 Task: Search one way flight ticket for 5 adults, 2 children, 1 infant in seat and 1 infant on lap in economy from Asheville: Asheville Regional Airport to Rockford: Chicago Rockford International Airport(was Northwest Chicagoland Regional Airport At Rockford) on 5-1-2023. Choice of flights is American. Number of bags: 2 checked bags. Price is upto 73000. Outbound departure time preference is 12:45.
Action: Mouse moved to (267, 410)
Screenshot: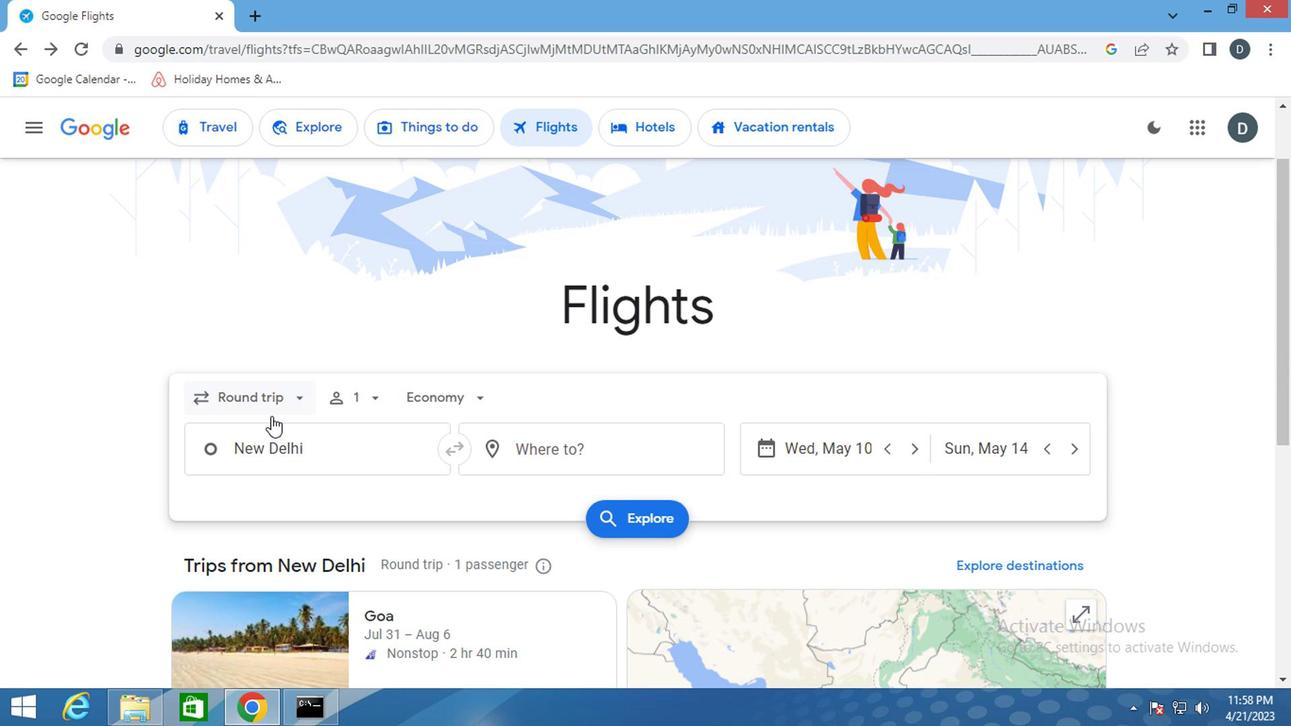 
Action: Mouse pressed left at (267, 410)
Screenshot: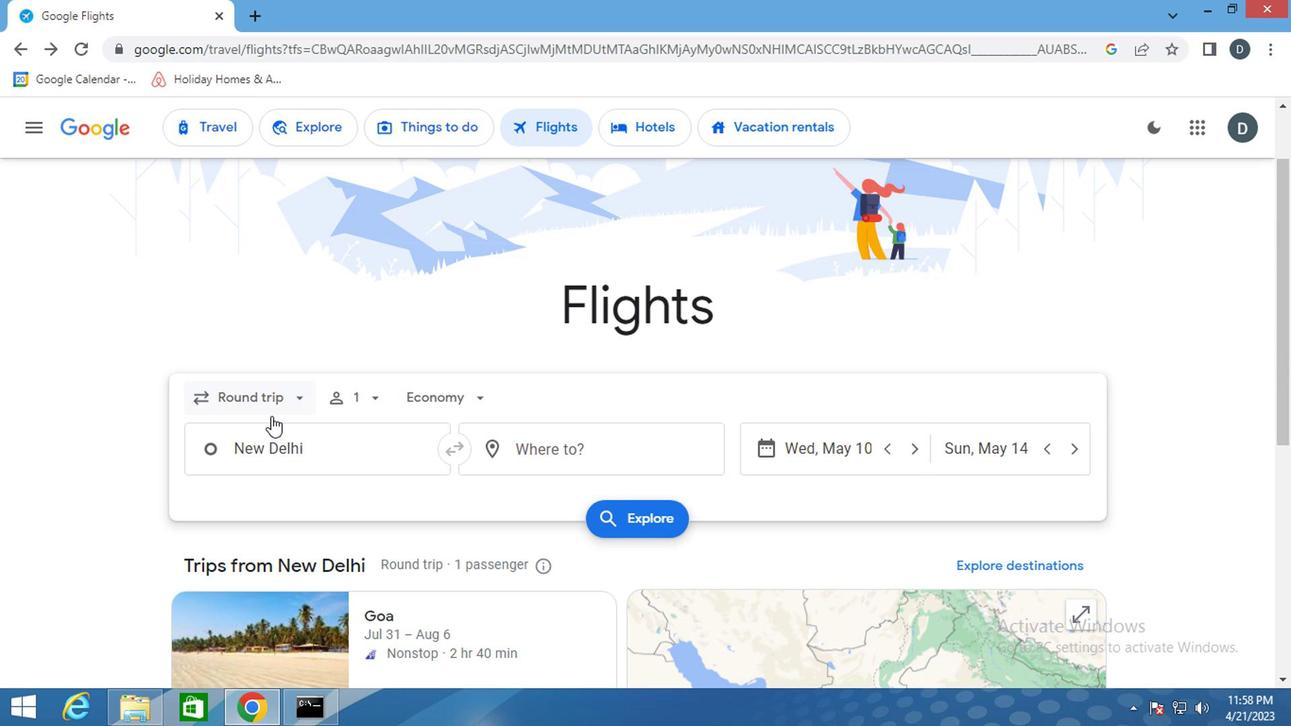 
Action: Mouse moved to (287, 481)
Screenshot: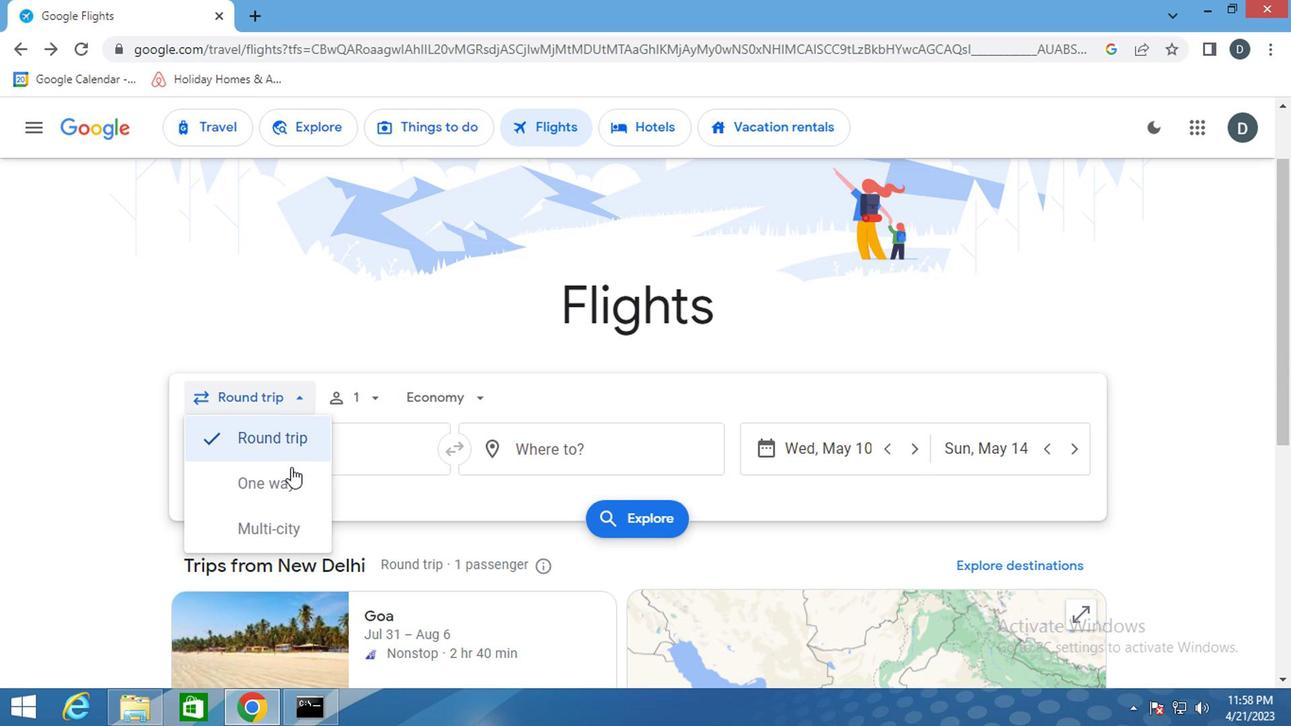
Action: Mouse pressed left at (287, 481)
Screenshot: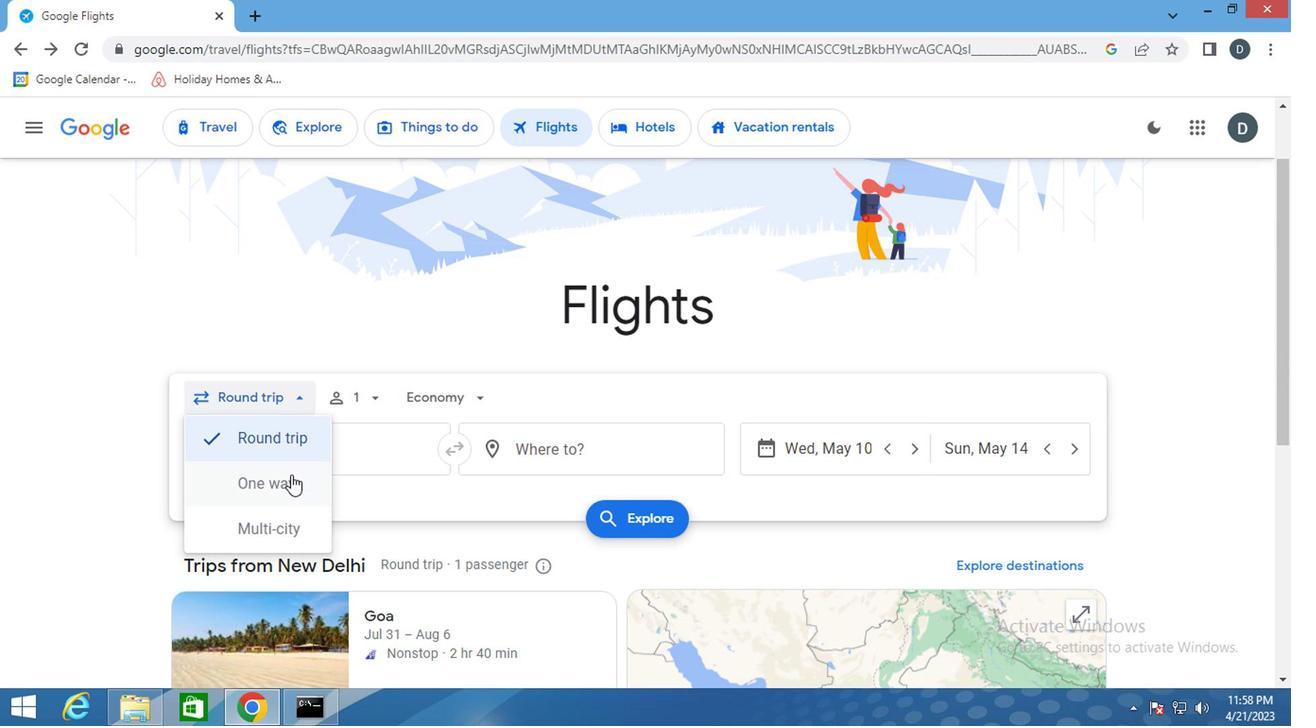 
Action: Mouse moved to (352, 388)
Screenshot: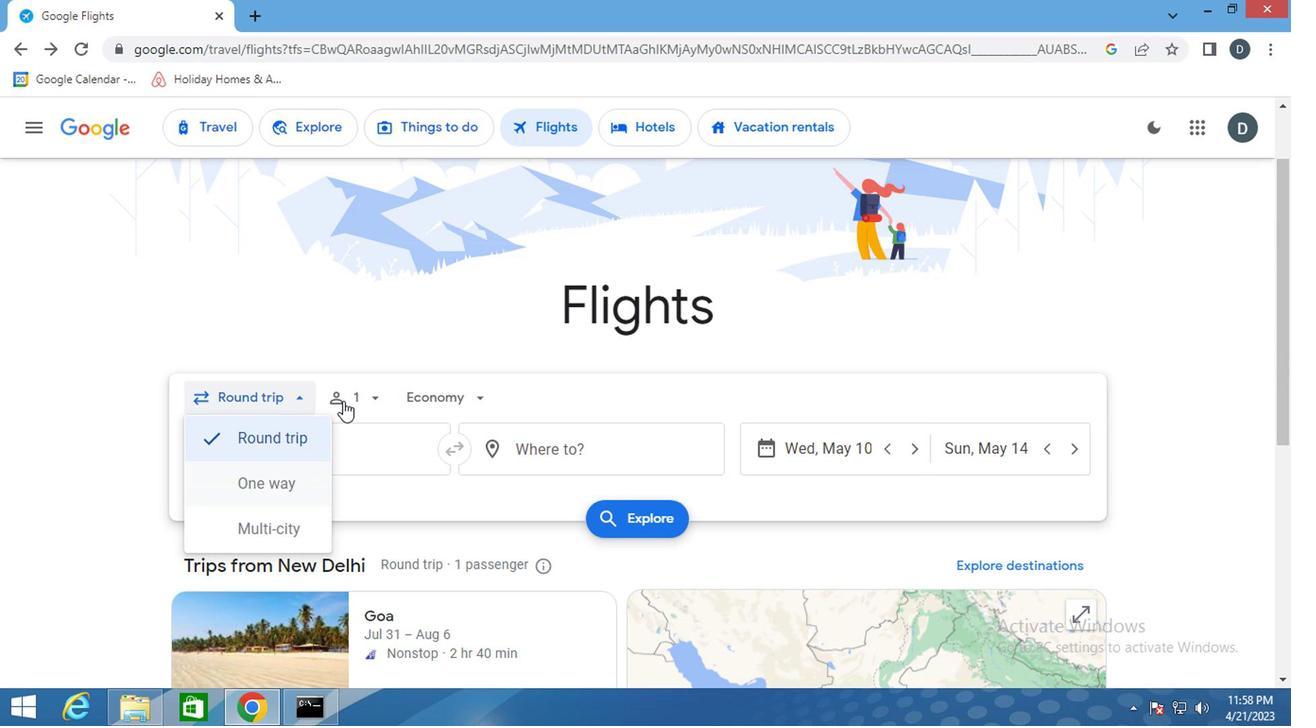 
Action: Mouse pressed left at (352, 388)
Screenshot: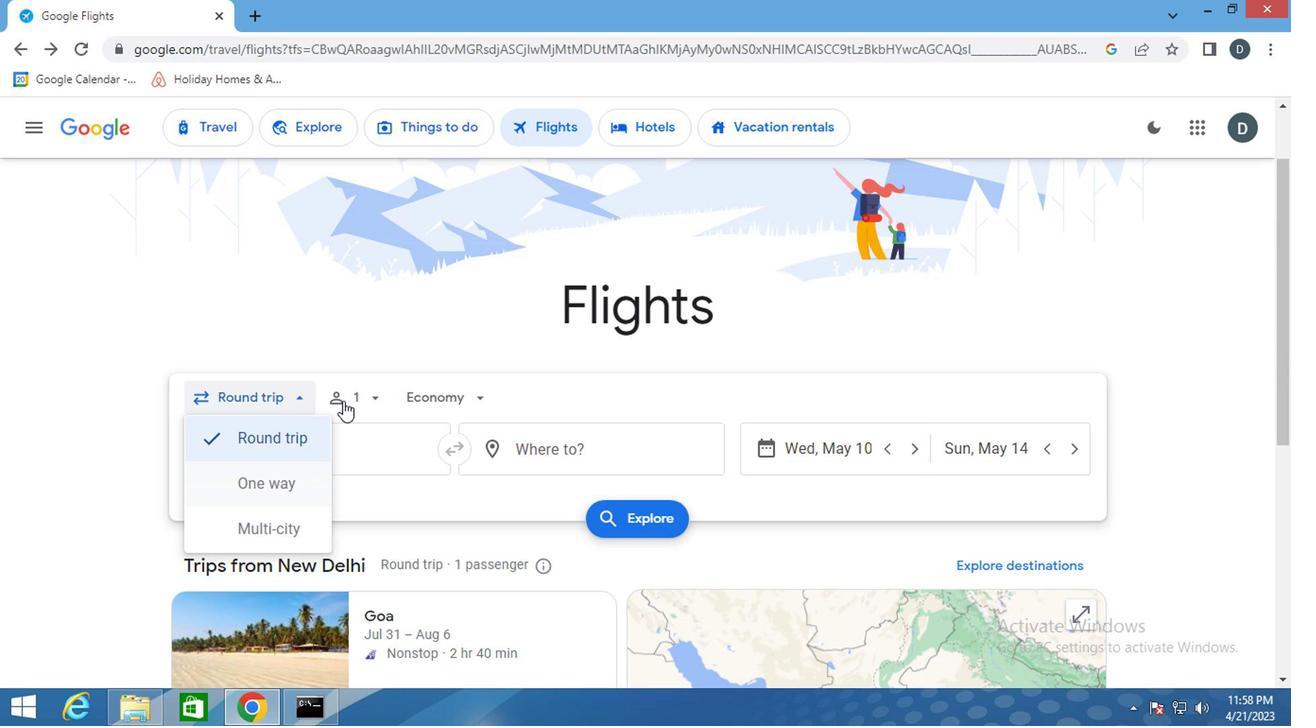 
Action: Mouse moved to (498, 450)
Screenshot: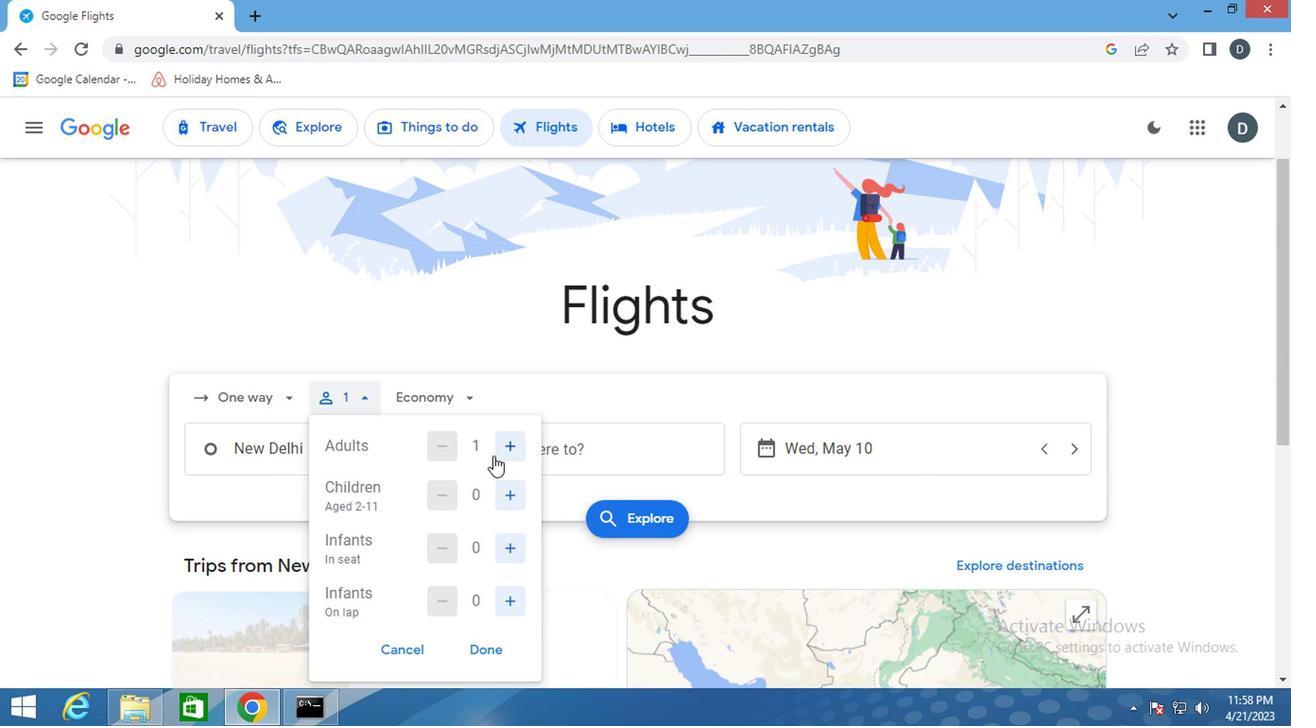 
Action: Mouse pressed left at (498, 450)
Screenshot: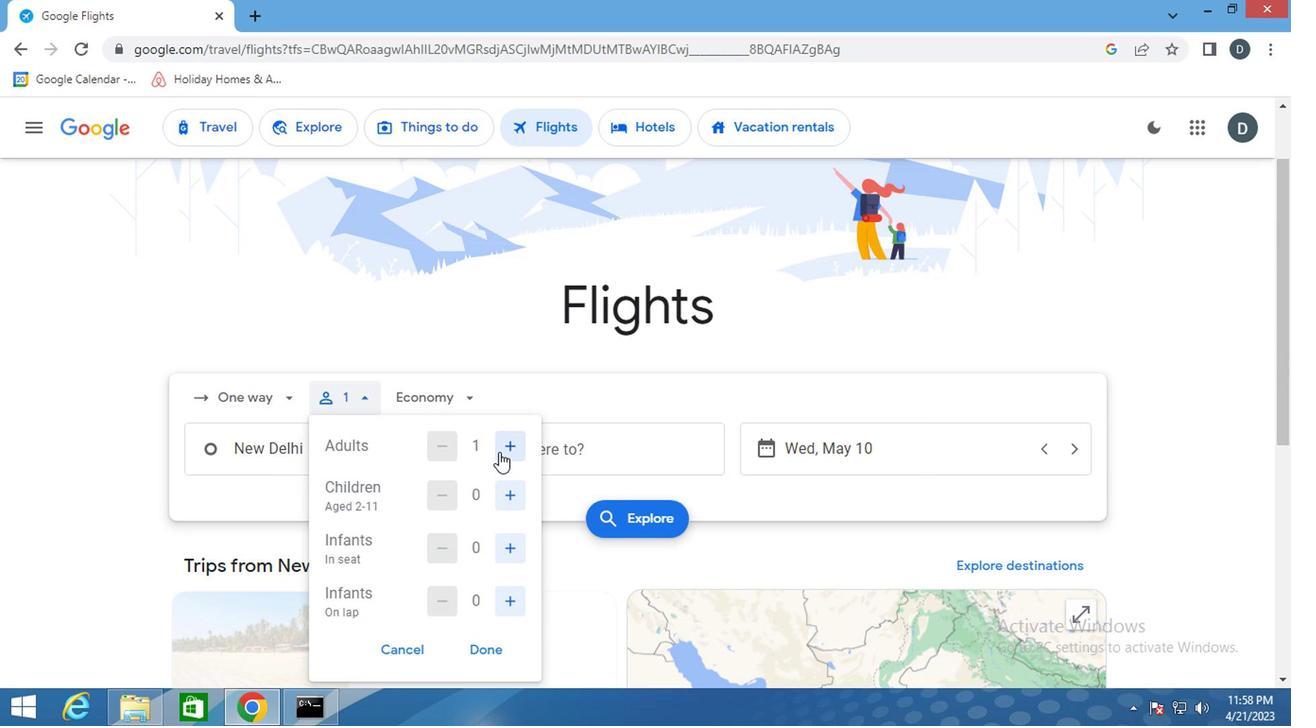 
Action: Mouse pressed left at (498, 450)
Screenshot: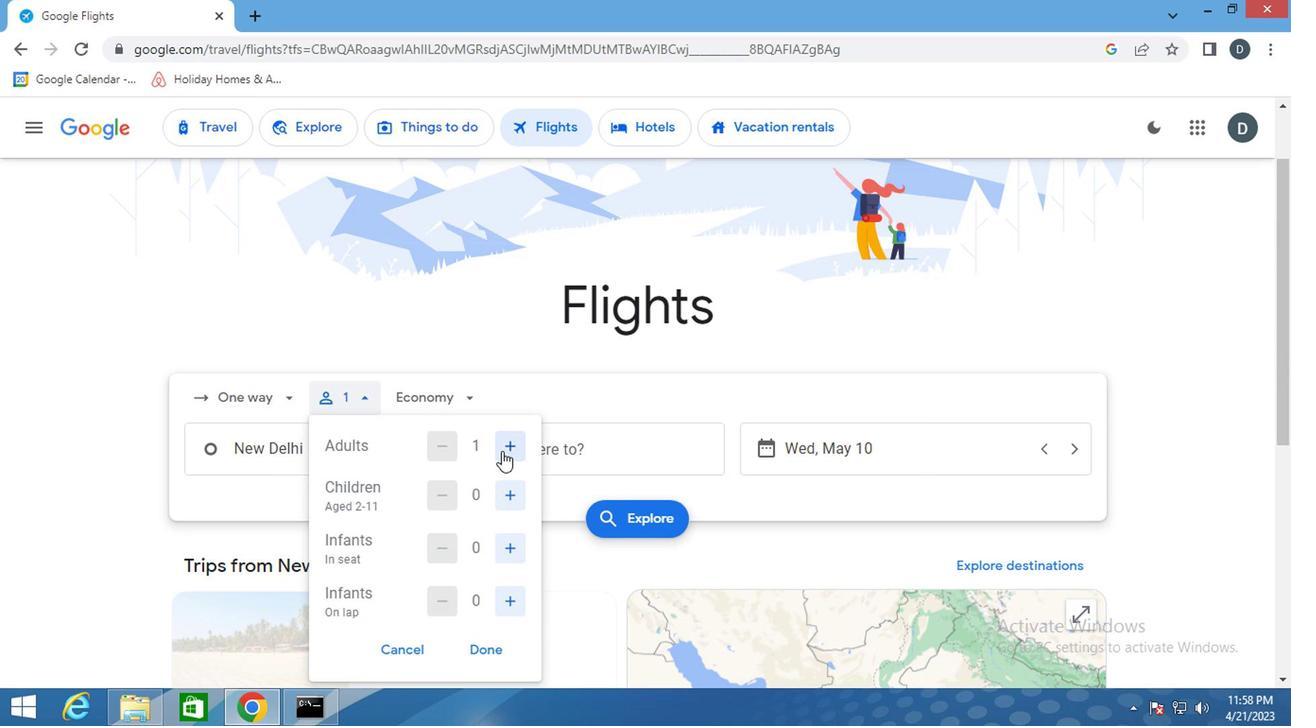 
Action: Mouse pressed left at (498, 450)
Screenshot: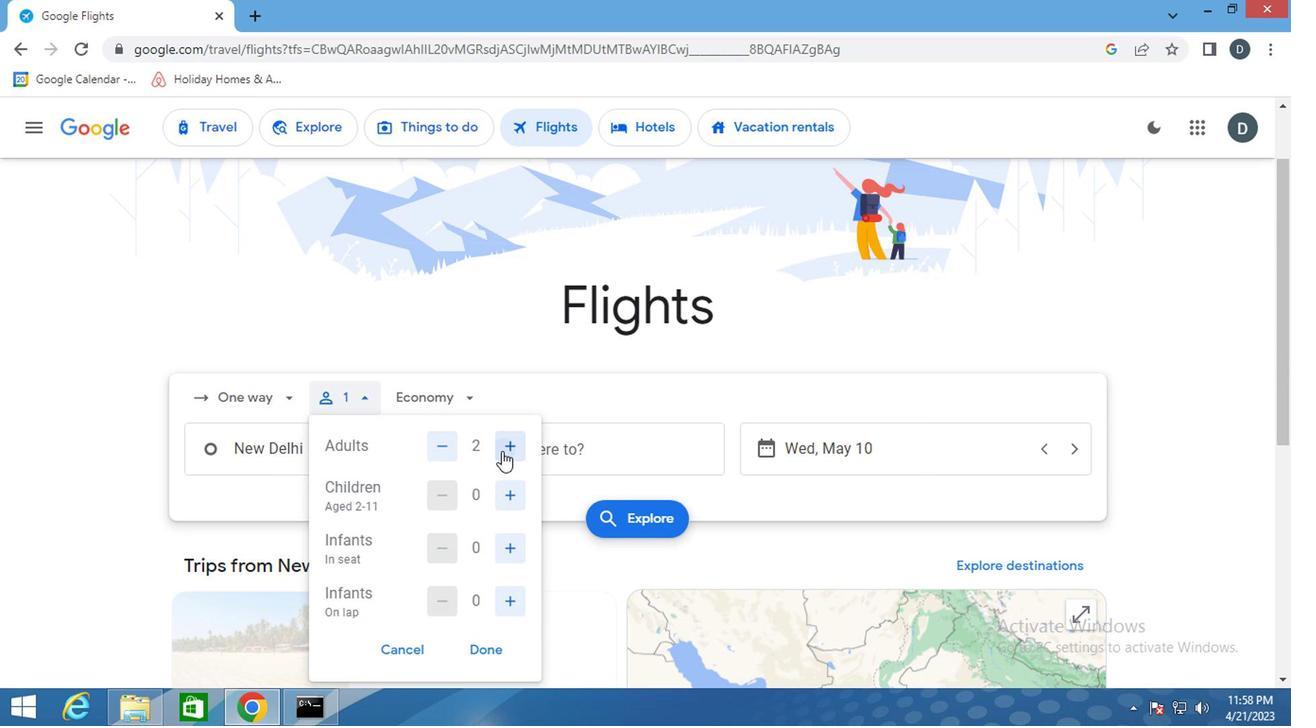 
Action: Mouse pressed left at (498, 450)
Screenshot: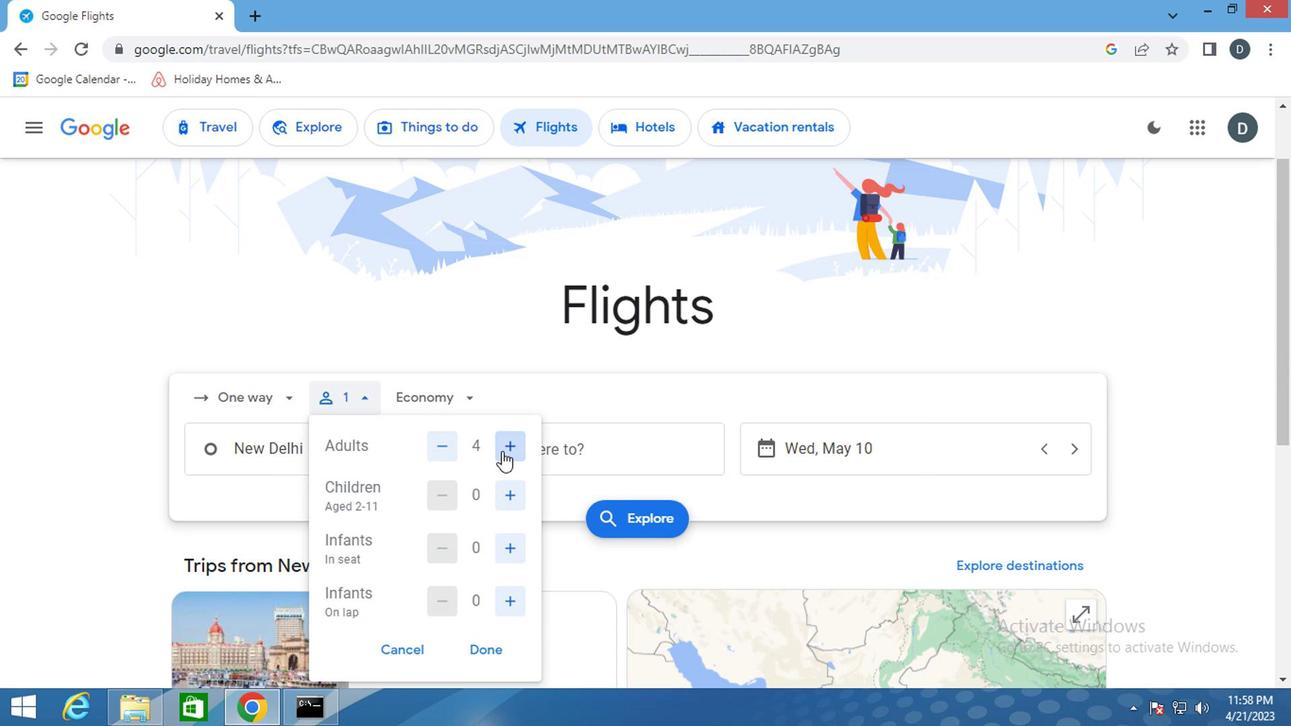
Action: Mouse moved to (515, 486)
Screenshot: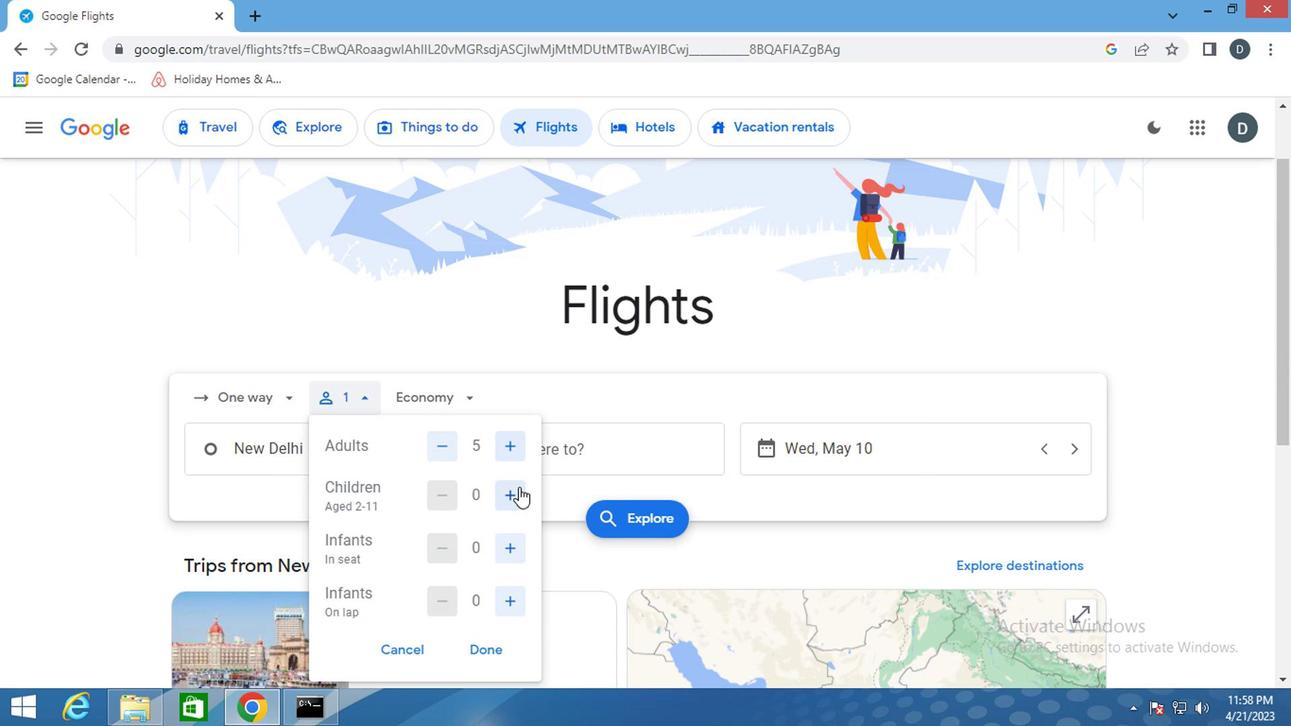 
Action: Mouse pressed left at (515, 486)
Screenshot: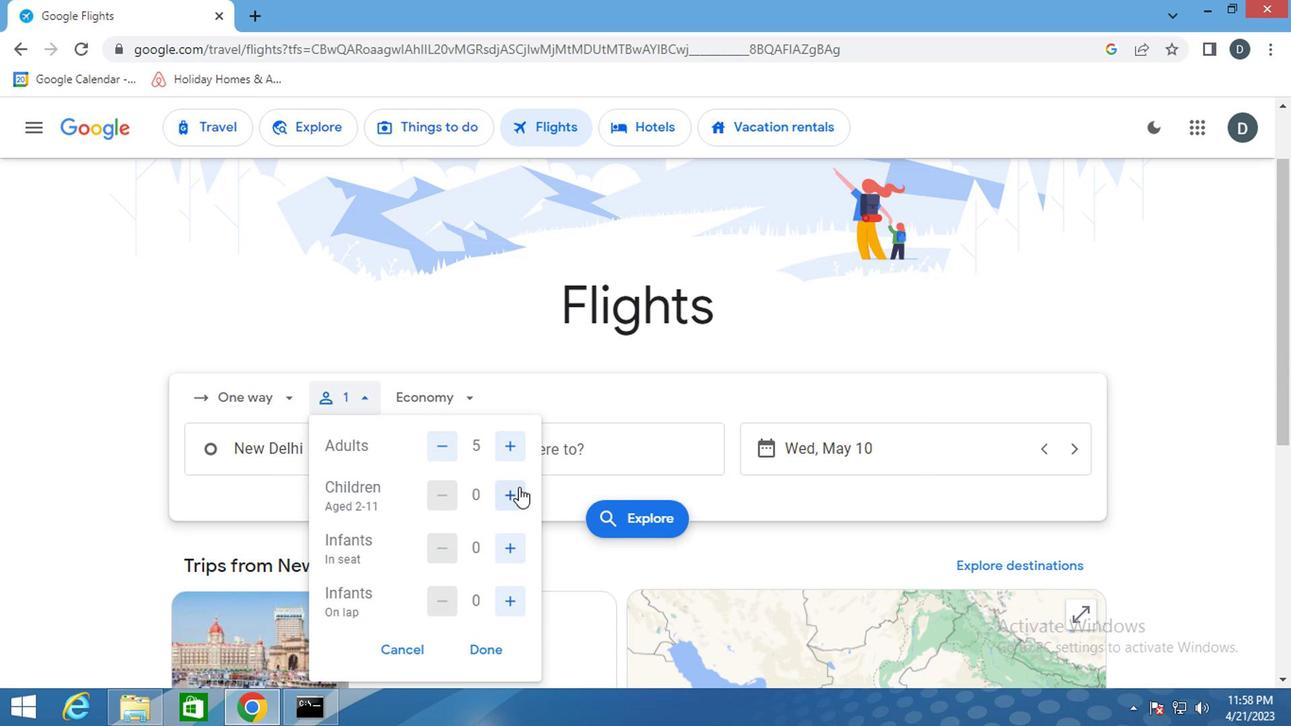 
Action: Mouse pressed left at (515, 486)
Screenshot: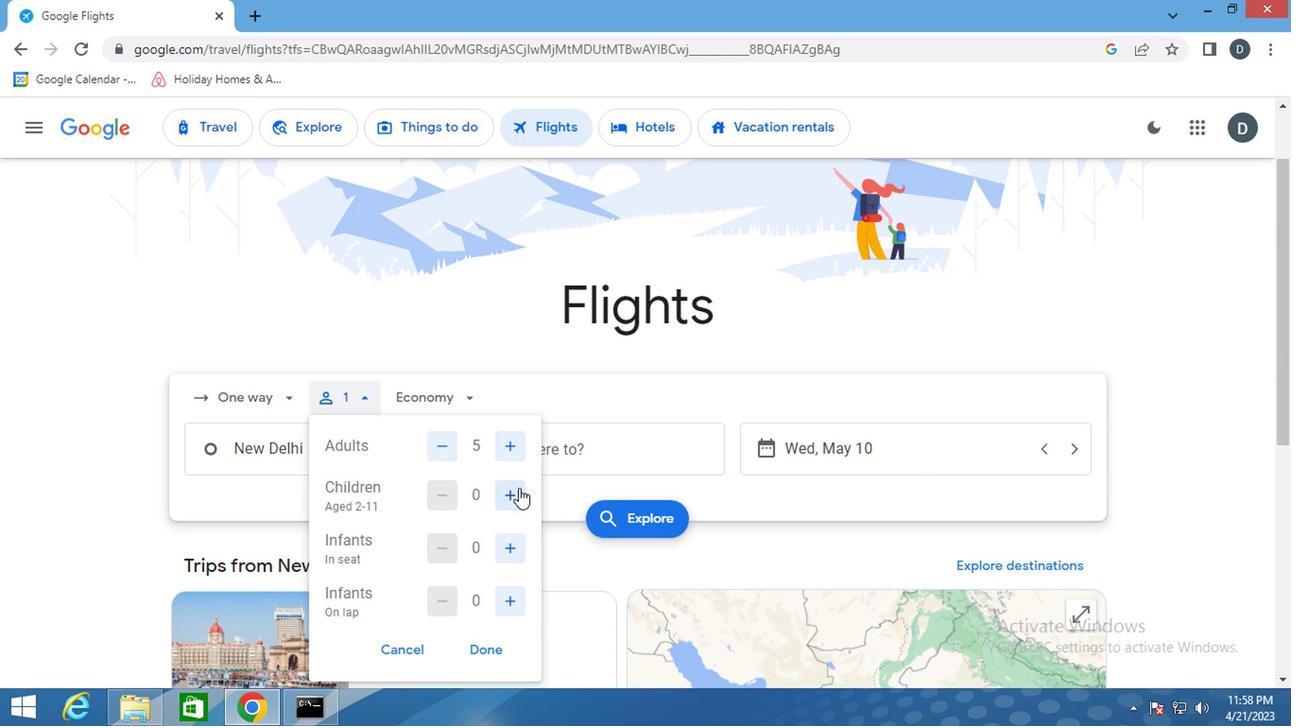 
Action: Mouse moved to (504, 540)
Screenshot: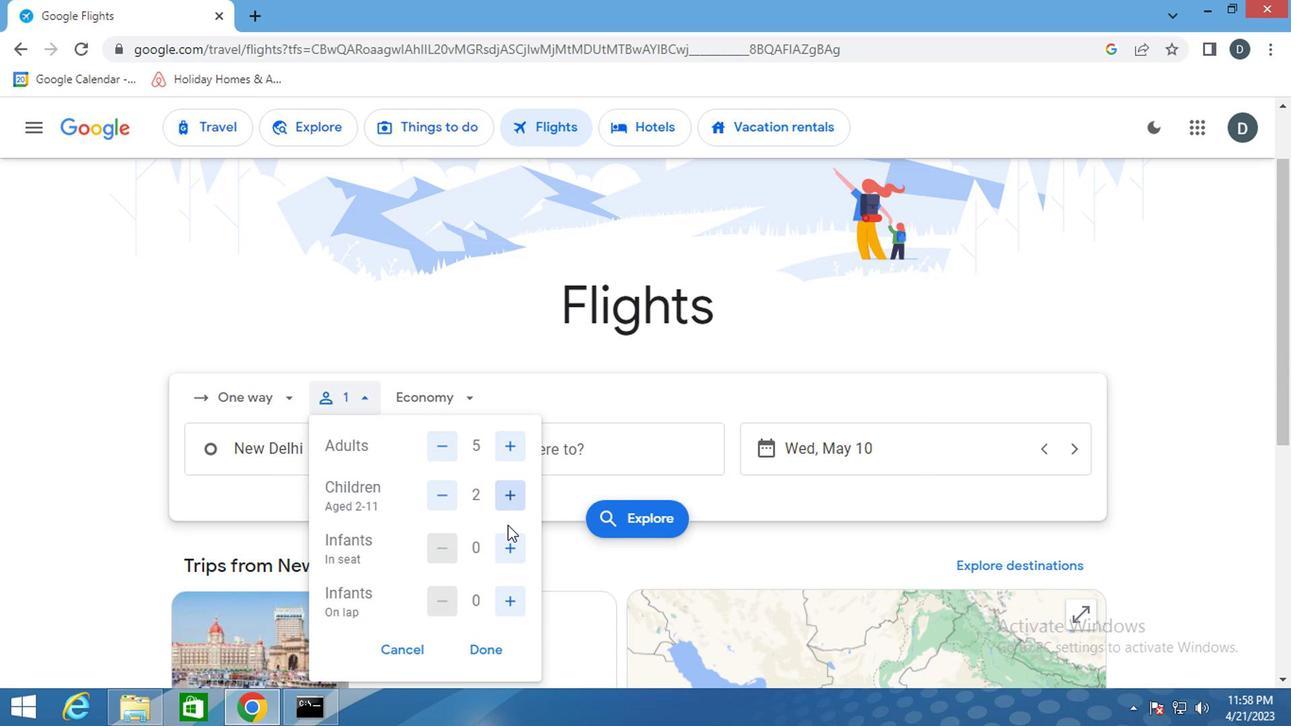 
Action: Mouse pressed left at (504, 540)
Screenshot: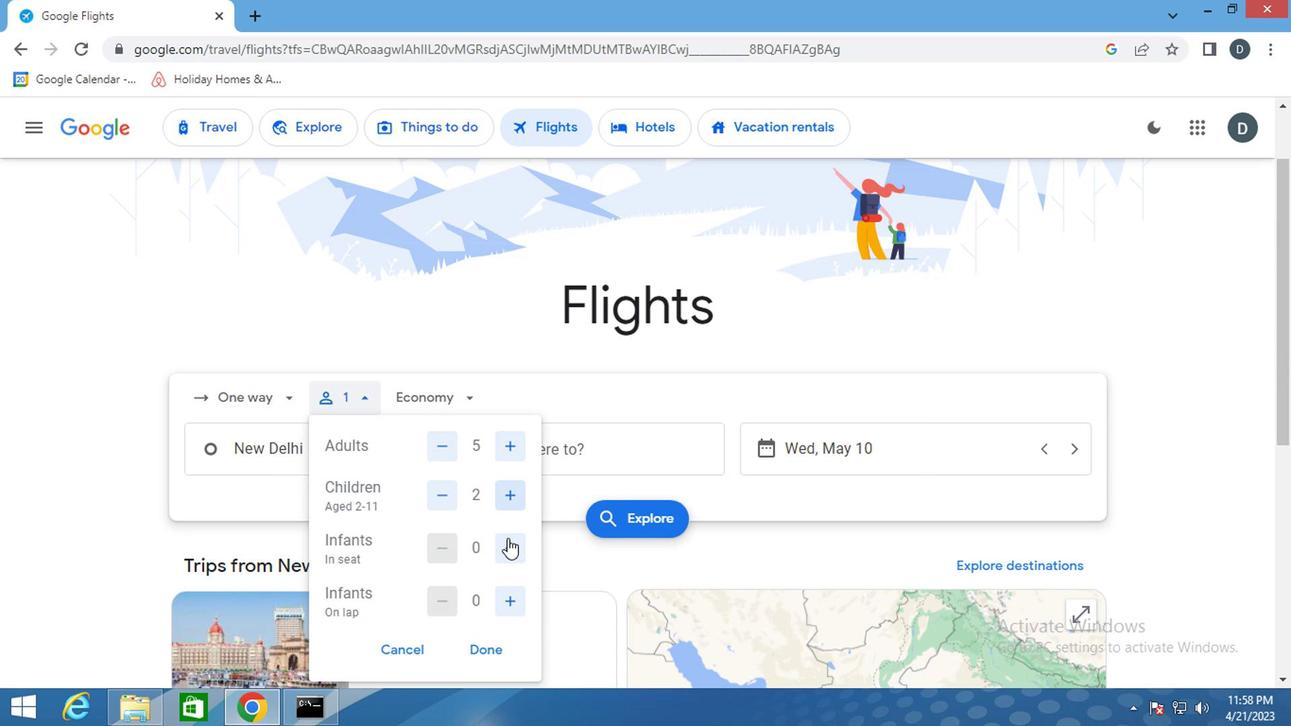 
Action: Mouse moved to (504, 594)
Screenshot: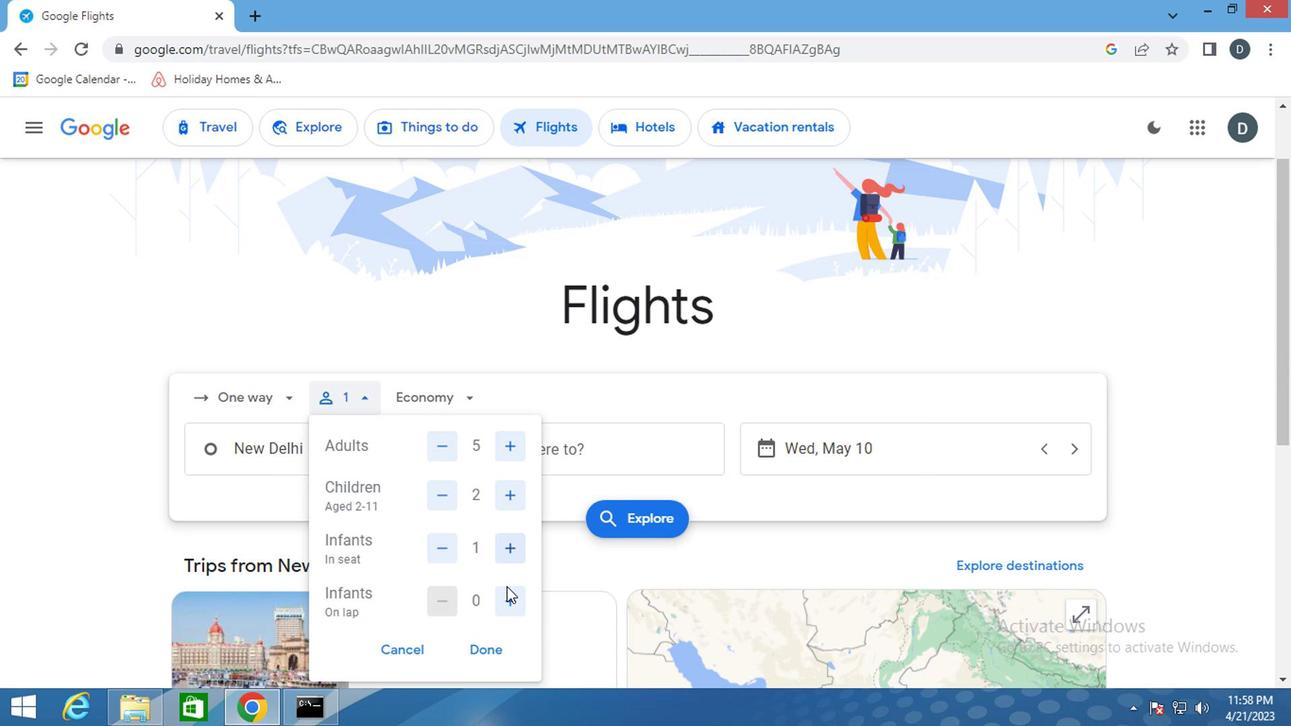 
Action: Mouse pressed left at (504, 594)
Screenshot: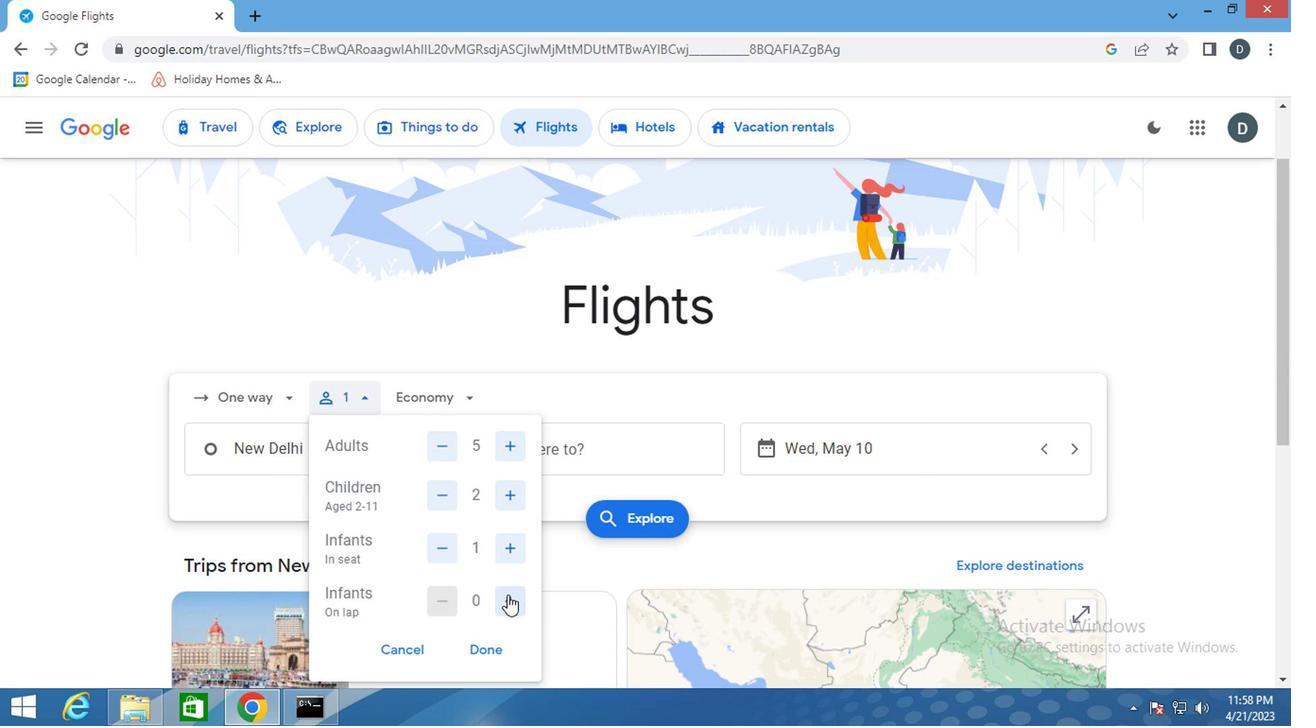
Action: Mouse moved to (487, 635)
Screenshot: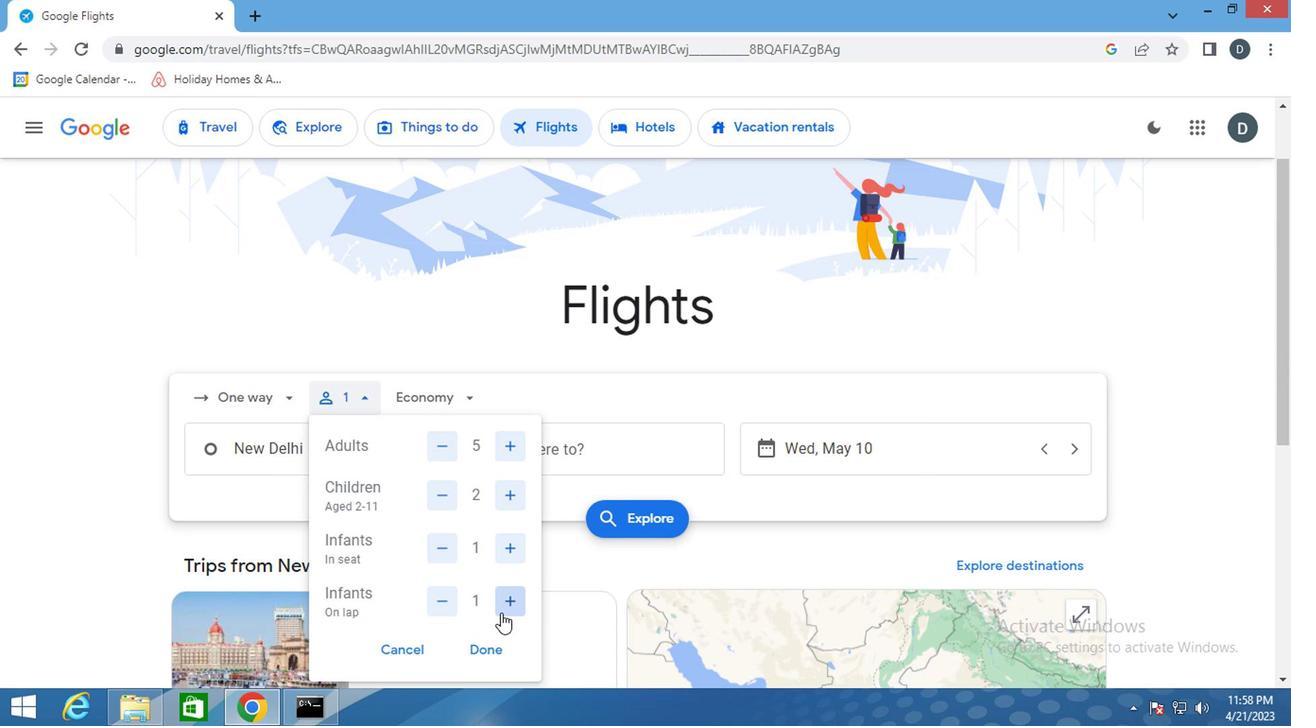 
Action: Mouse pressed left at (487, 635)
Screenshot: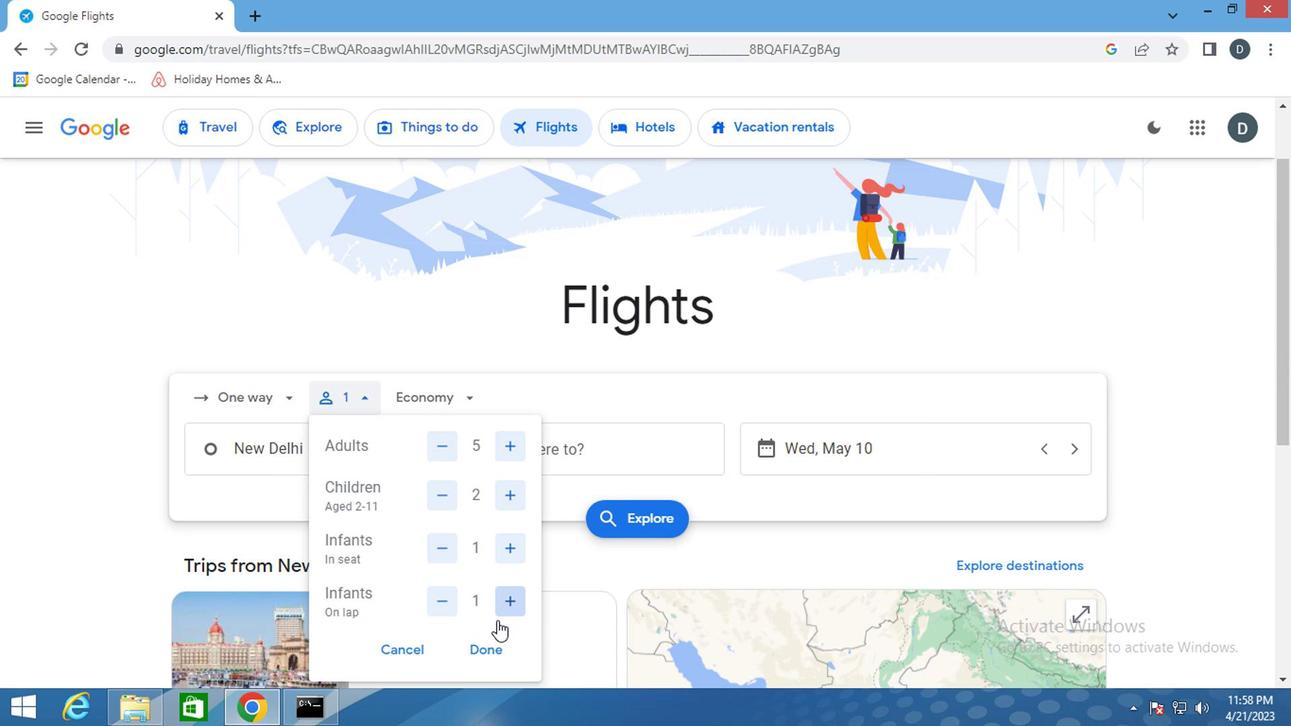 
Action: Mouse moved to (321, 460)
Screenshot: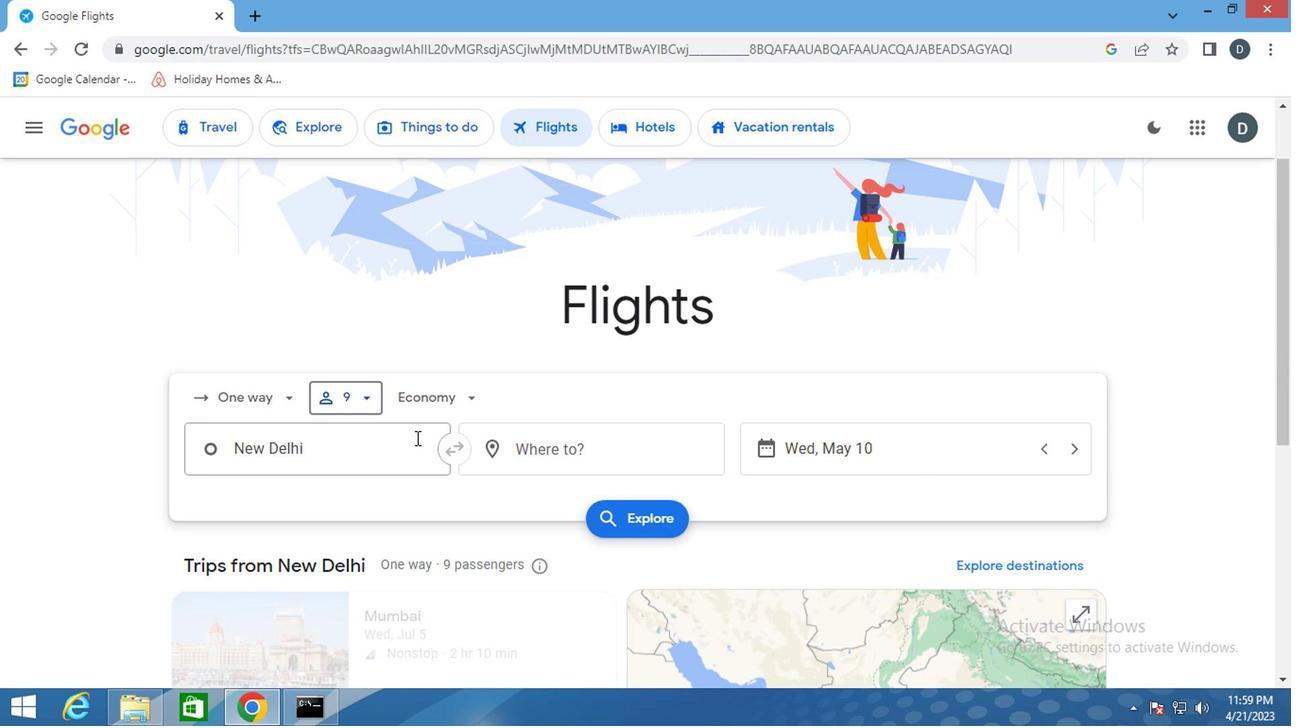 
Action: Mouse pressed left at (321, 460)
Screenshot: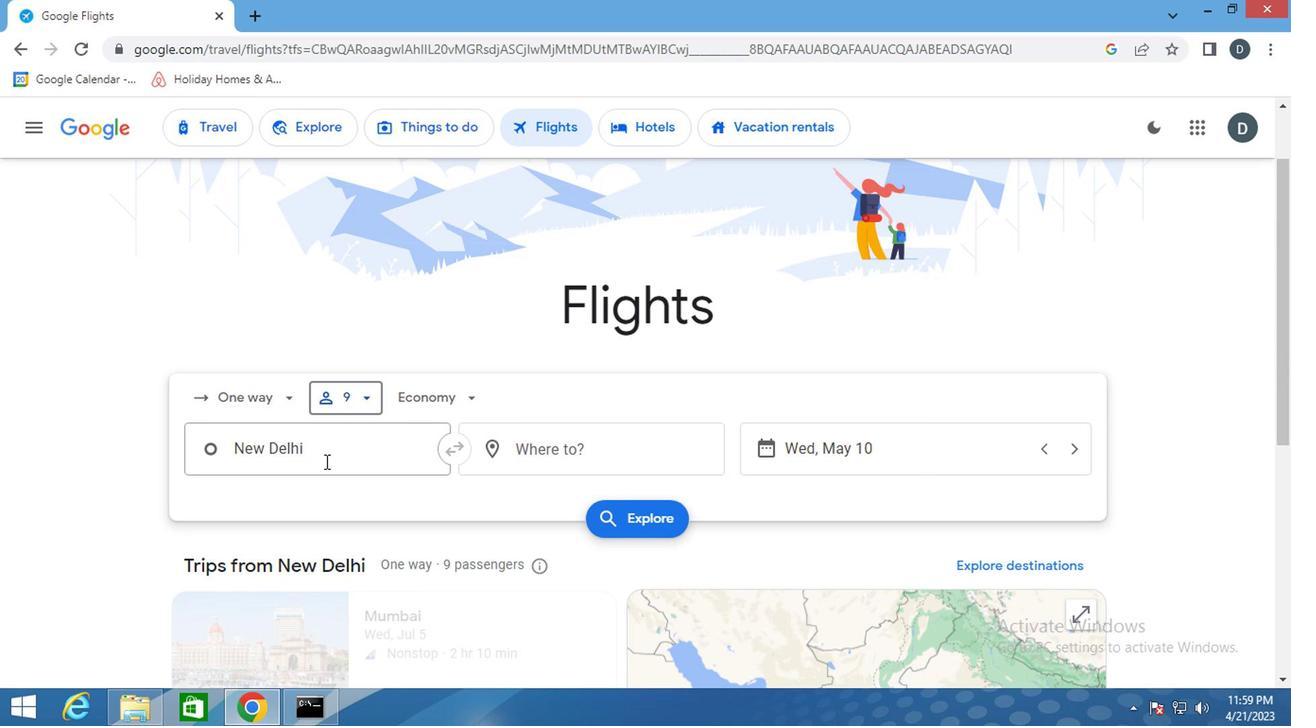 
Action: Key pressed <Key.shift>ASHEVILLE
Screenshot: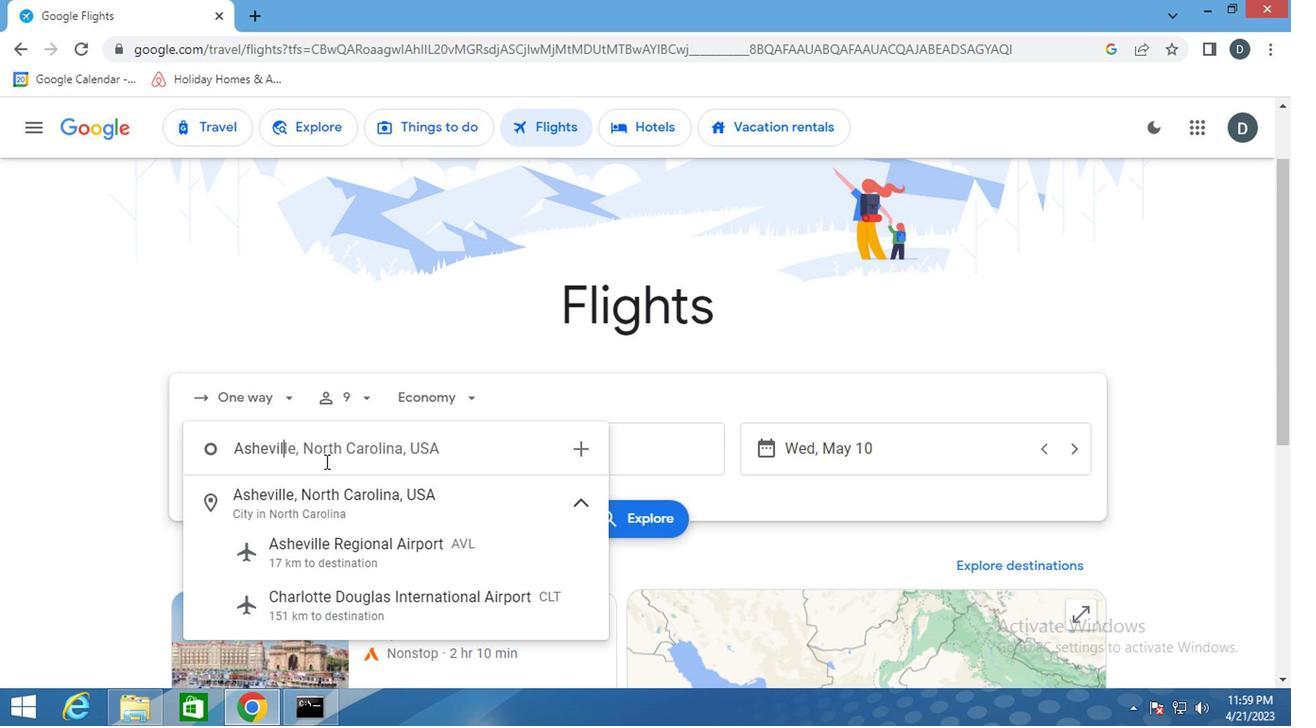 
Action: Mouse moved to (407, 559)
Screenshot: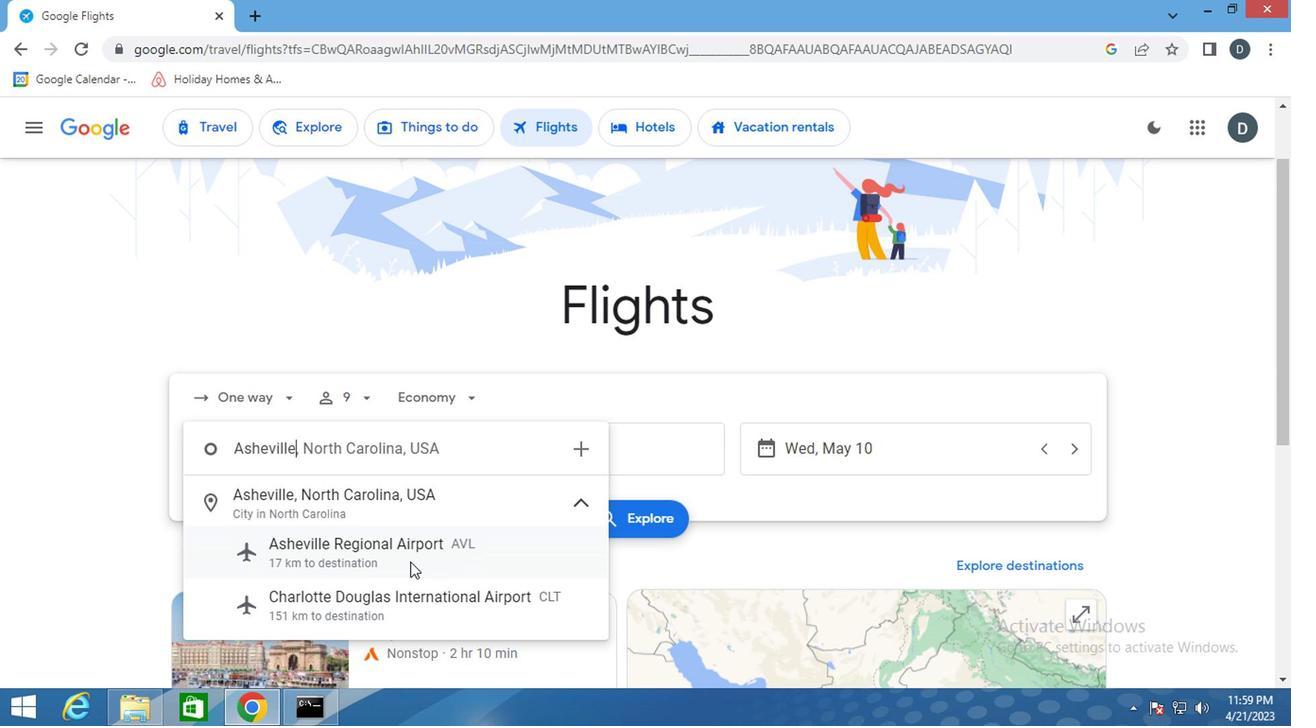 
Action: Mouse pressed left at (407, 559)
Screenshot: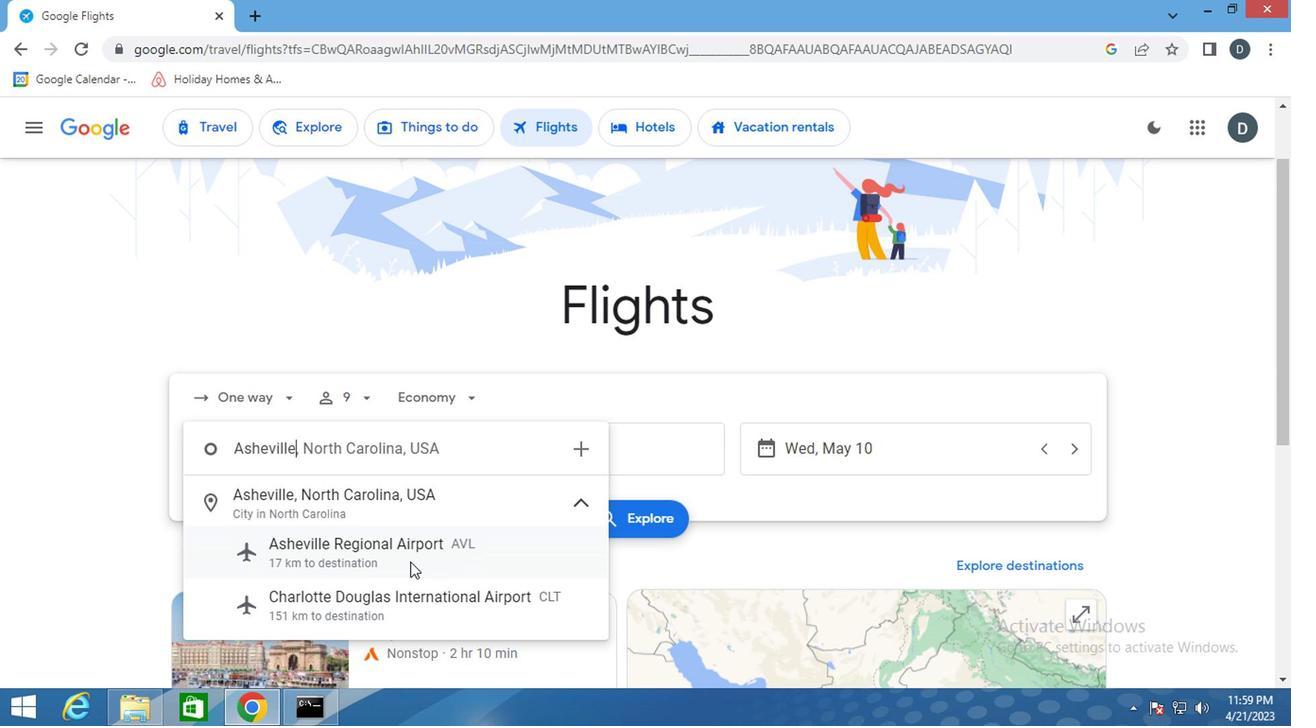 
Action: Mouse moved to (575, 454)
Screenshot: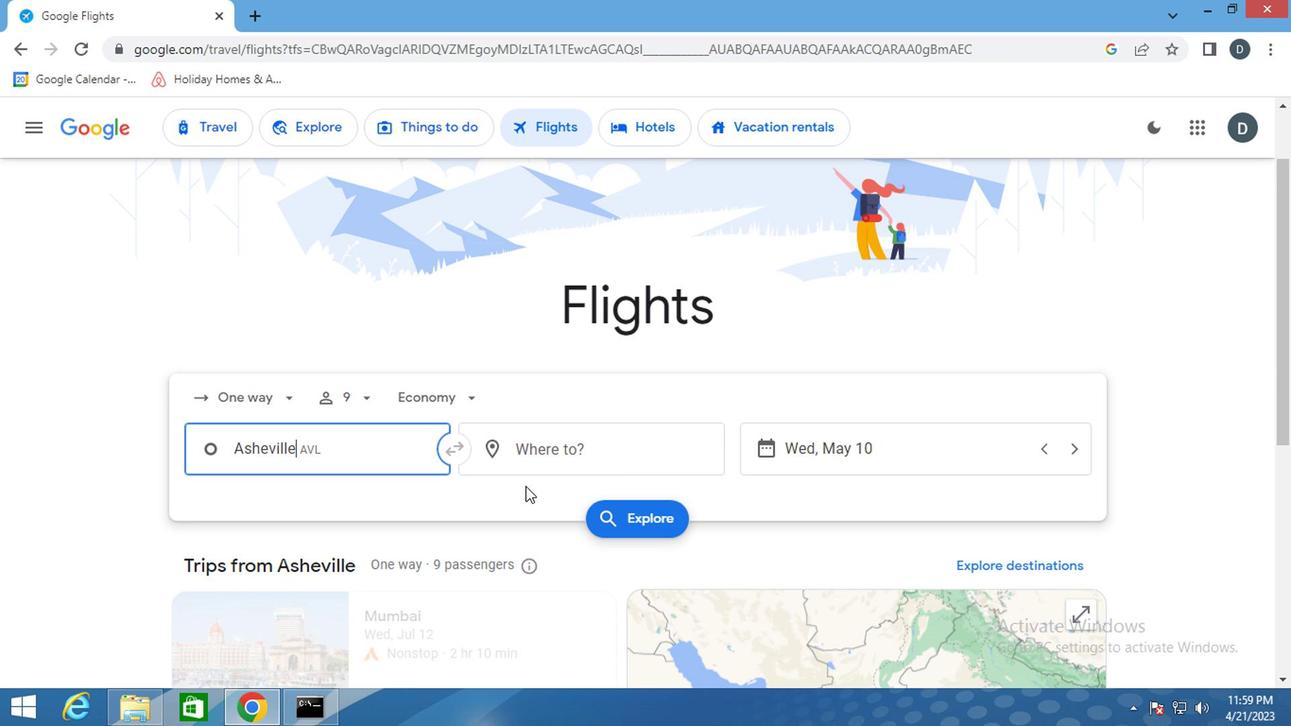 
Action: Mouse pressed left at (575, 454)
Screenshot: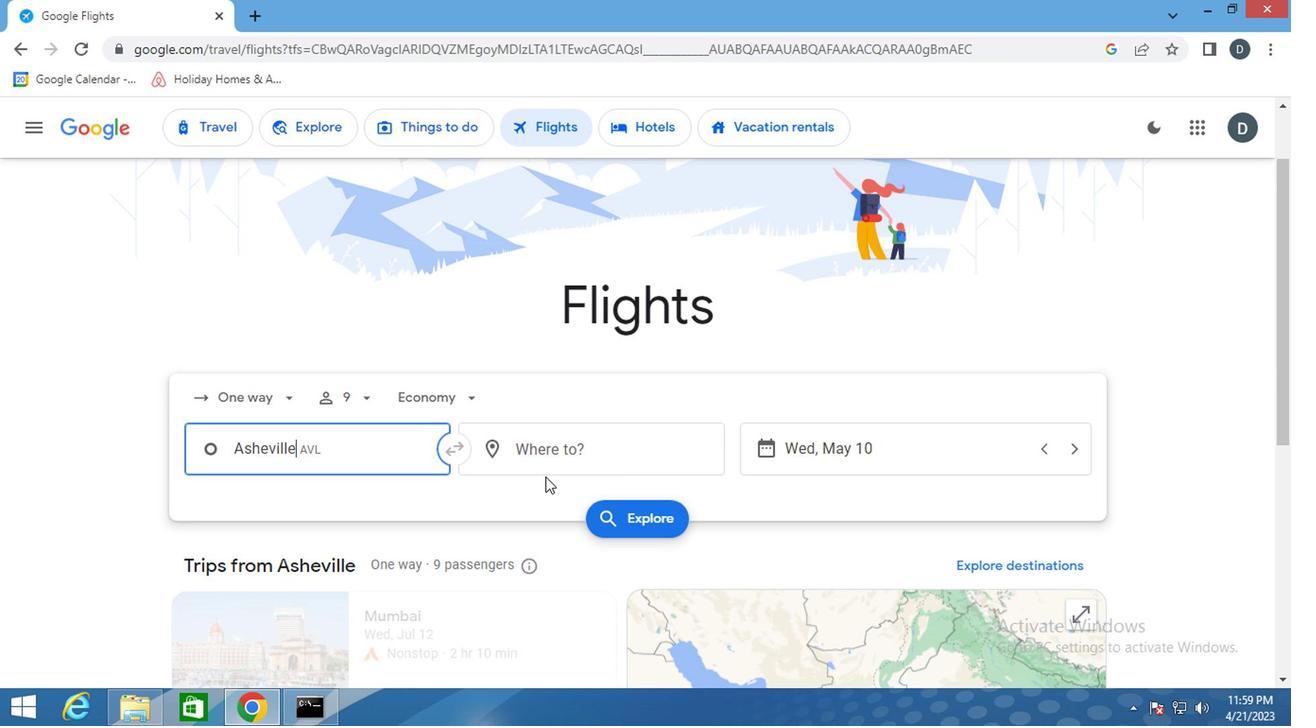 
Action: Mouse moved to (563, 452)
Screenshot: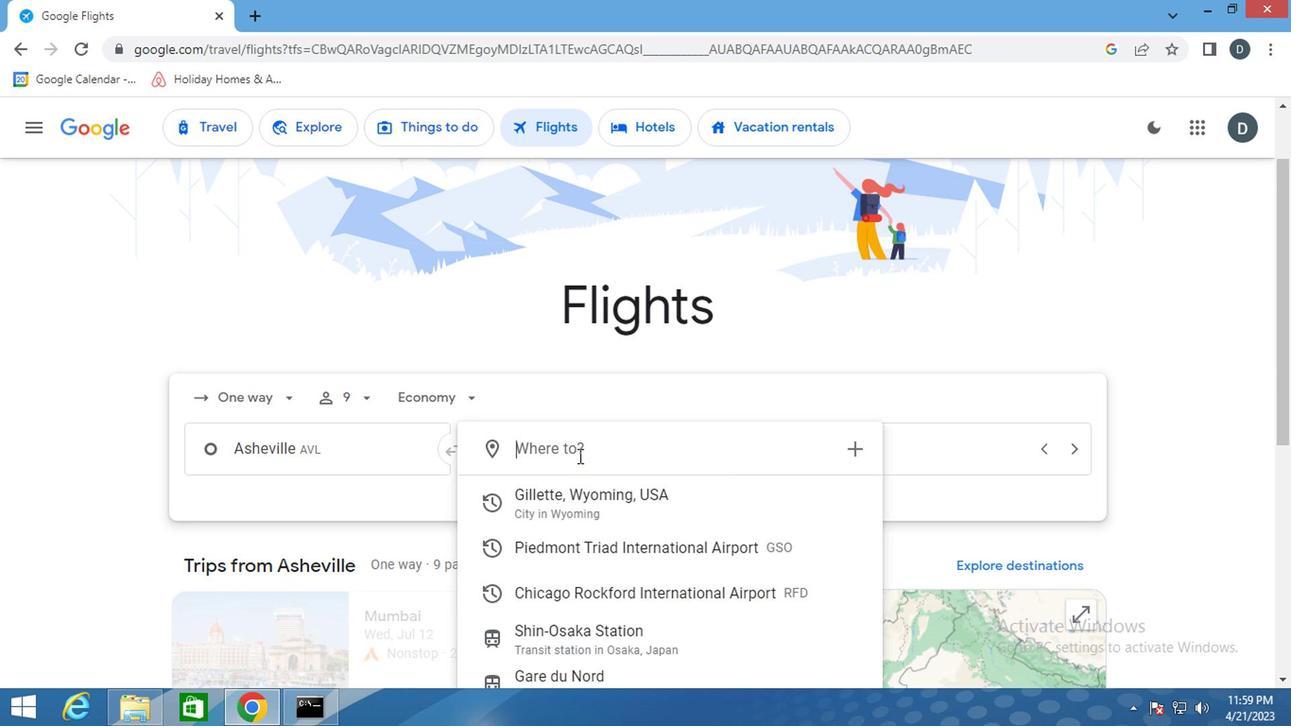
Action: Key pressed <Key.shift>ROCKFORD
Screenshot: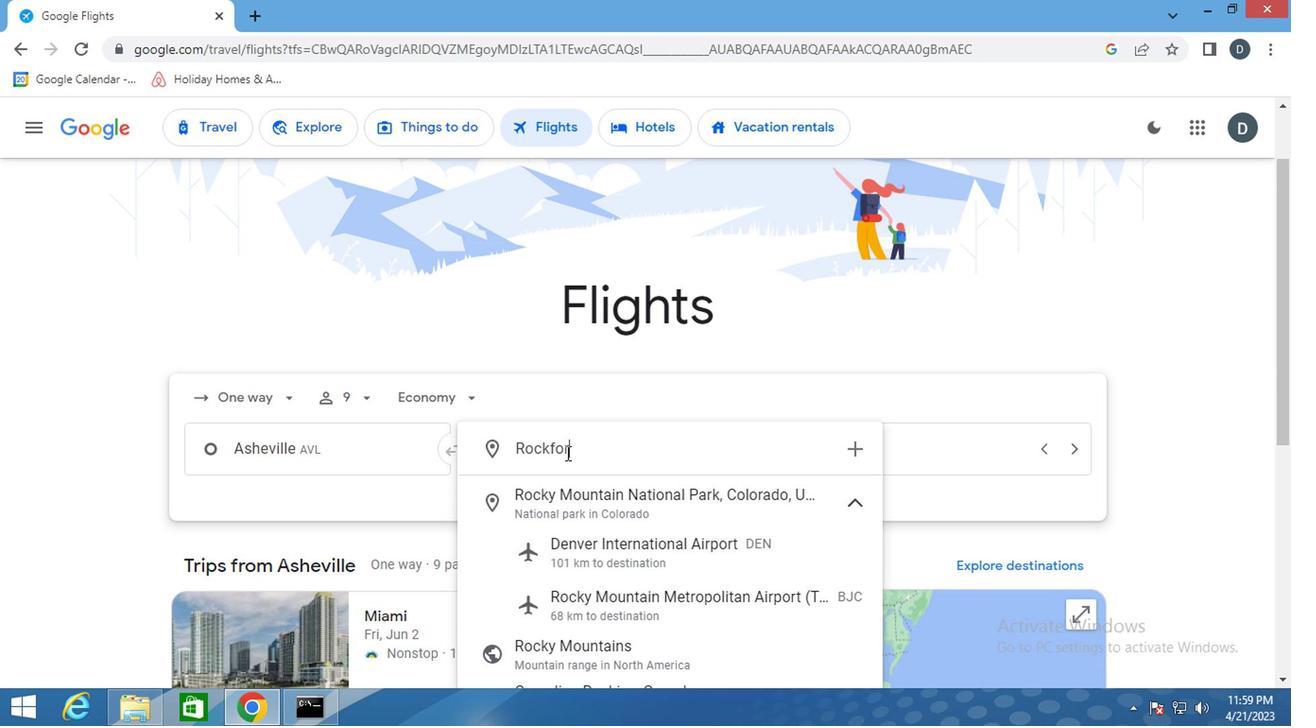 
Action: Mouse moved to (633, 596)
Screenshot: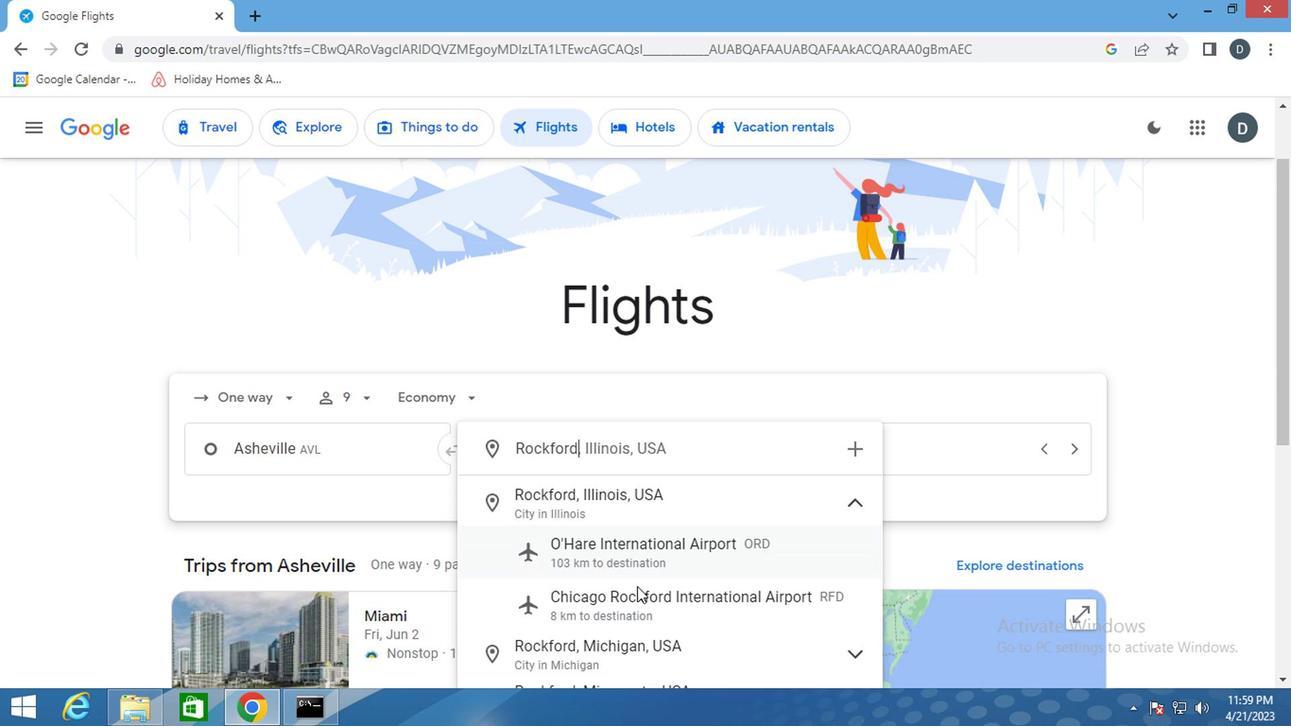 
Action: Mouse pressed left at (633, 596)
Screenshot: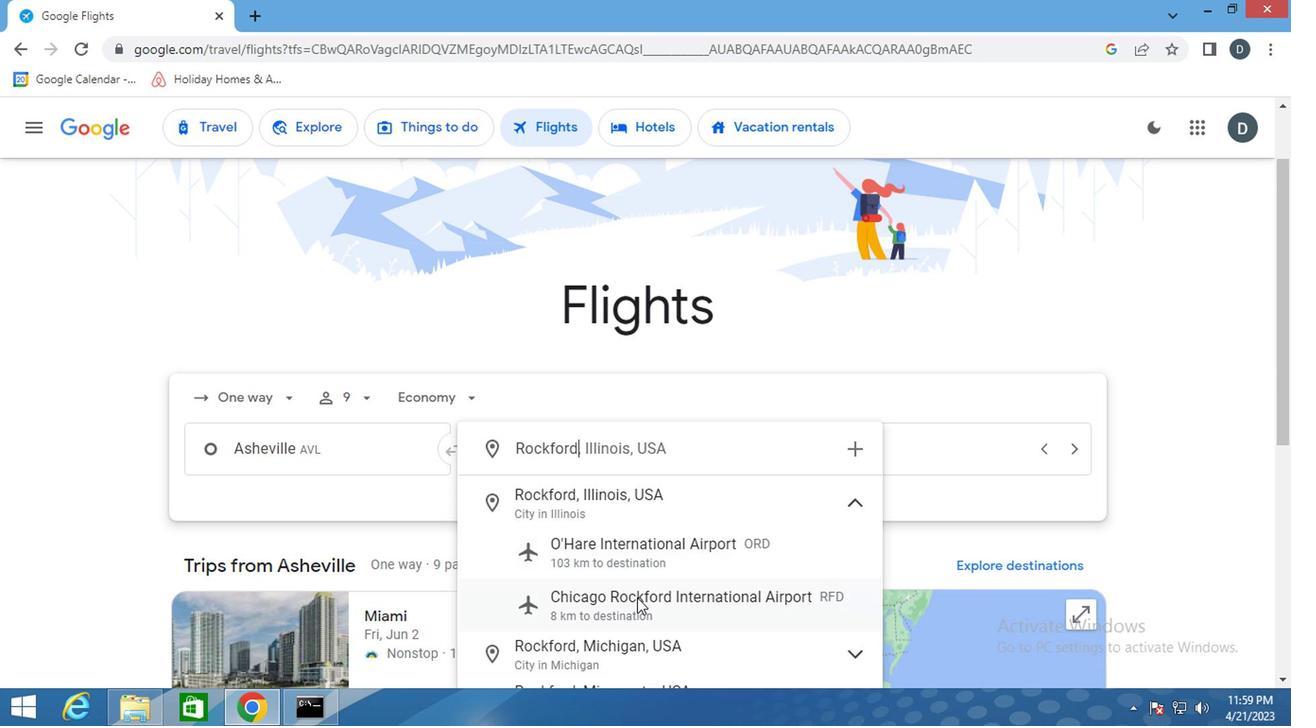 
Action: Mouse moved to (890, 452)
Screenshot: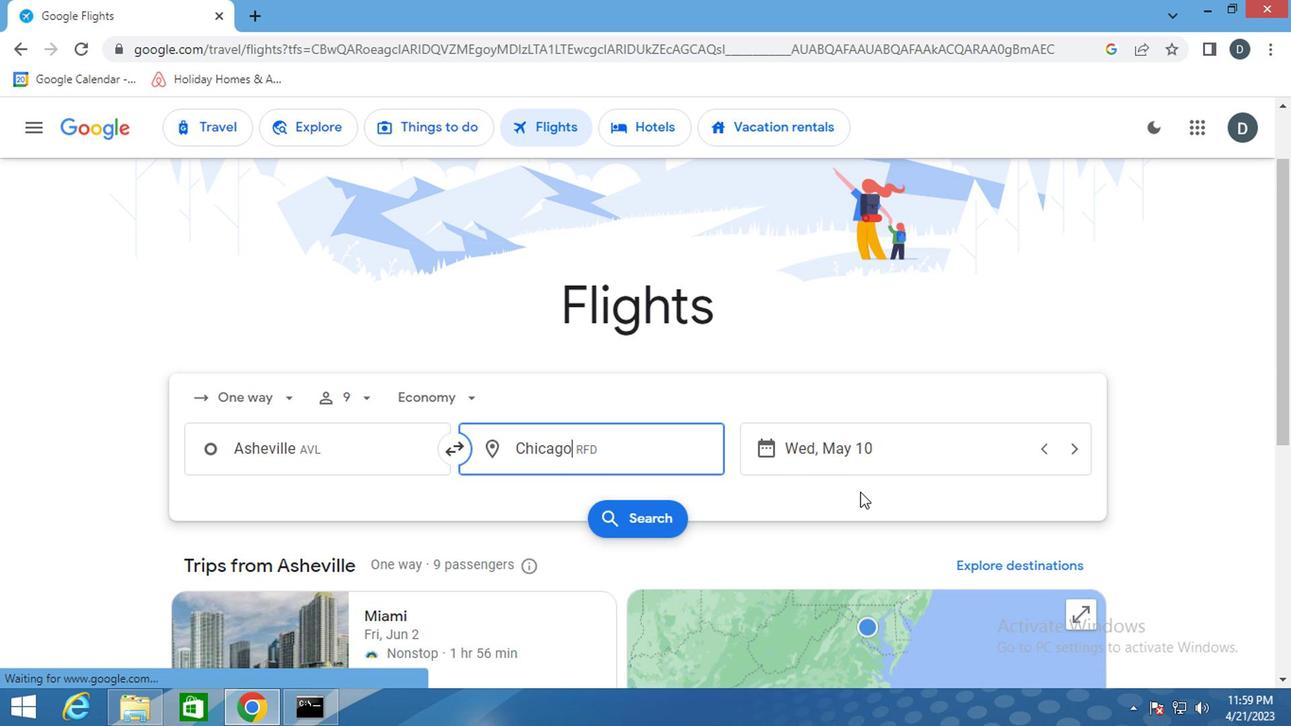 
Action: Mouse pressed left at (890, 452)
Screenshot: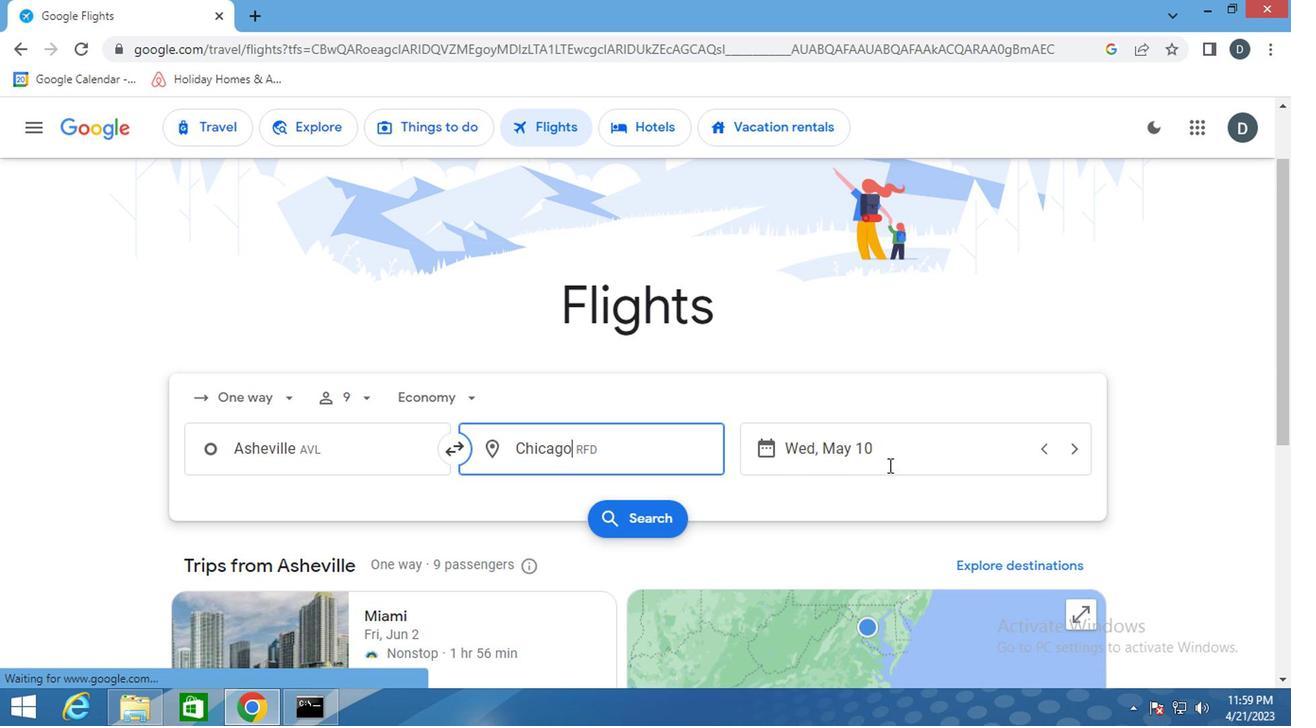 
Action: Mouse moved to (821, 353)
Screenshot: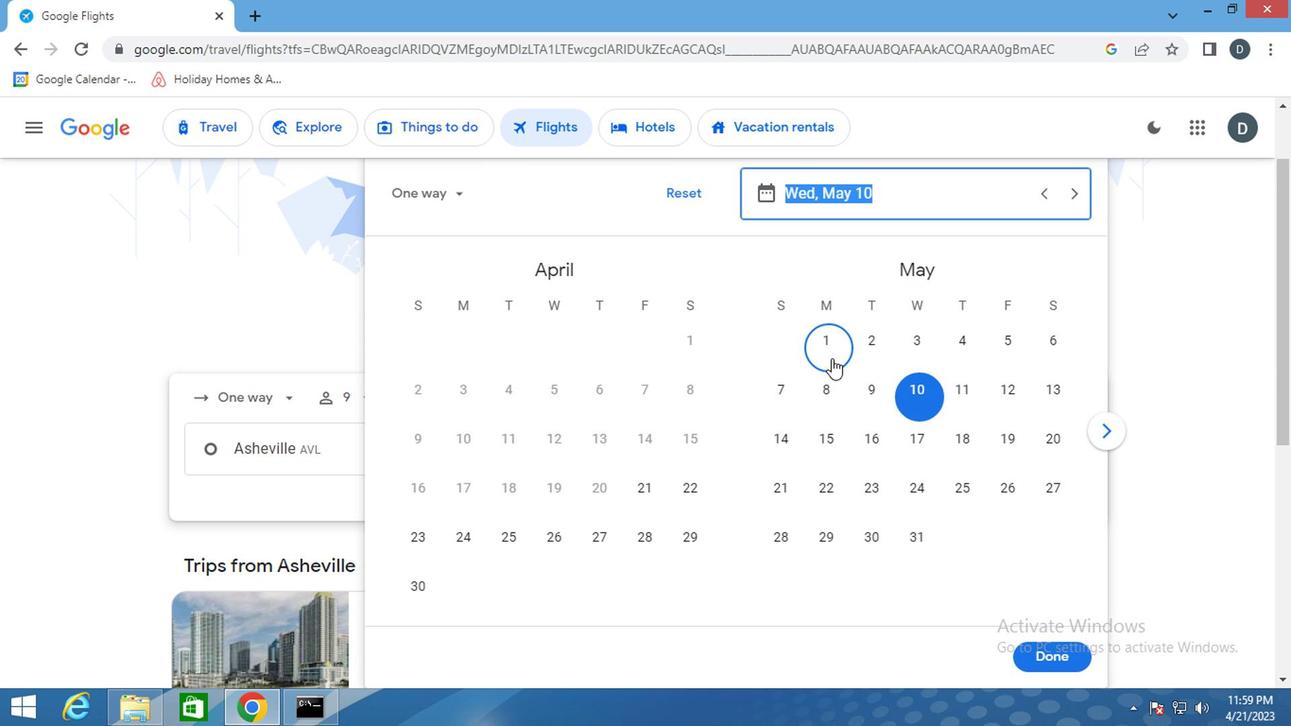 
Action: Mouse pressed left at (821, 353)
Screenshot: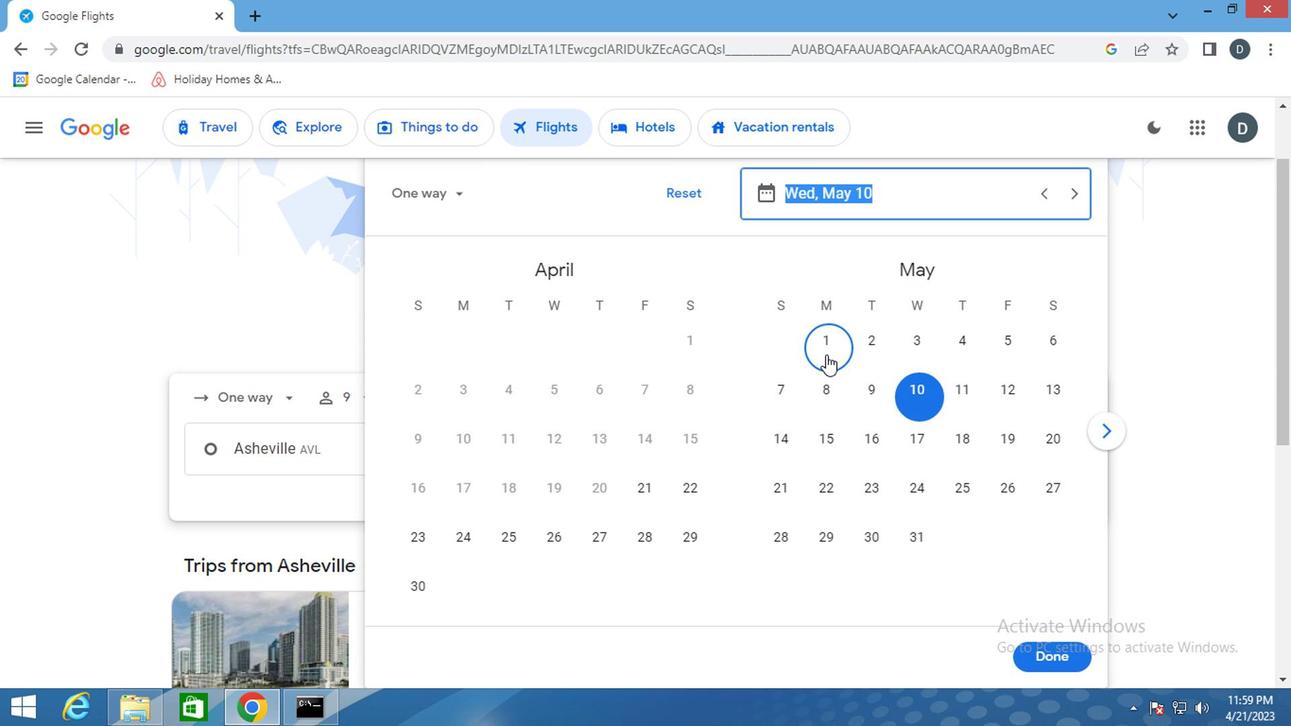 
Action: Mouse moved to (1057, 656)
Screenshot: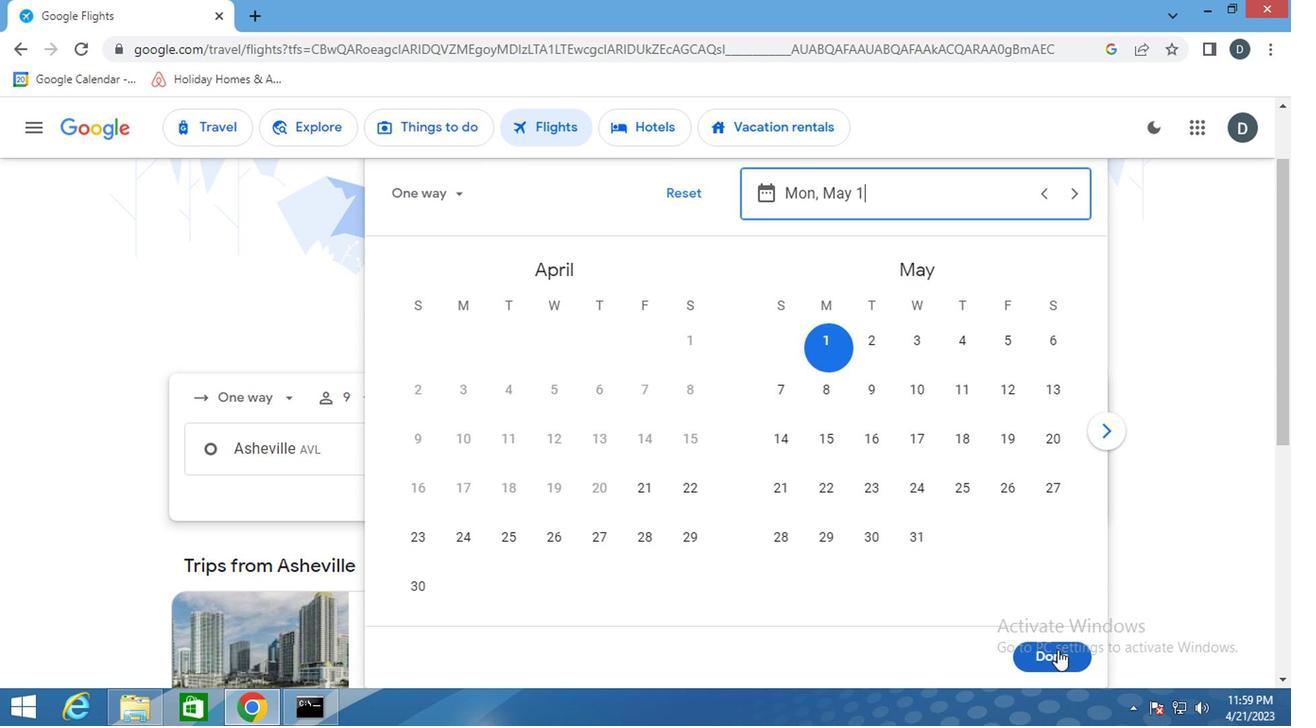 
Action: Mouse pressed left at (1057, 656)
Screenshot: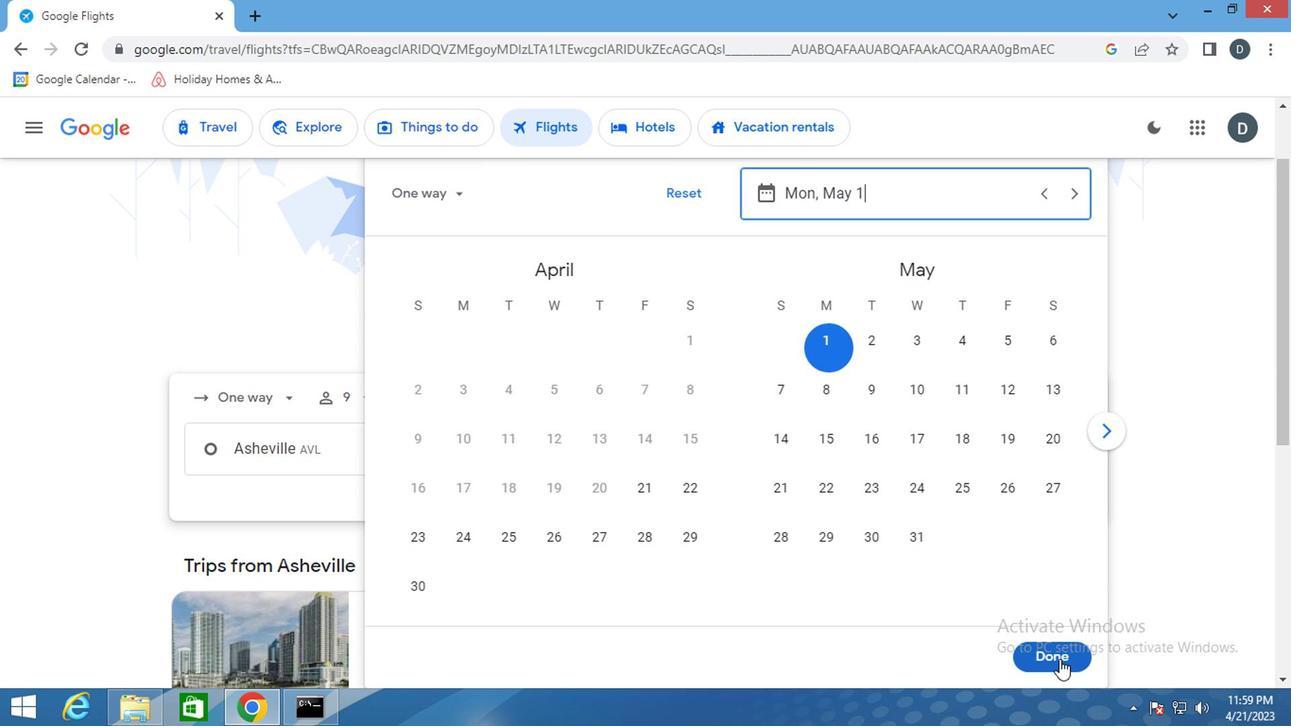 
Action: Mouse moved to (661, 510)
Screenshot: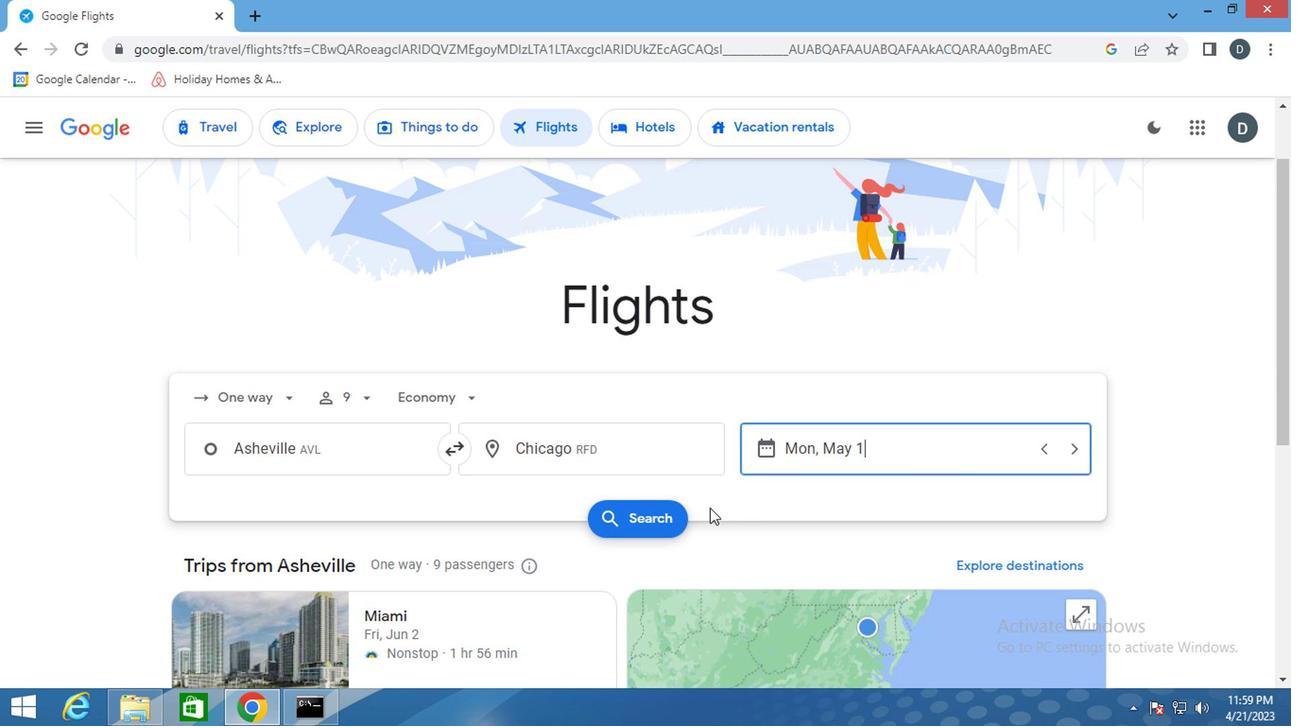 
Action: Mouse pressed left at (661, 510)
Screenshot: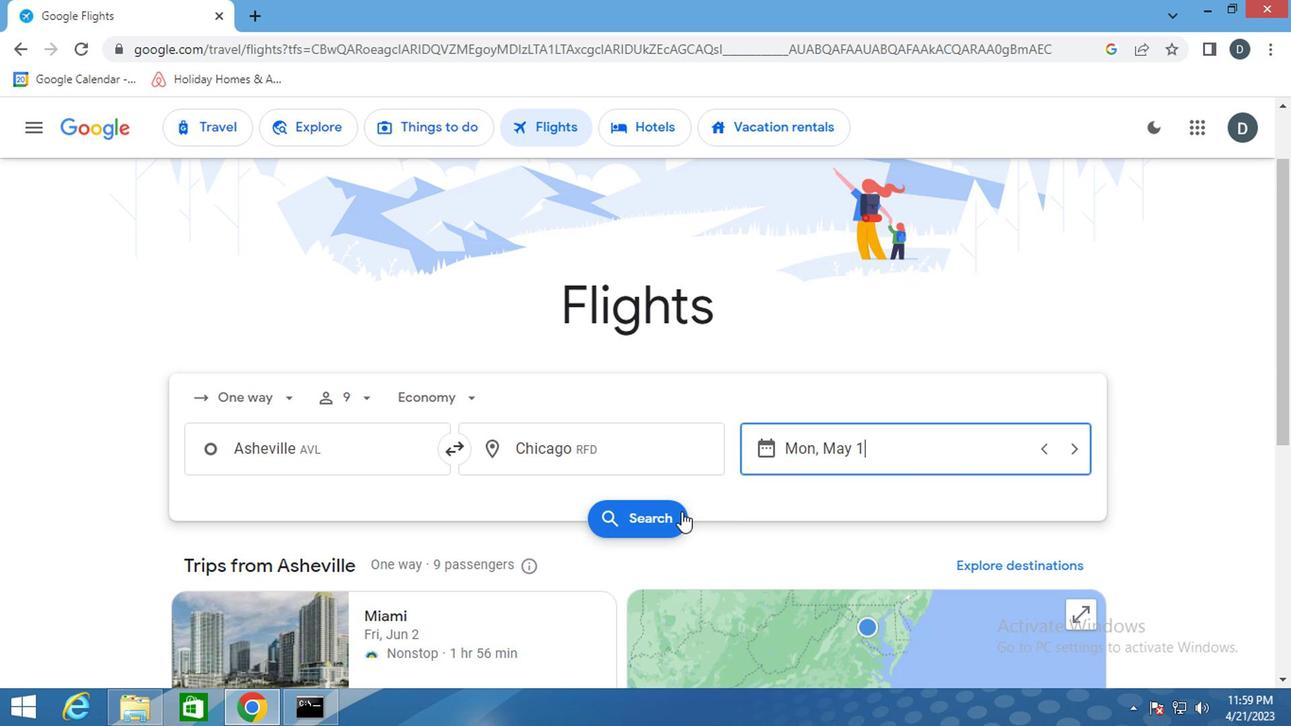 
Action: Mouse moved to (185, 305)
Screenshot: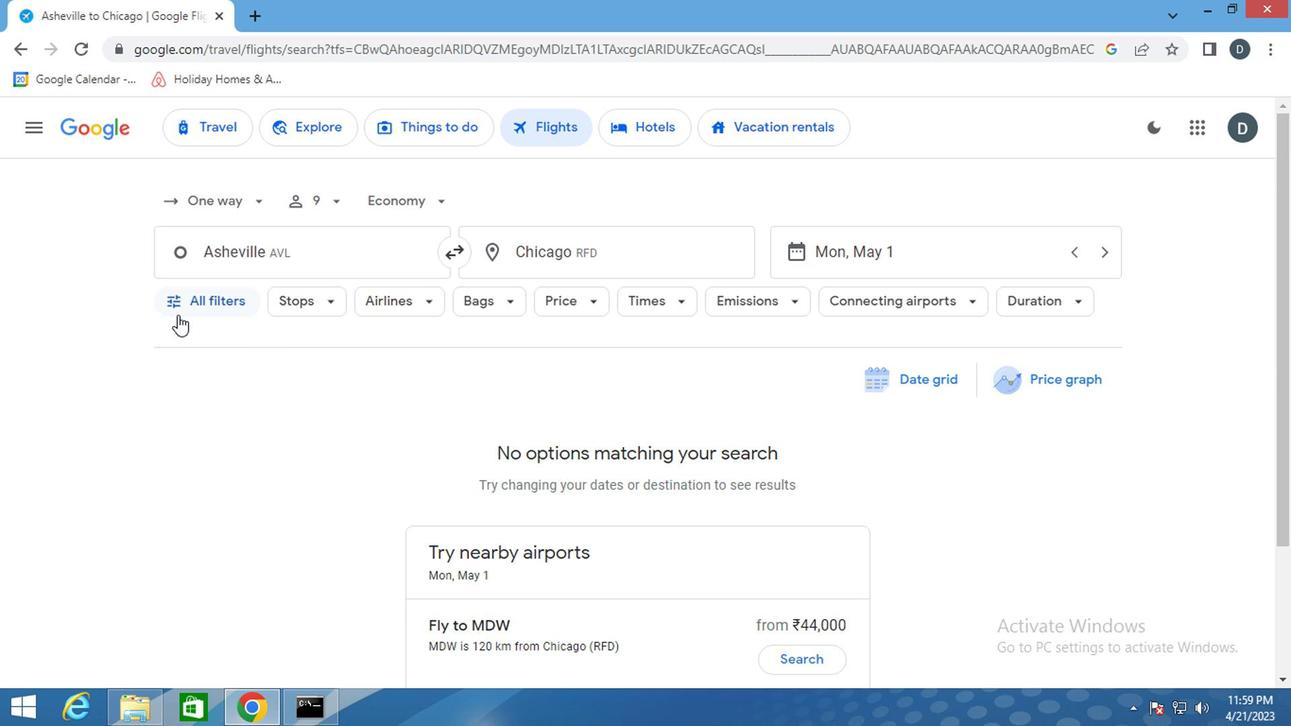 
Action: Mouse pressed left at (185, 305)
Screenshot: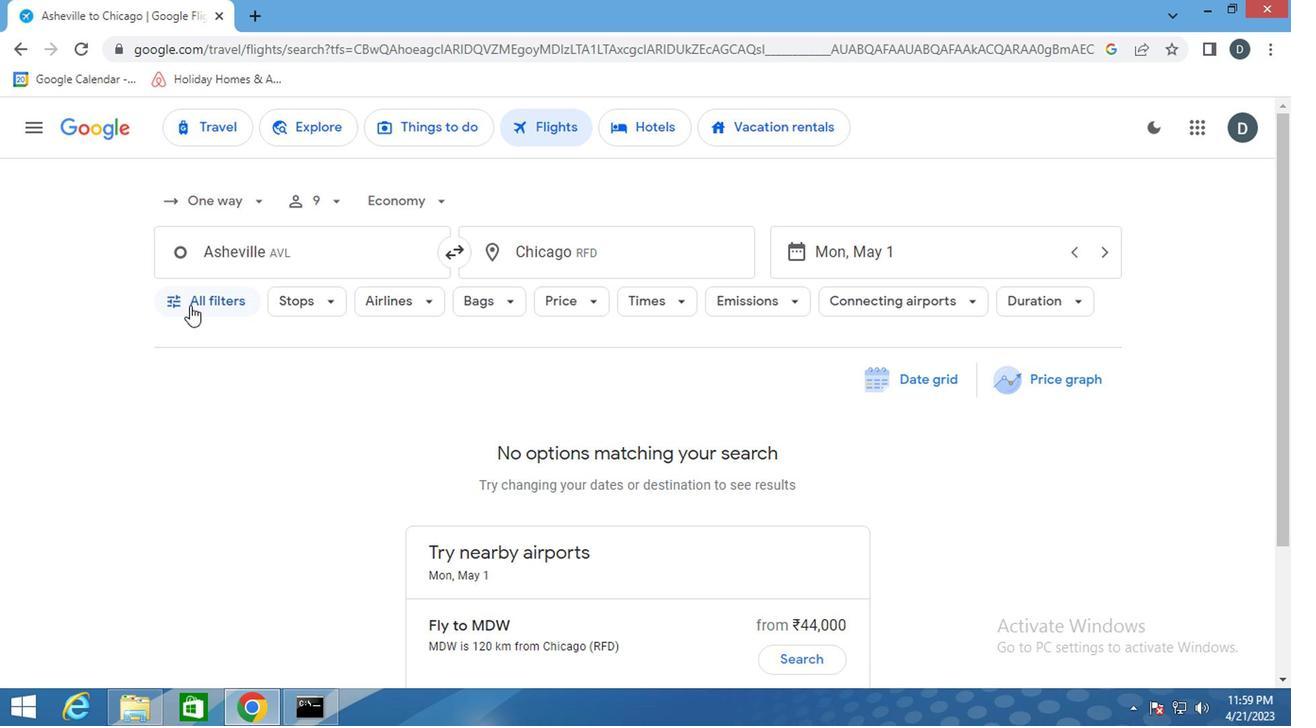 
Action: Mouse moved to (326, 486)
Screenshot: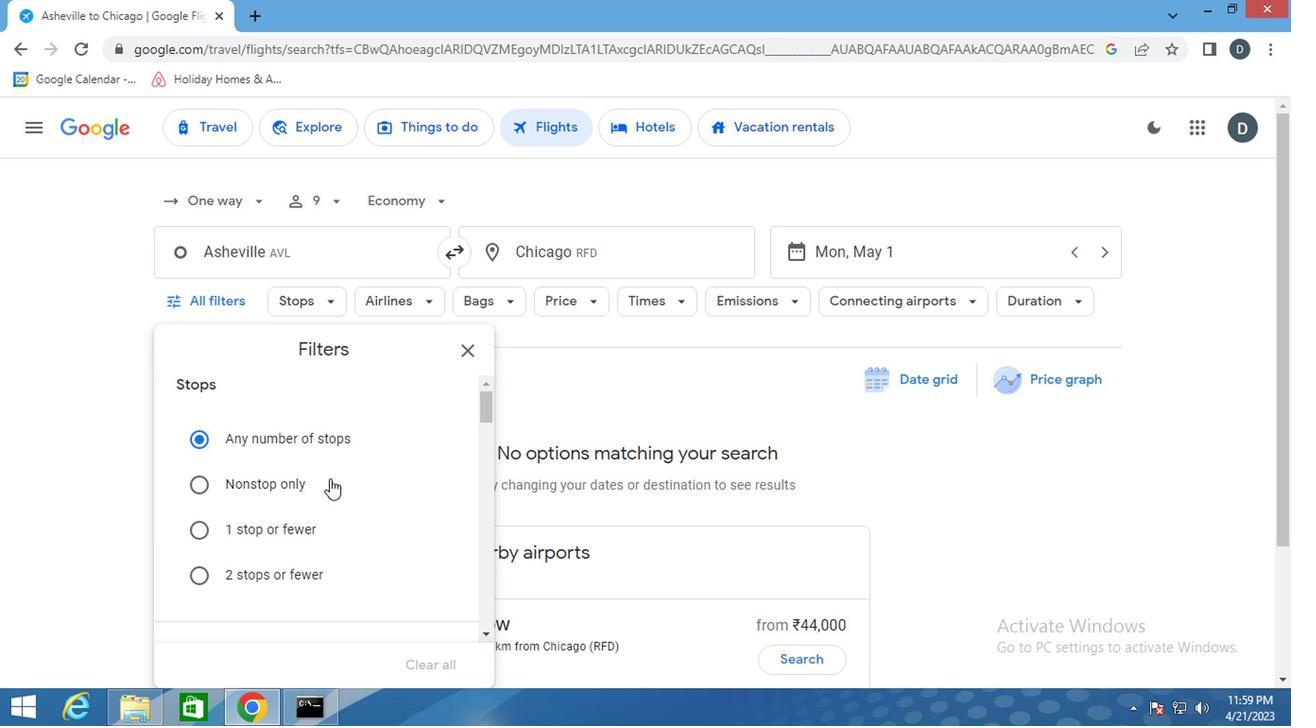 
Action: Mouse scrolled (326, 485) with delta (0, 0)
Screenshot: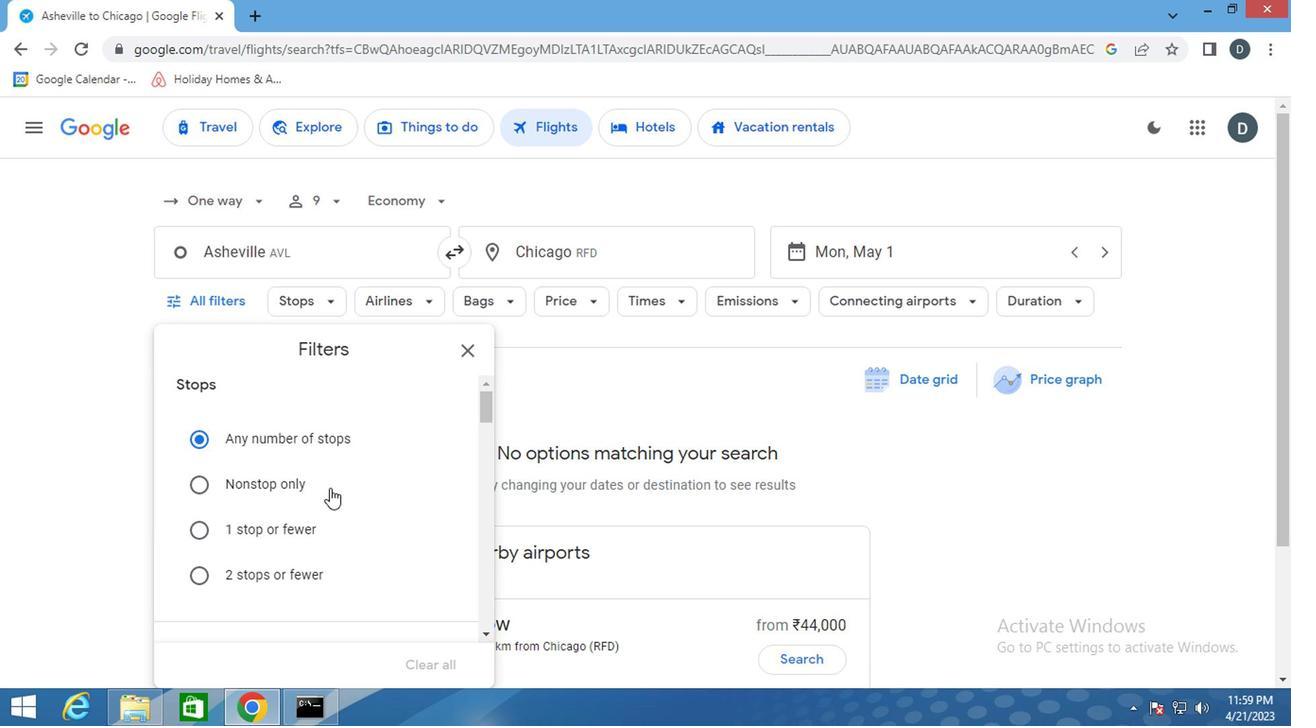 
Action: Mouse scrolled (326, 485) with delta (0, 0)
Screenshot: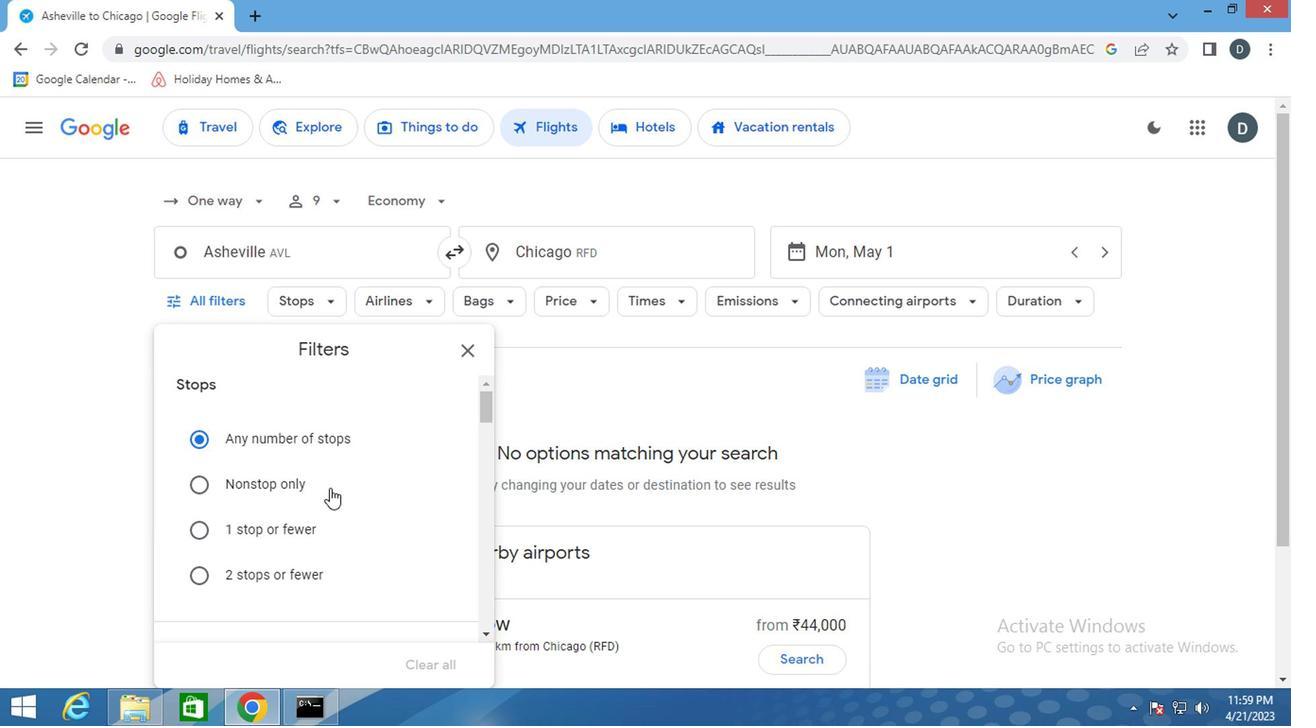
Action: Mouse scrolled (326, 485) with delta (0, 0)
Screenshot: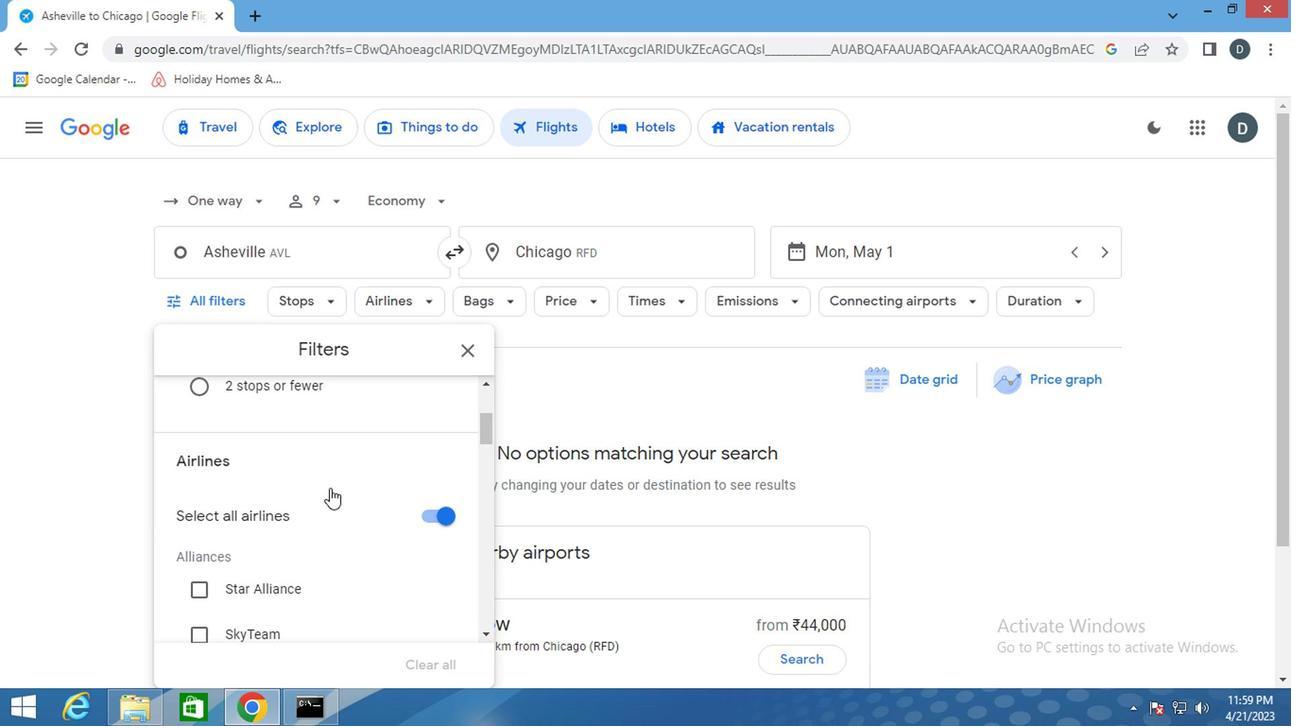 
Action: Mouse scrolled (326, 485) with delta (0, 0)
Screenshot: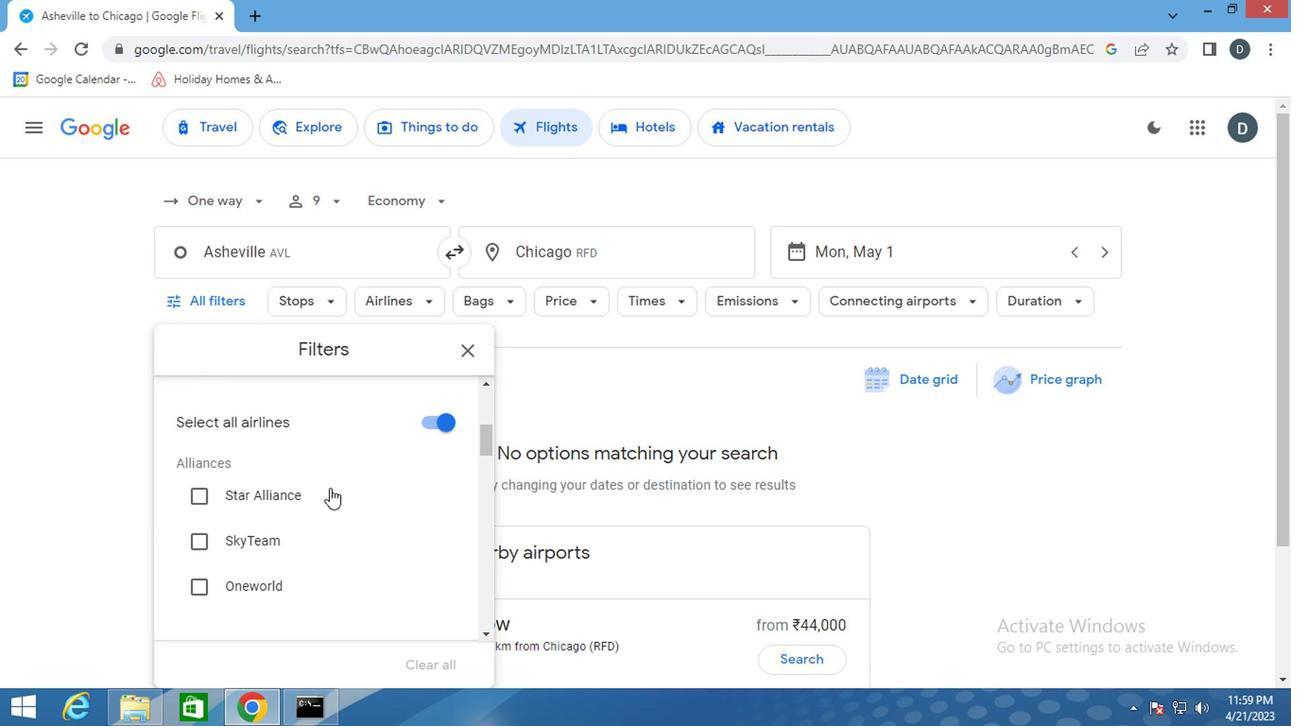 
Action: Mouse scrolled (326, 485) with delta (0, 0)
Screenshot: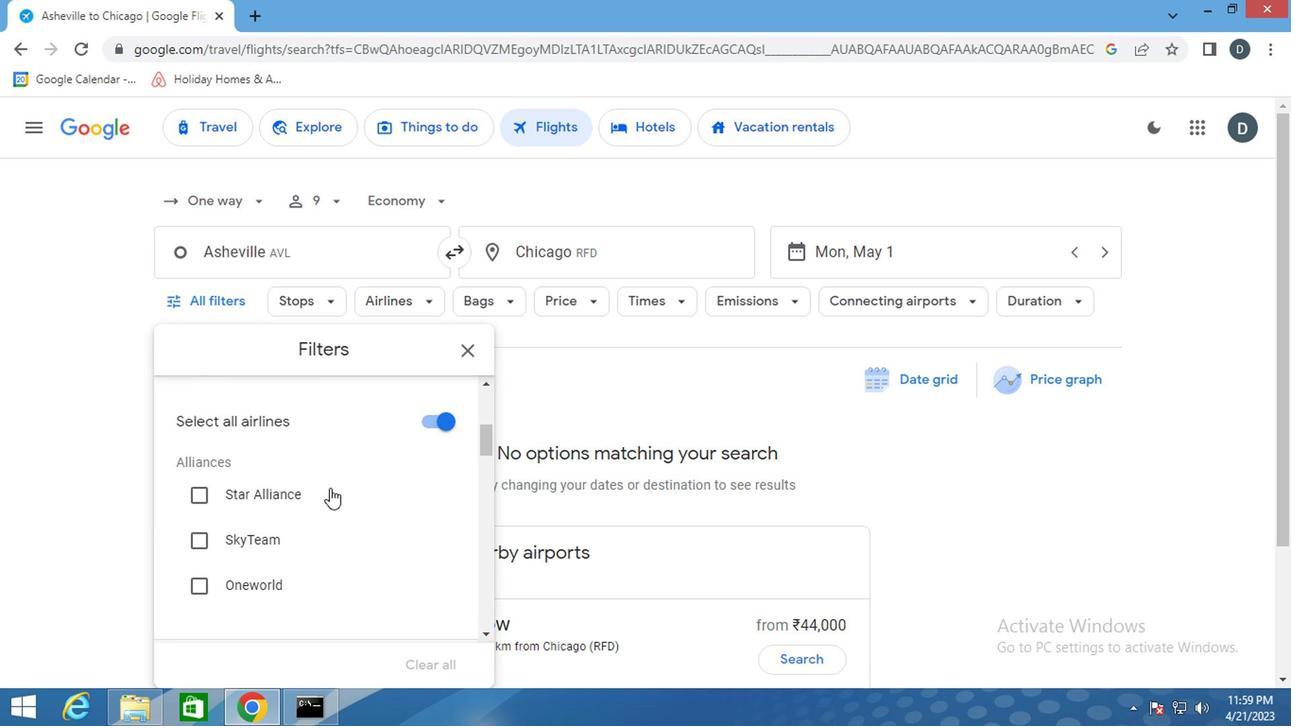 
Action: Mouse scrolled (326, 485) with delta (0, 0)
Screenshot: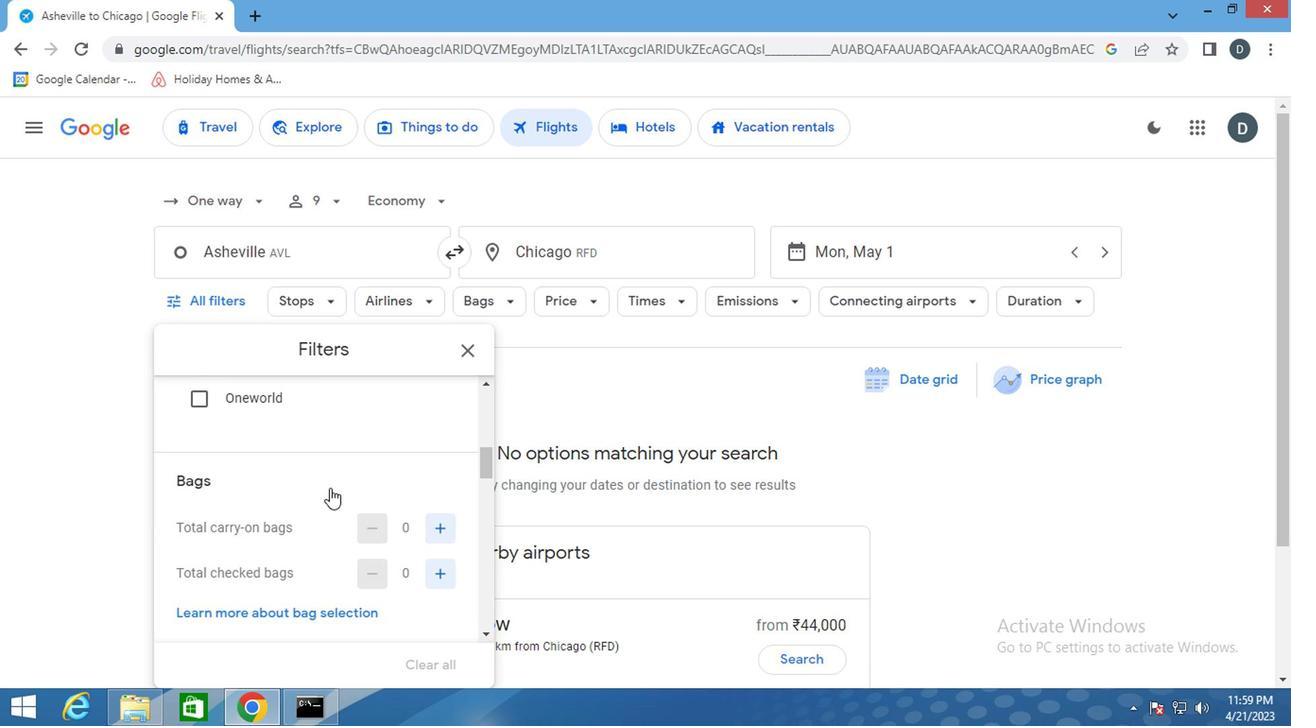 
Action: Mouse scrolled (326, 485) with delta (0, 0)
Screenshot: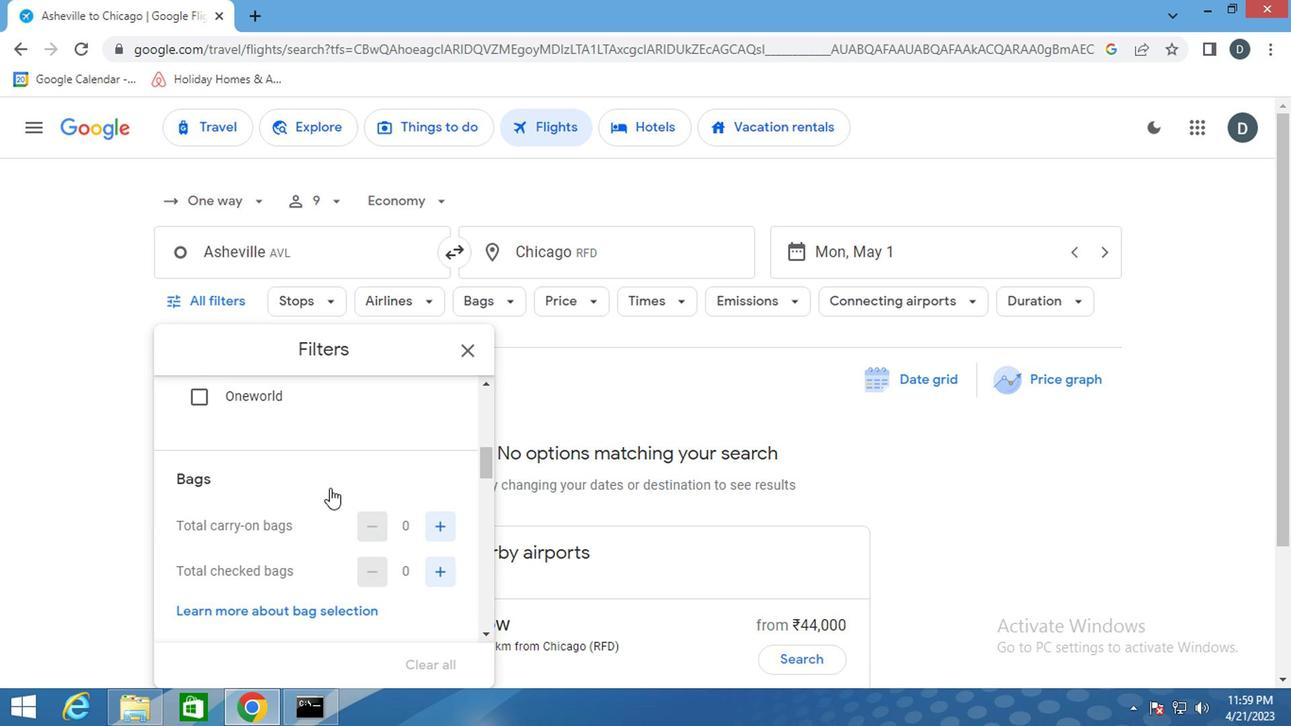 
Action: Mouse scrolled (326, 487) with delta (0, 1)
Screenshot: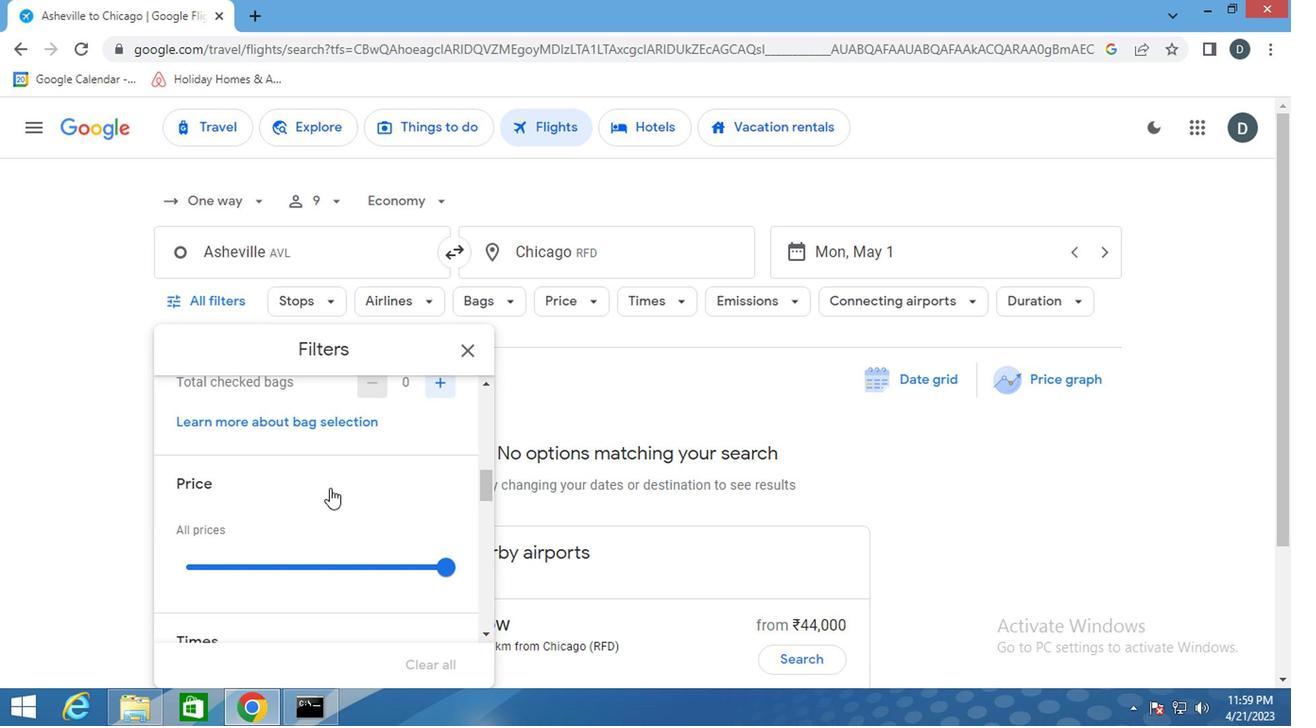 
Action: Mouse scrolled (326, 487) with delta (0, 1)
Screenshot: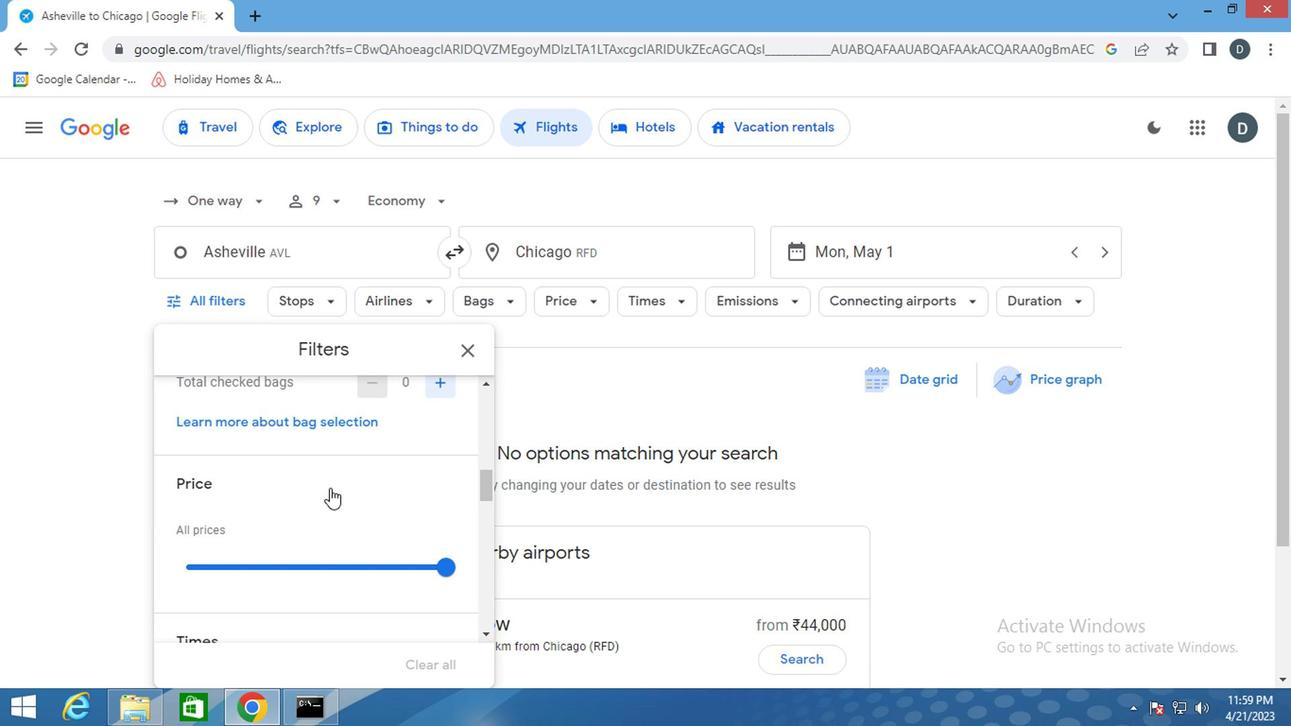
Action: Mouse scrolled (326, 487) with delta (0, 1)
Screenshot: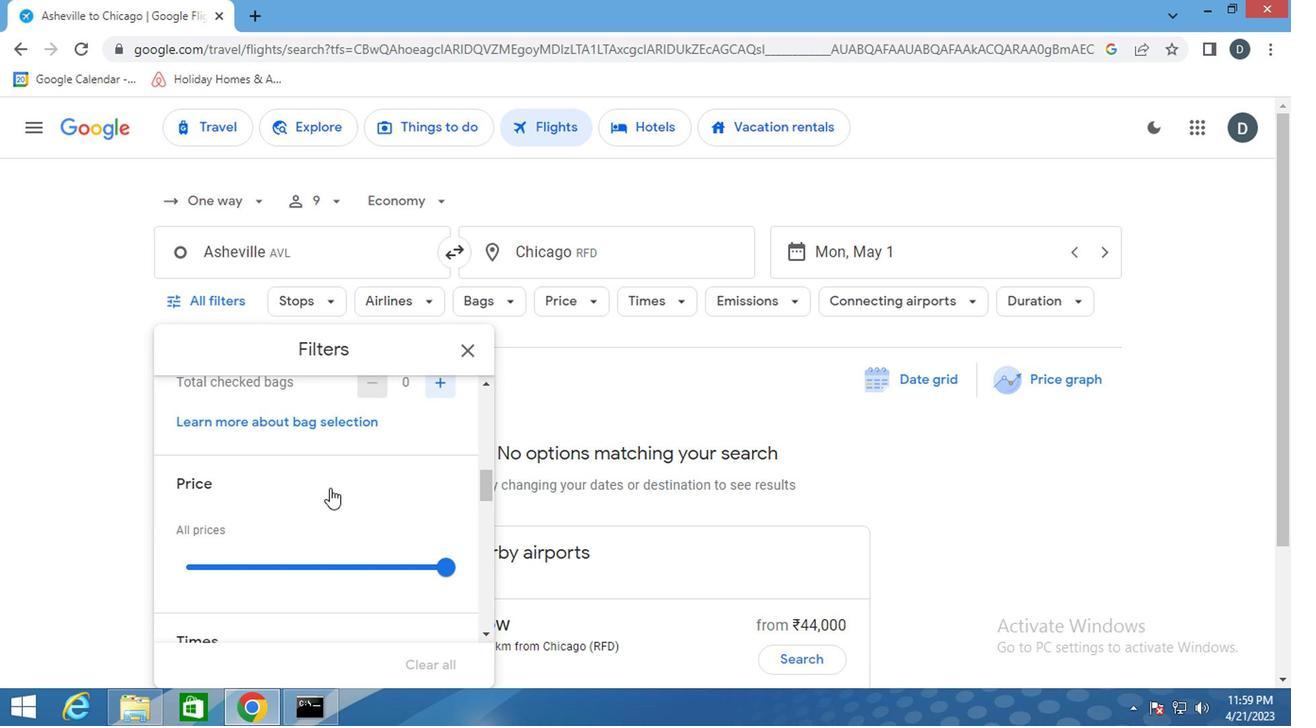 
Action: Mouse scrolled (326, 487) with delta (0, 1)
Screenshot: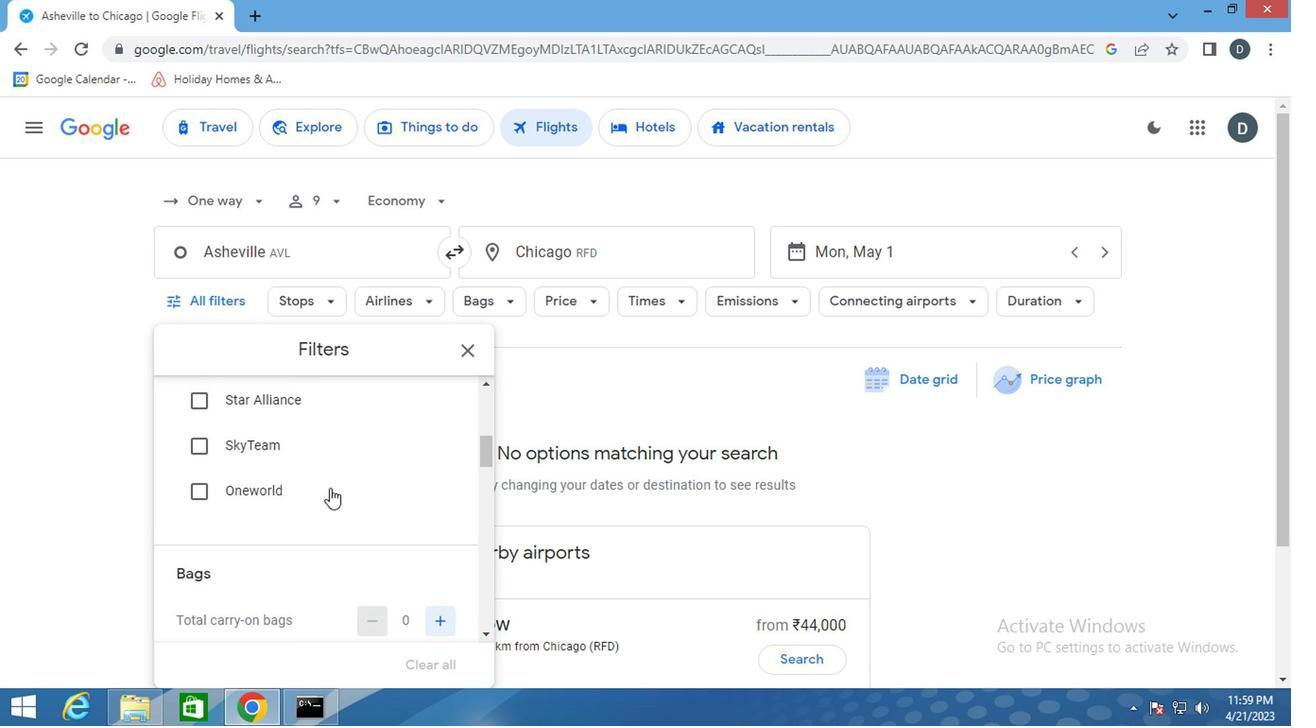 
Action: Mouse moved to (327, 490)
Screenshot: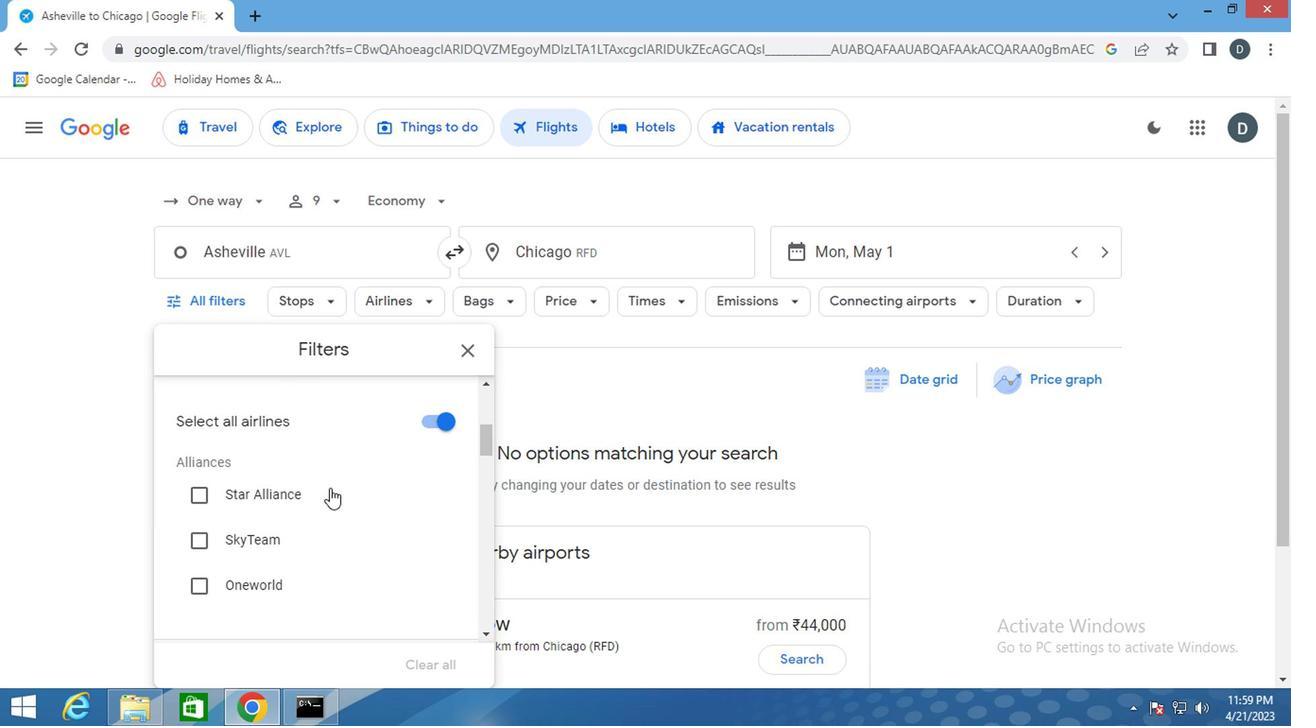 
Action: Mouse scrolled (327, 489) with delta (0, -1)
Screenshot: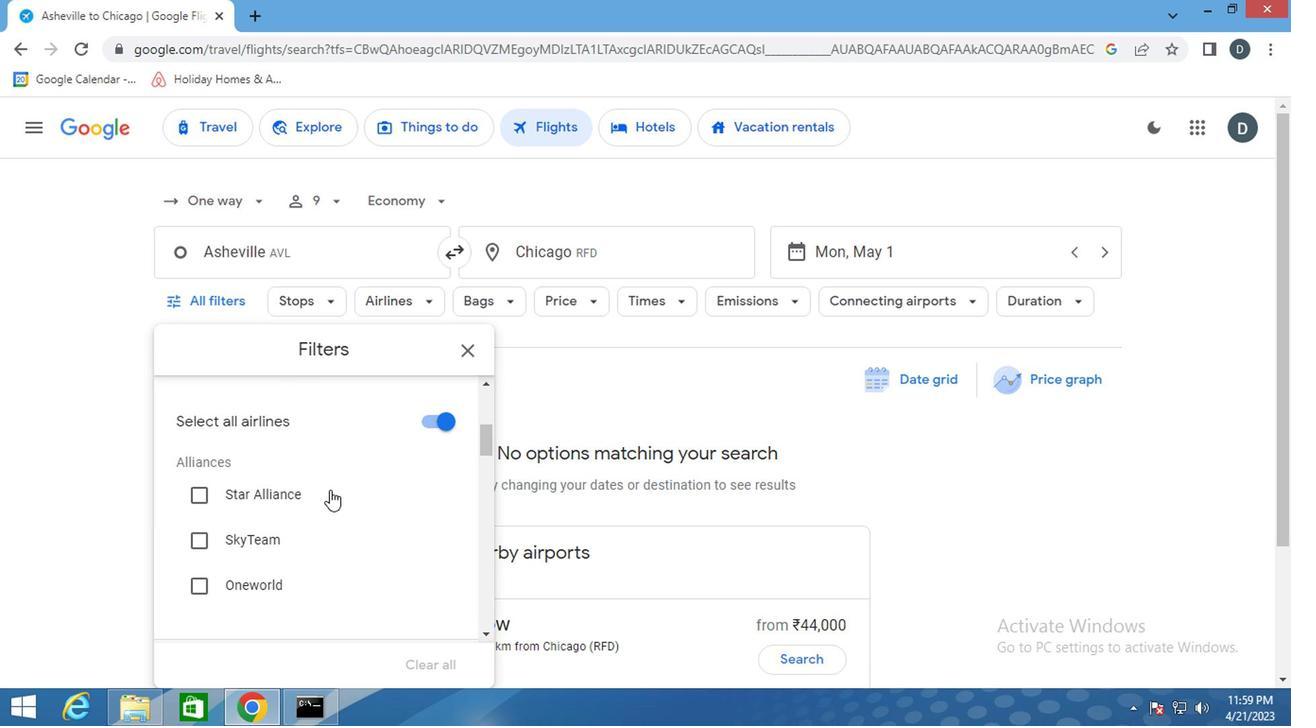 
Action: Mouse scrolled (327, 489) with delta (0, -1)
Screenshot: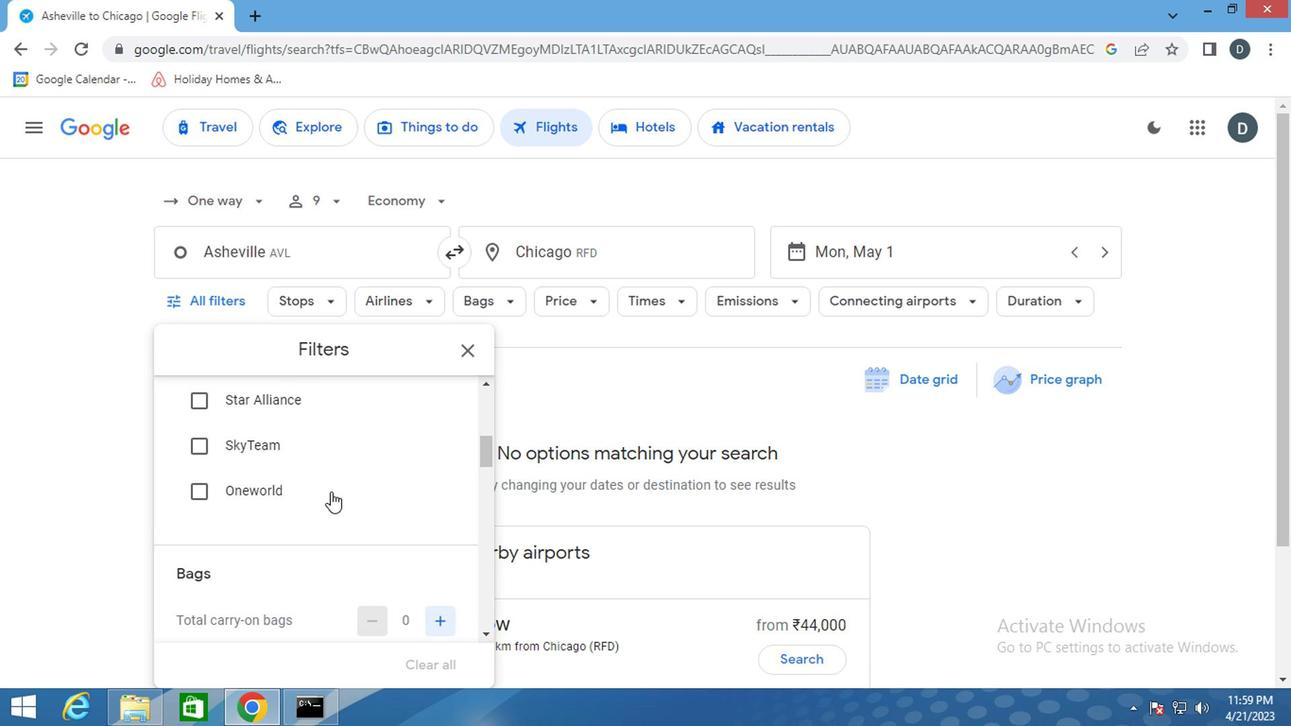 
Action: Mouse scrolled (327, 489) with delta (0, -1)
Screenshot: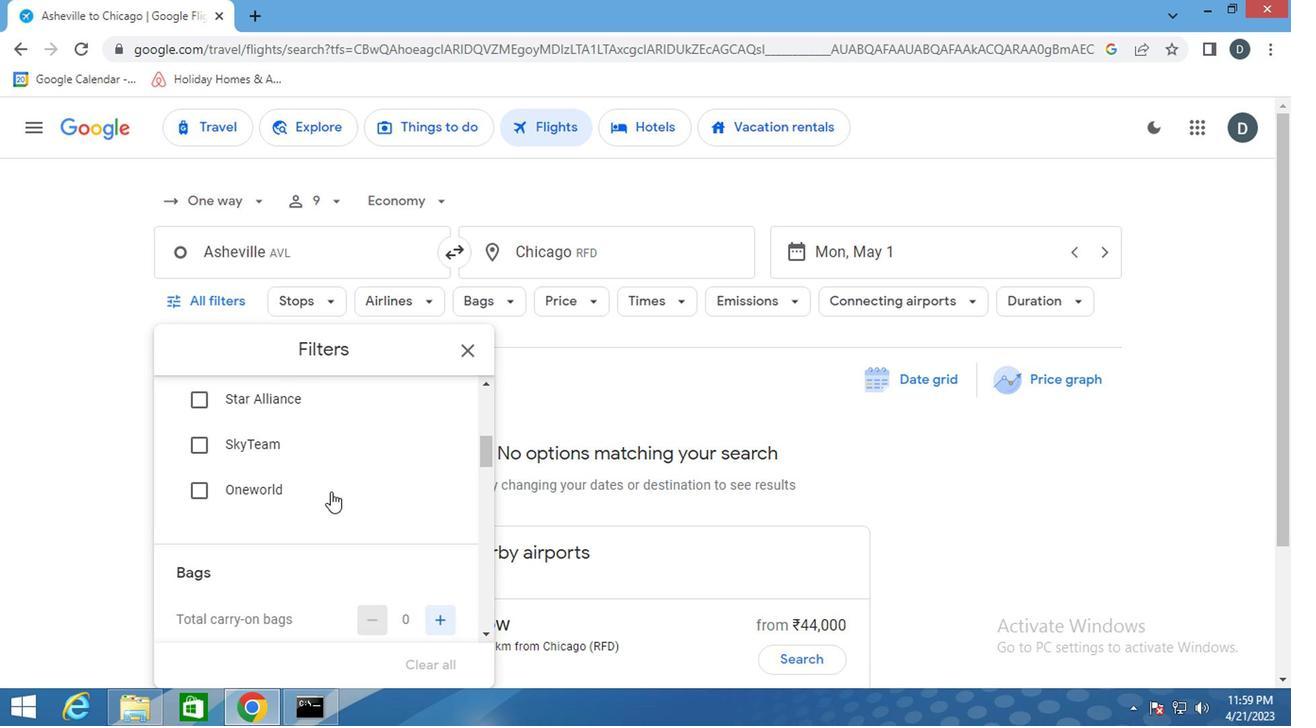 
Action: Mouse moved to (440, 479)
Screenshot: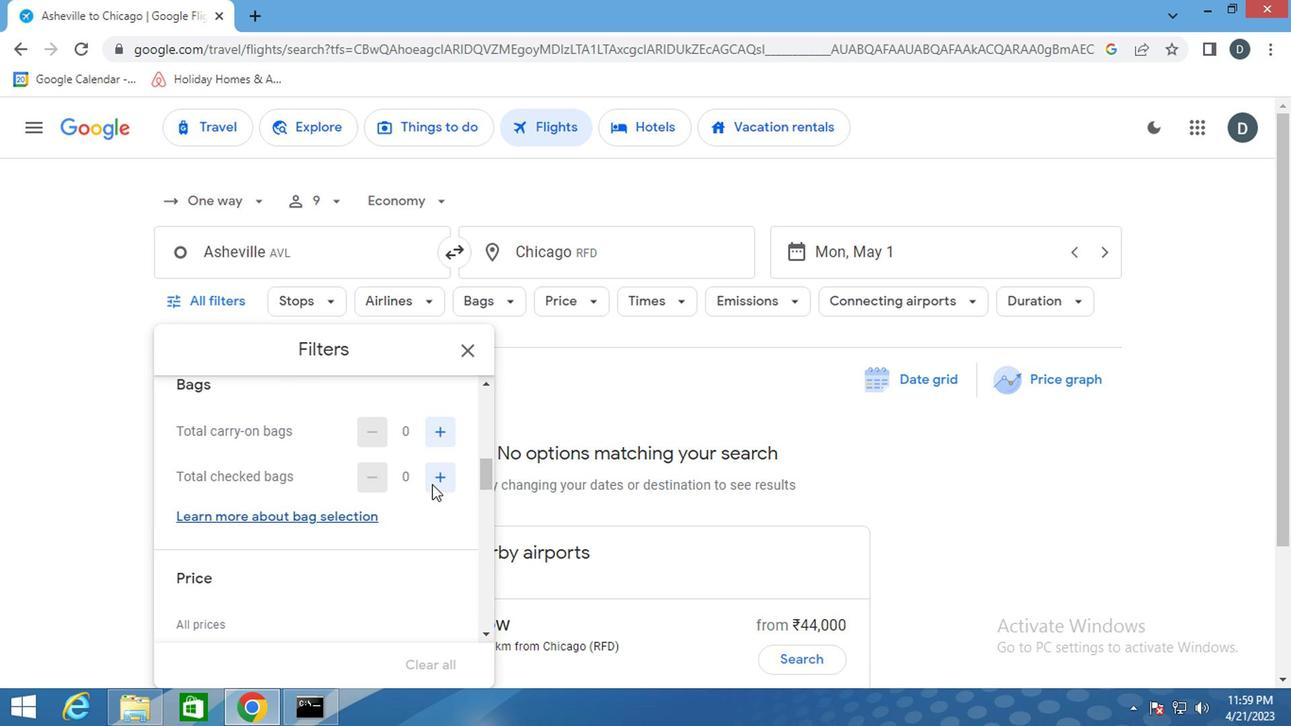 
Action: Mouse pressed left at (440, 479)
Screenshot: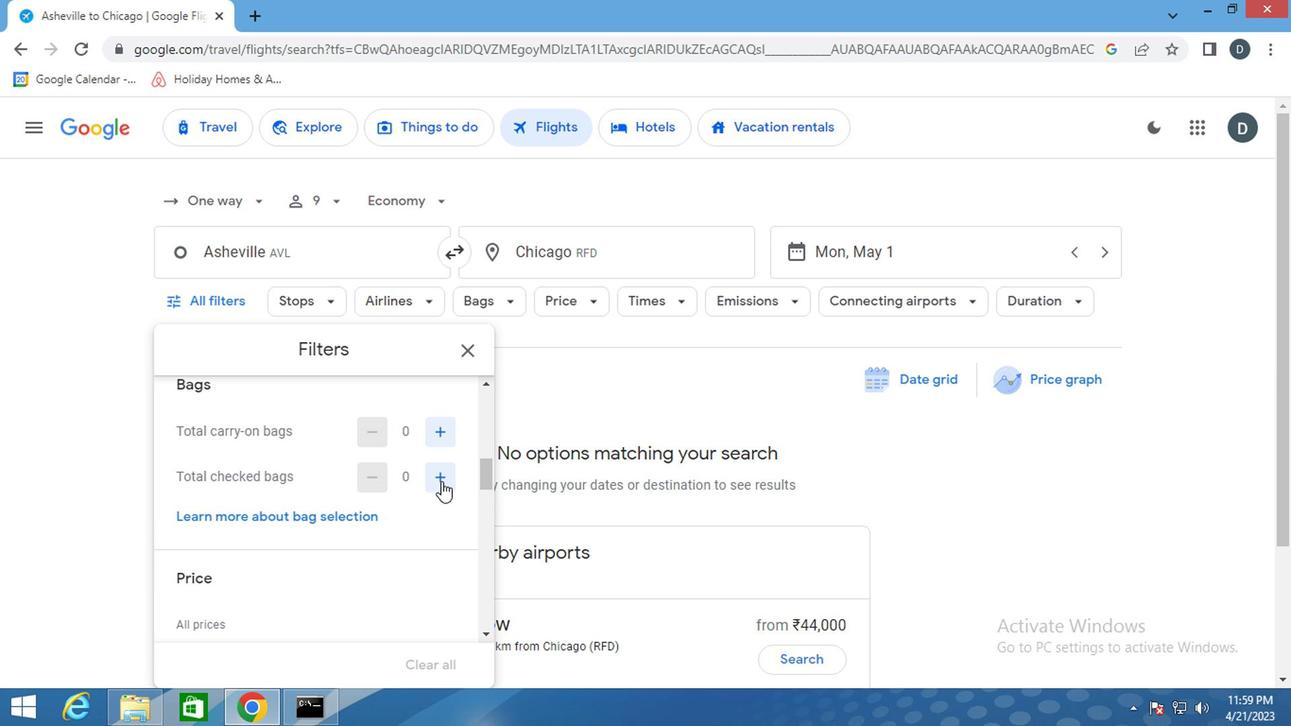 
Action: Mouse pressed left at (440, 479)
Screenshot: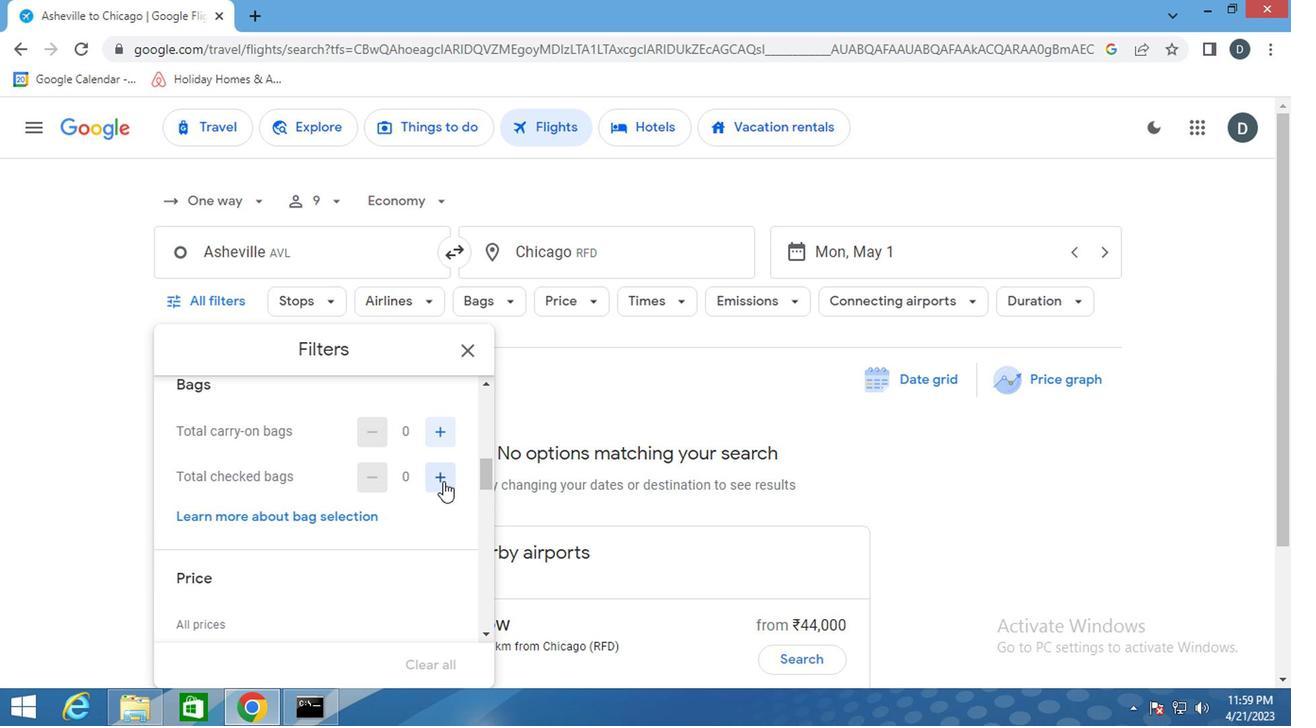 
Action: Mouse moved to (446, 518)
Screenshot: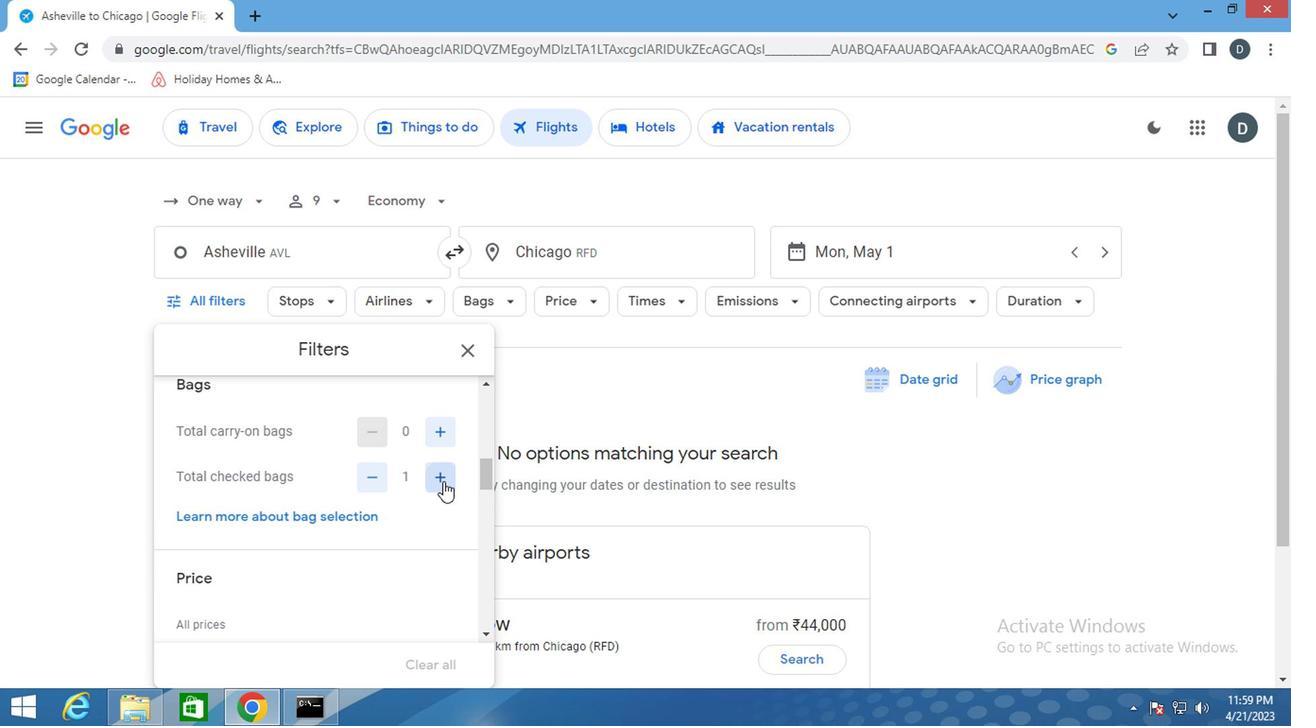 
Action: Mouse scrolled (446, 517) with delta (0, -1)
Screenshot: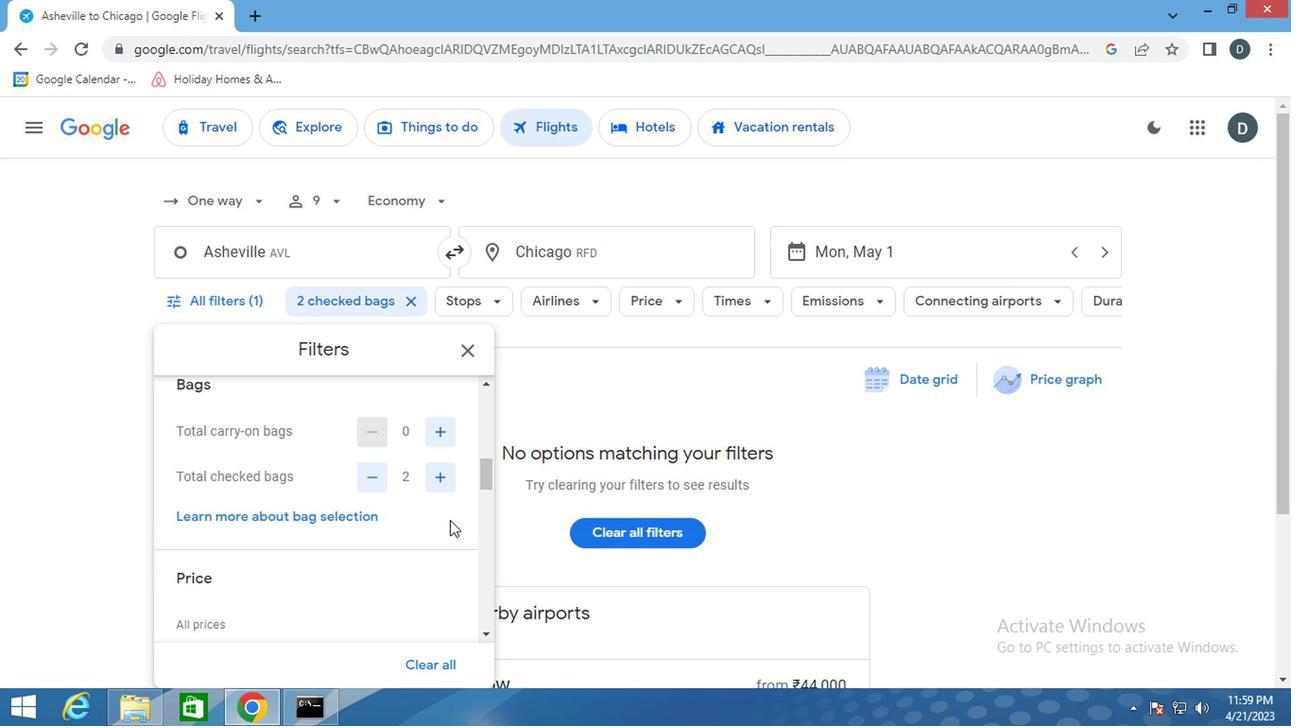 
Action: Mouse scrolled (446, 517) with delta (0, -1)
Screenshot: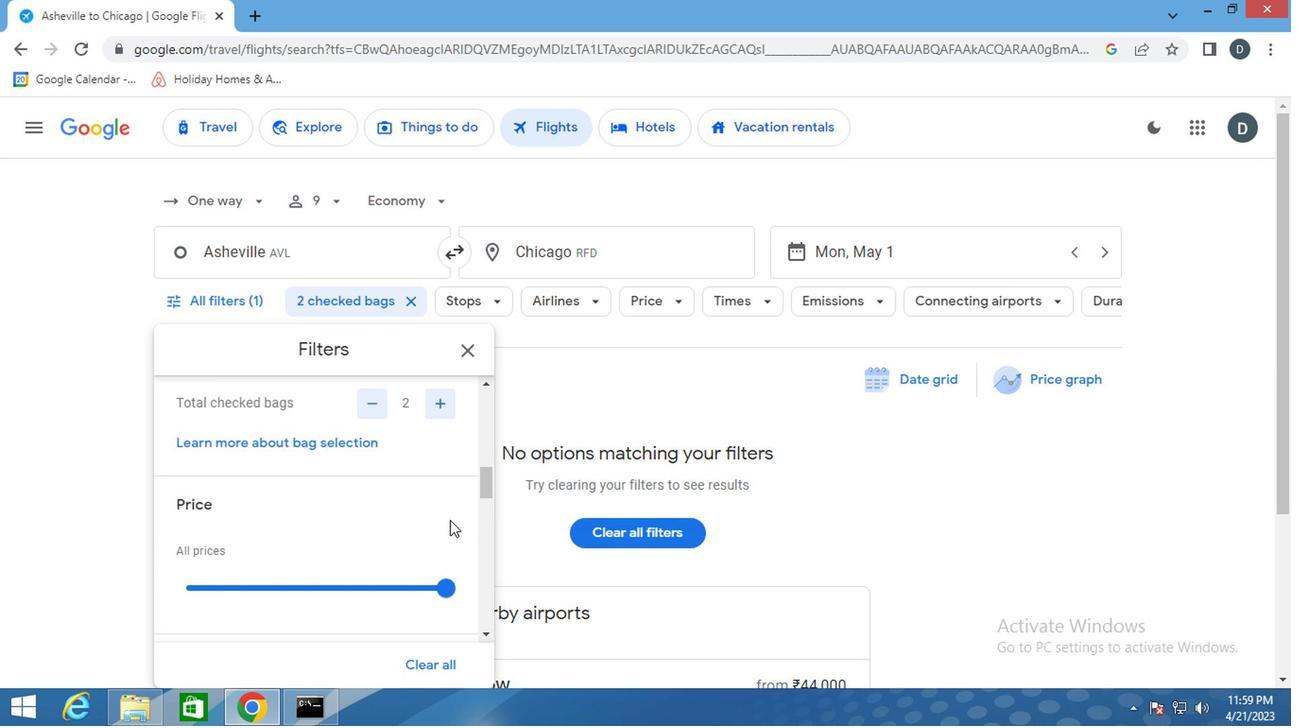 
Action: Mouse scrolled (446, 517) with delta (0, -1)
Screenshot: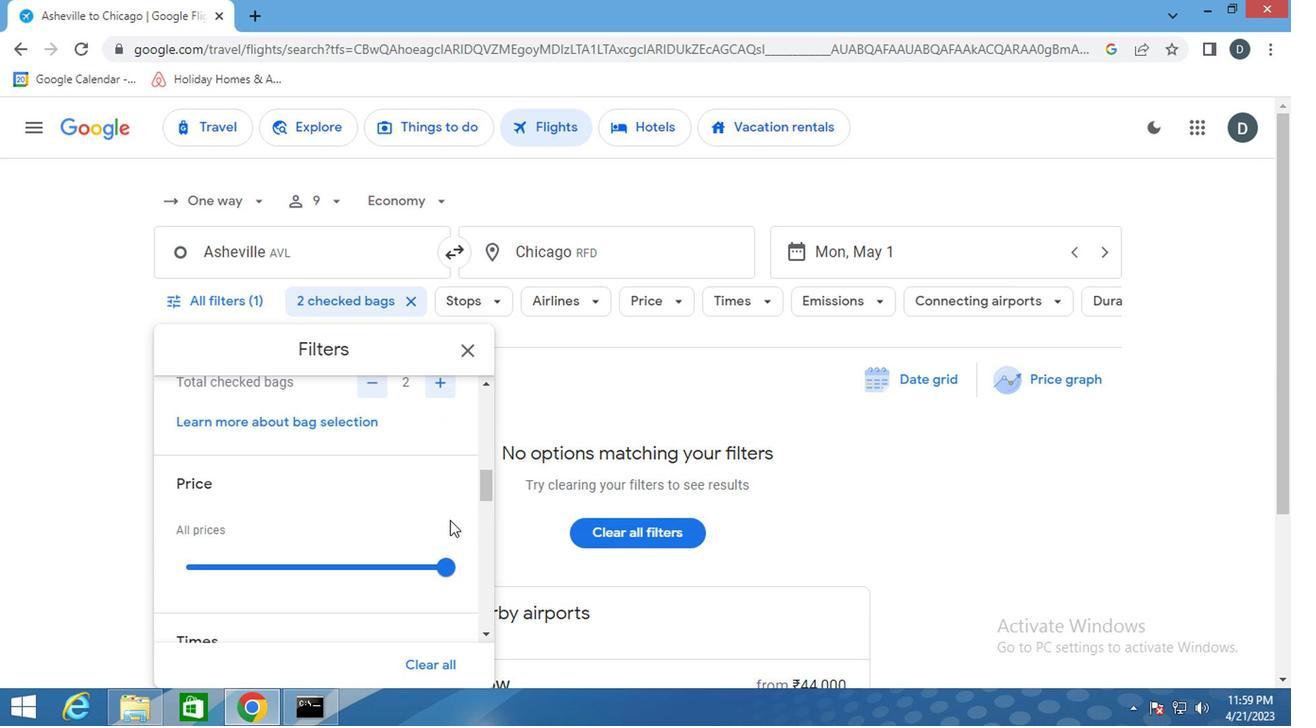 
Action: Mouse moved to (447, 476)
Screenshot: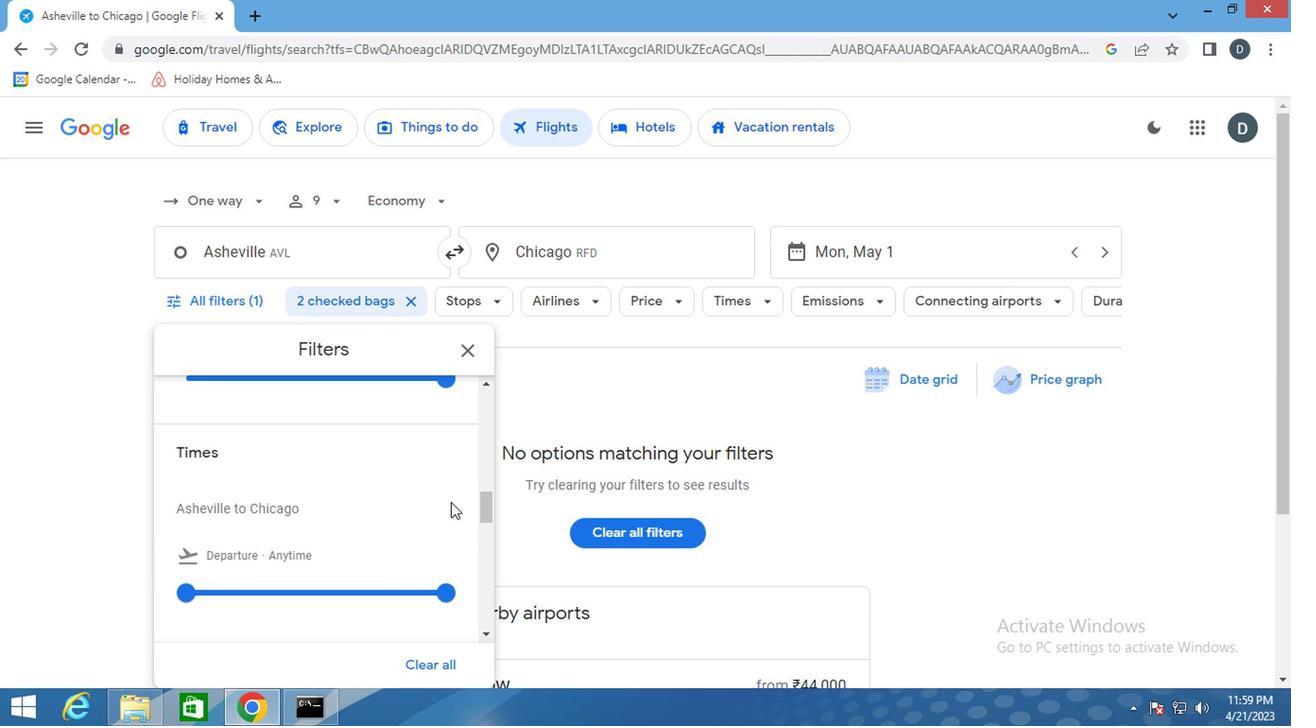 
Action: Mouse scrolled (447, 477) with delta (0, 0)
Screenshot: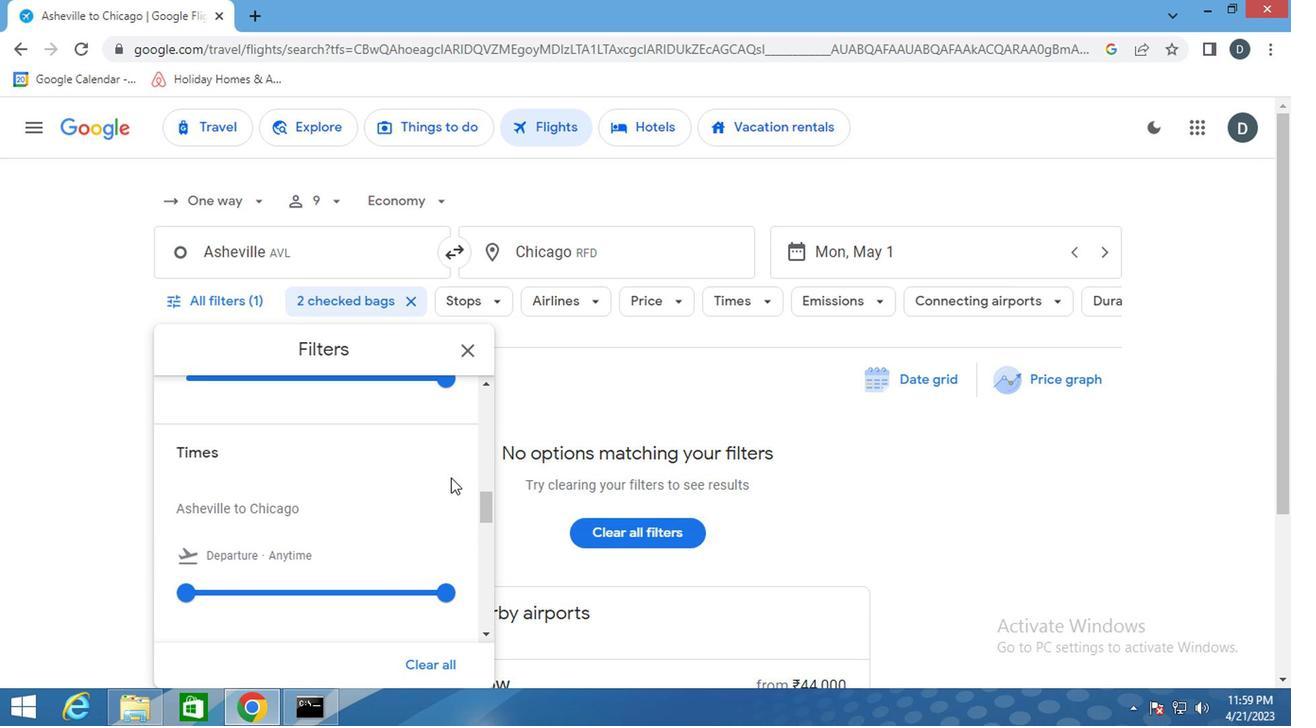 
Action: Mouse pressed left at (447, 476)
Screenshot: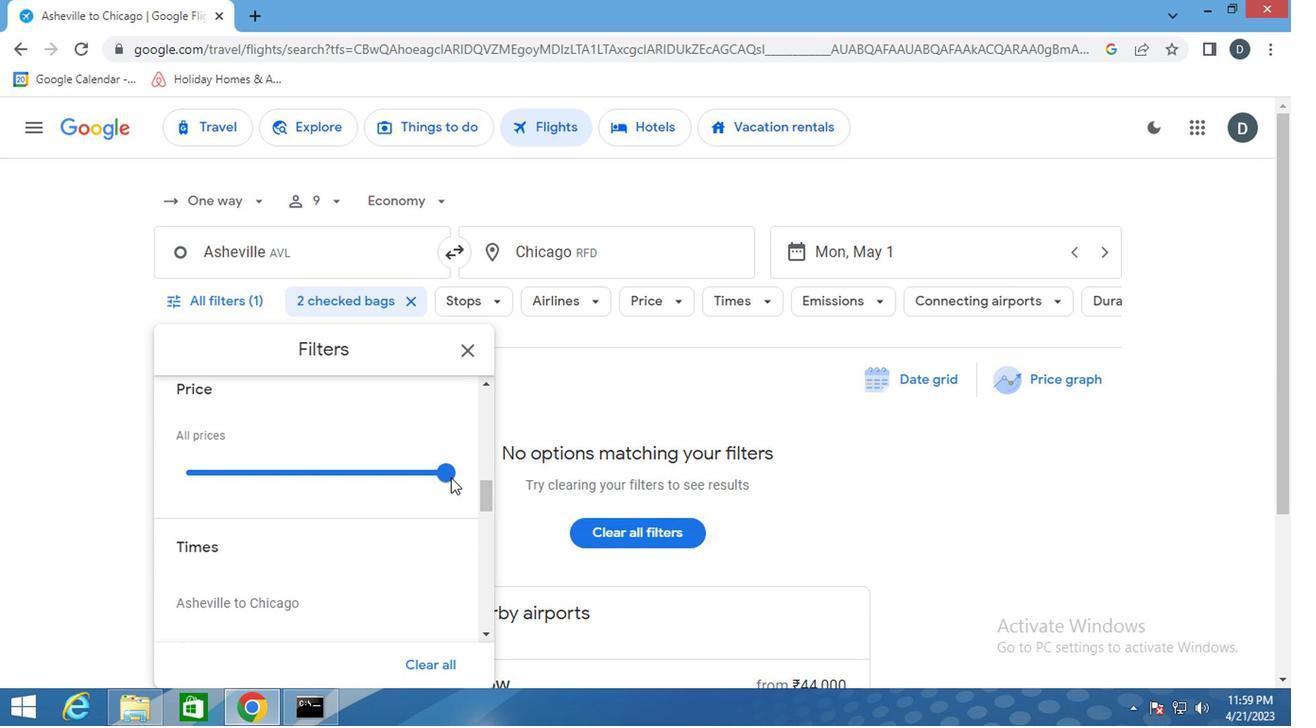 
Action: Mouse moved to (461, 535)
Screenshot: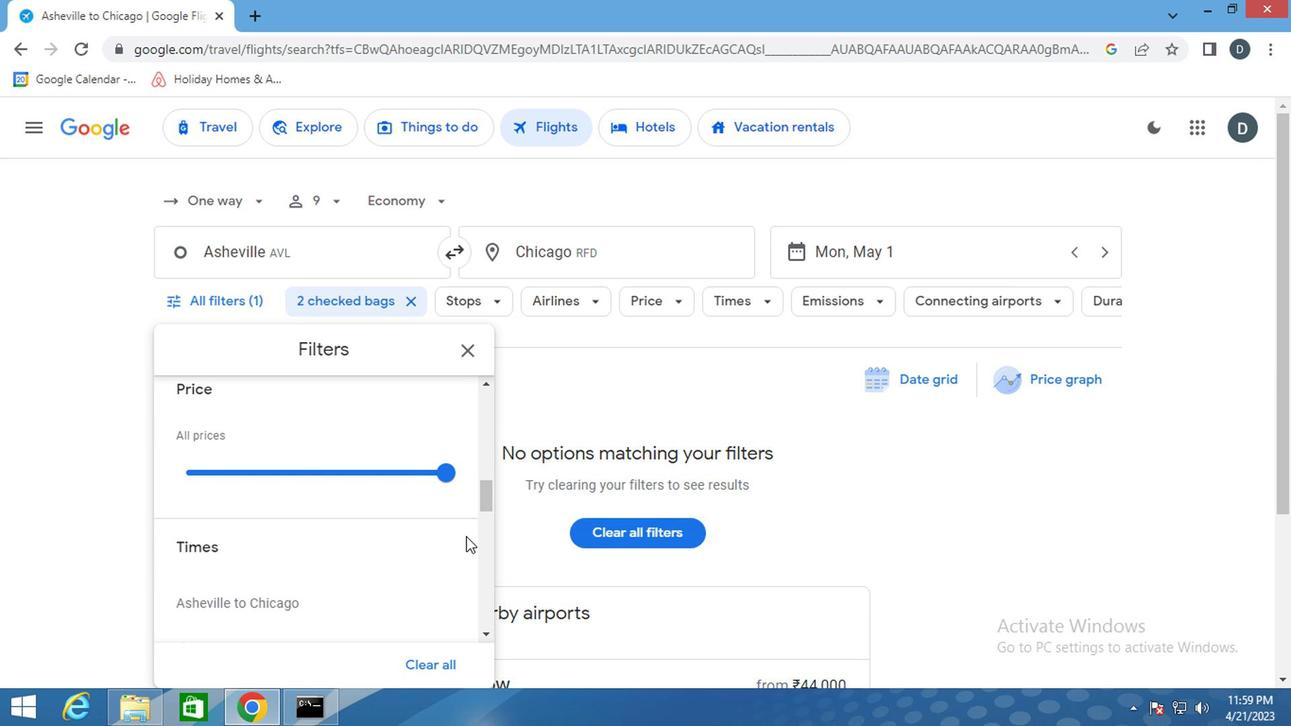 
Action: Mouse scrolled (461, 534) with delta (0, -1)
Screenshot: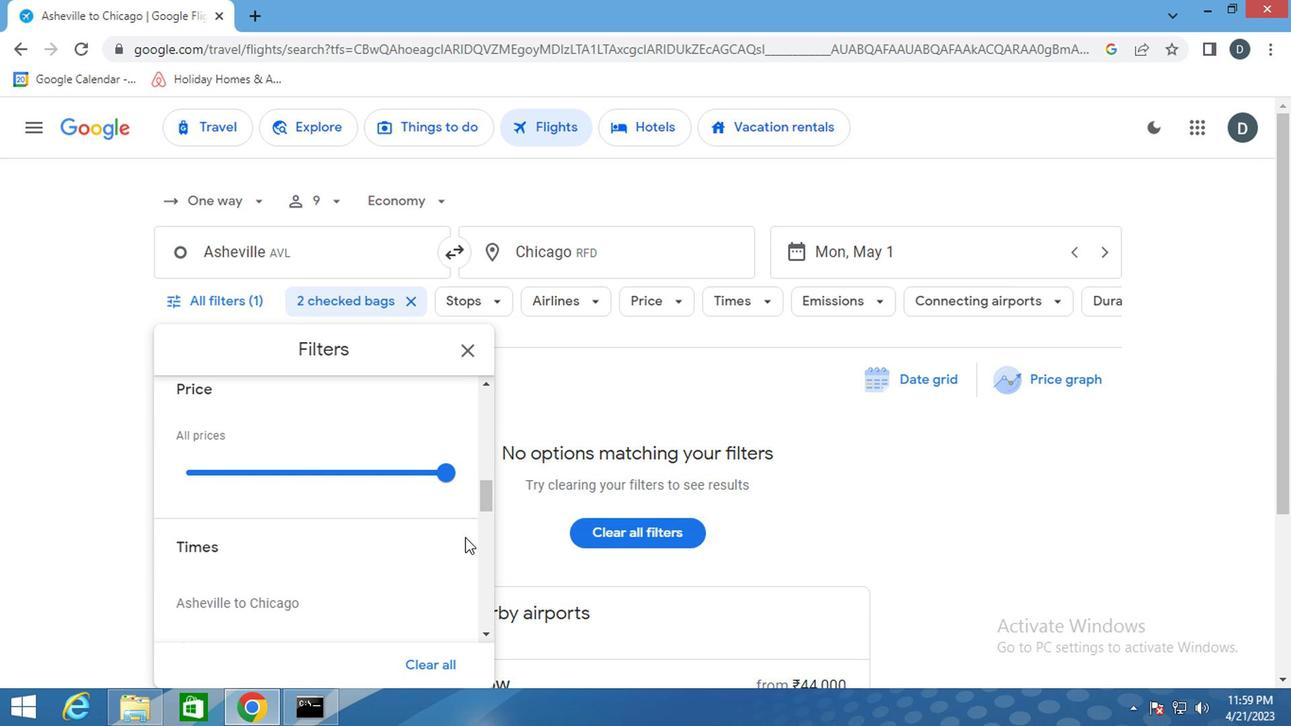 
Action: Mouse scrolled (461, 534) with delta (0, -1)
Screenshot: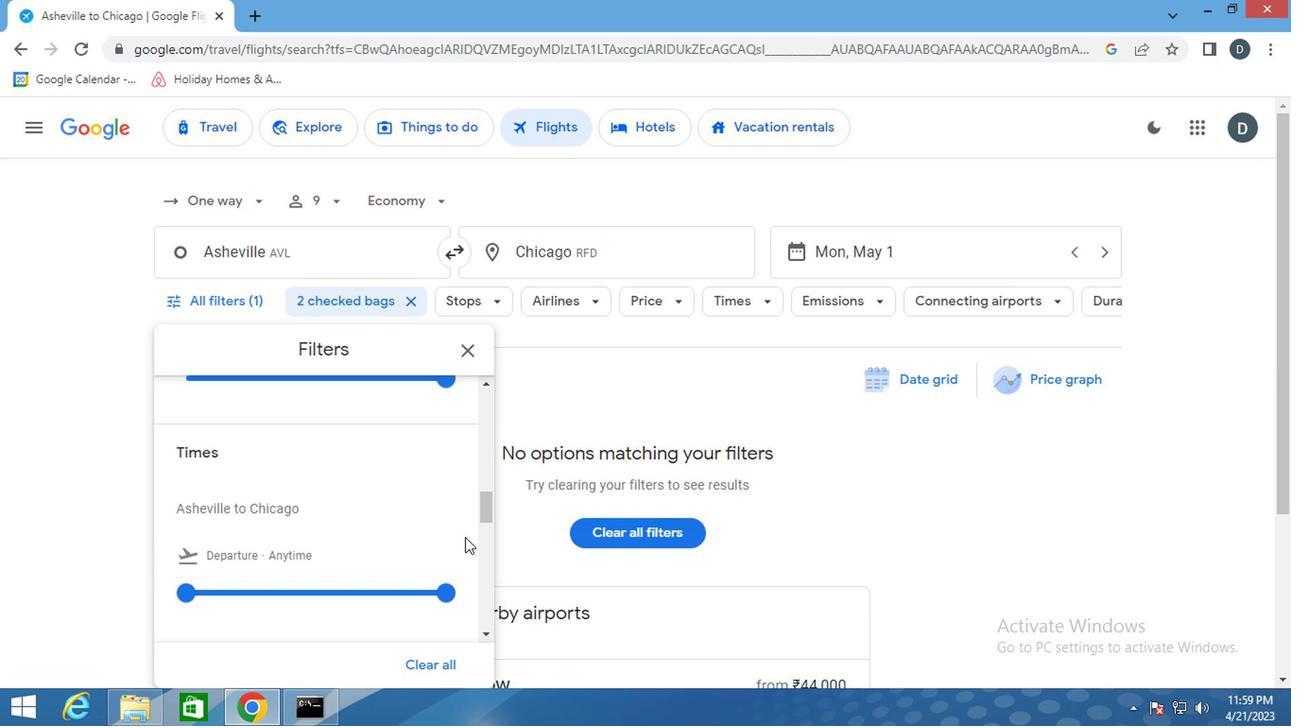 
Action: Mouse moved to (192, 491)
Screenshot: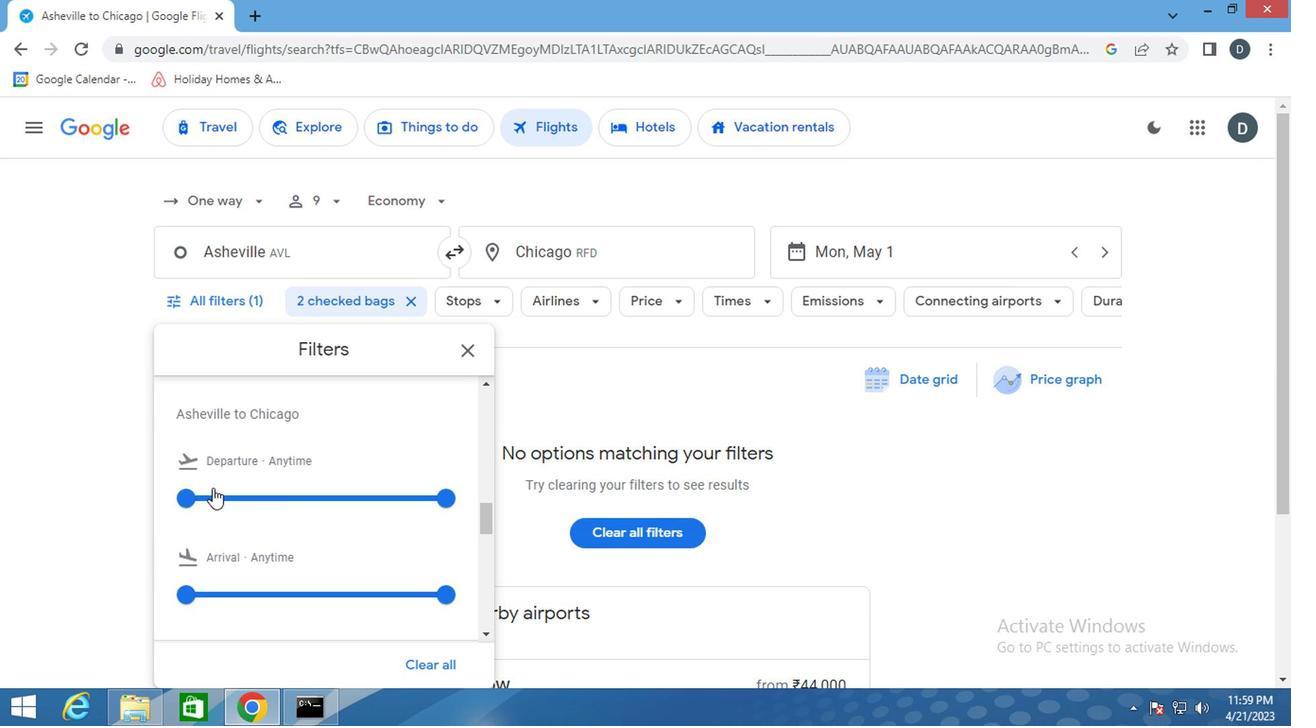 
Action: Mouse pressed left at (192, 491)
Screenshot: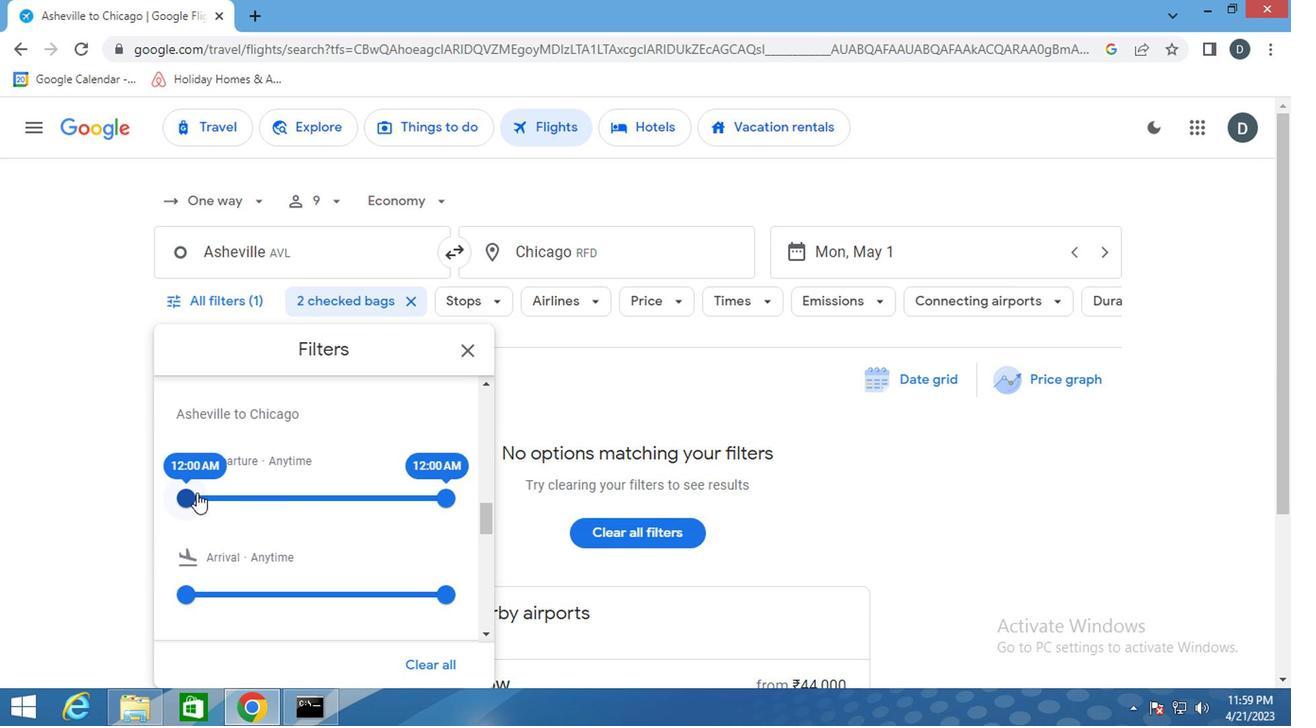 
Action: Mouse moved to (445, 490)
Screenshot: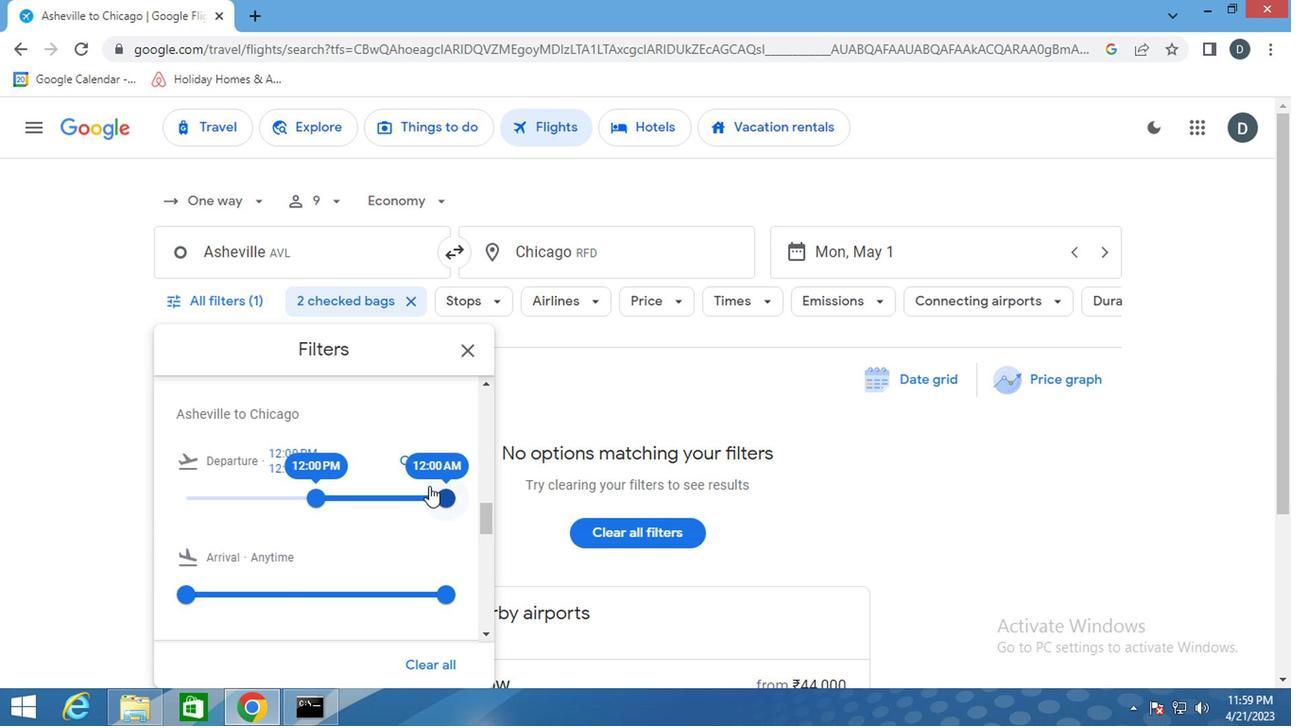 
Action: Mouse pressed left at (445, 490)
Screenshot: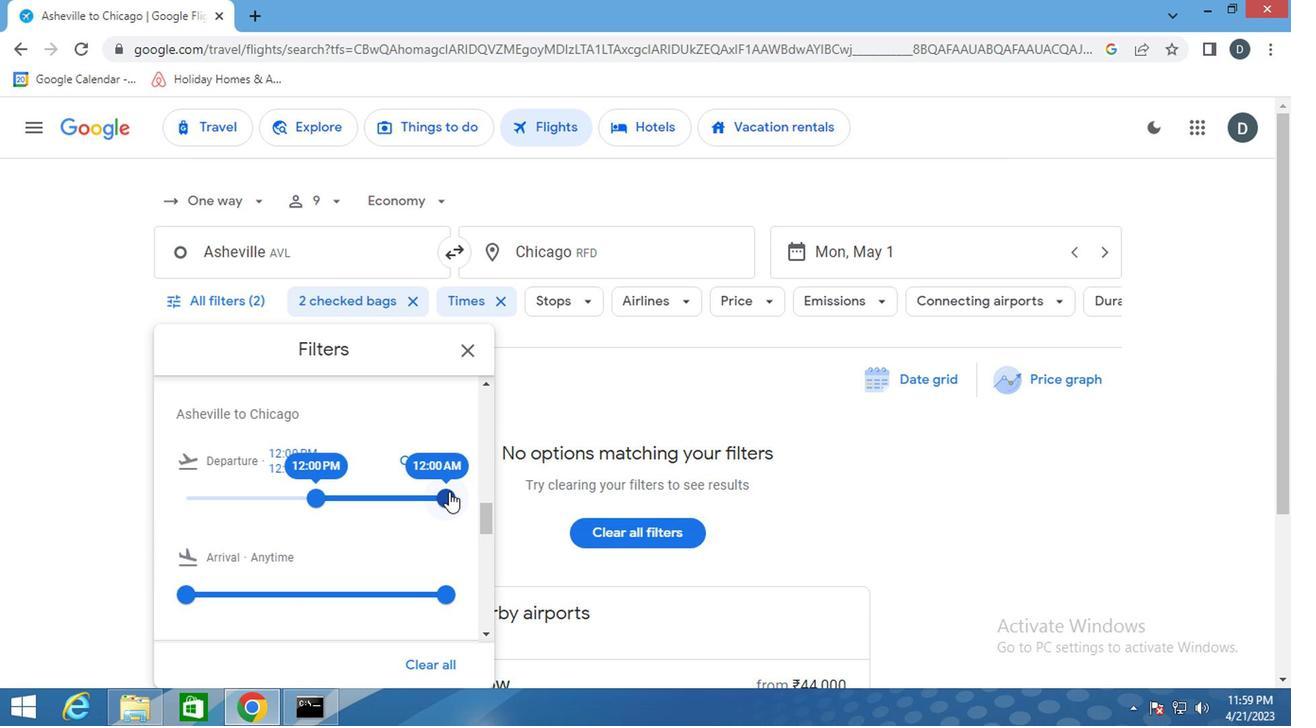 
Action: Mouse moved to (382, 543)
Screenshot: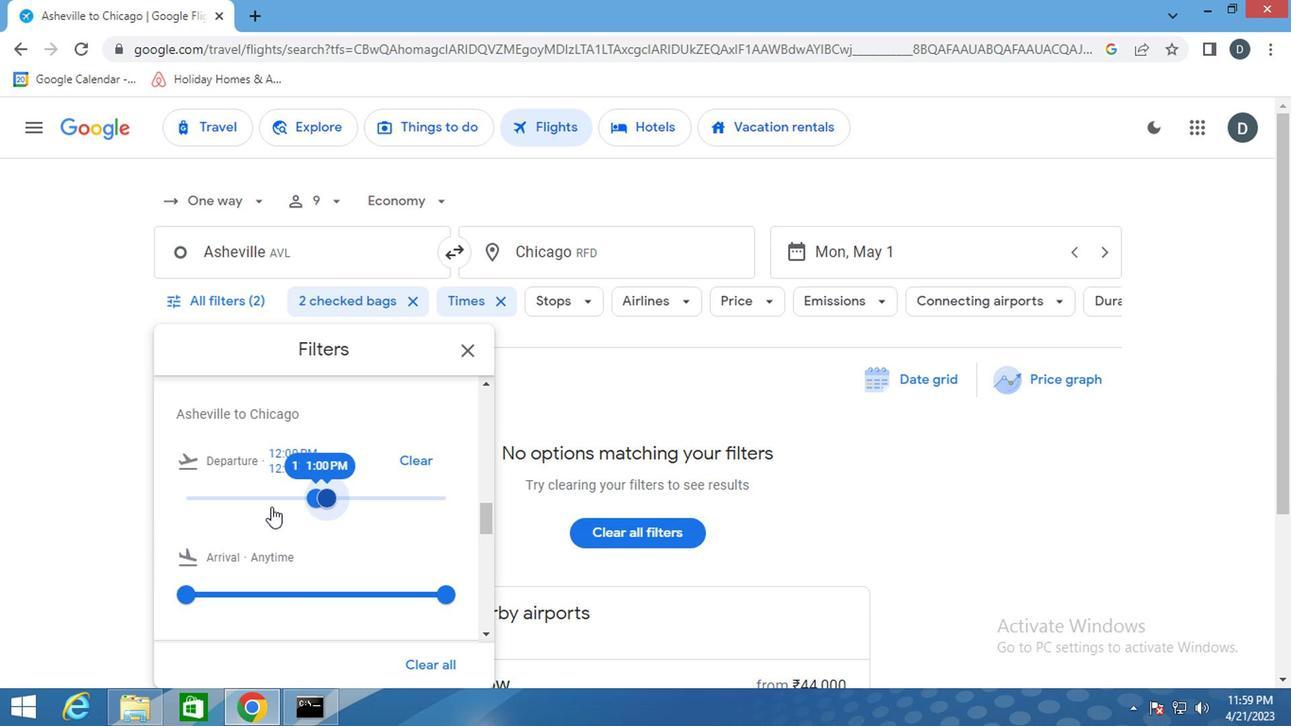
Action: Mouse scrolled (382, 542) with delta (0, 0)
Screenshot: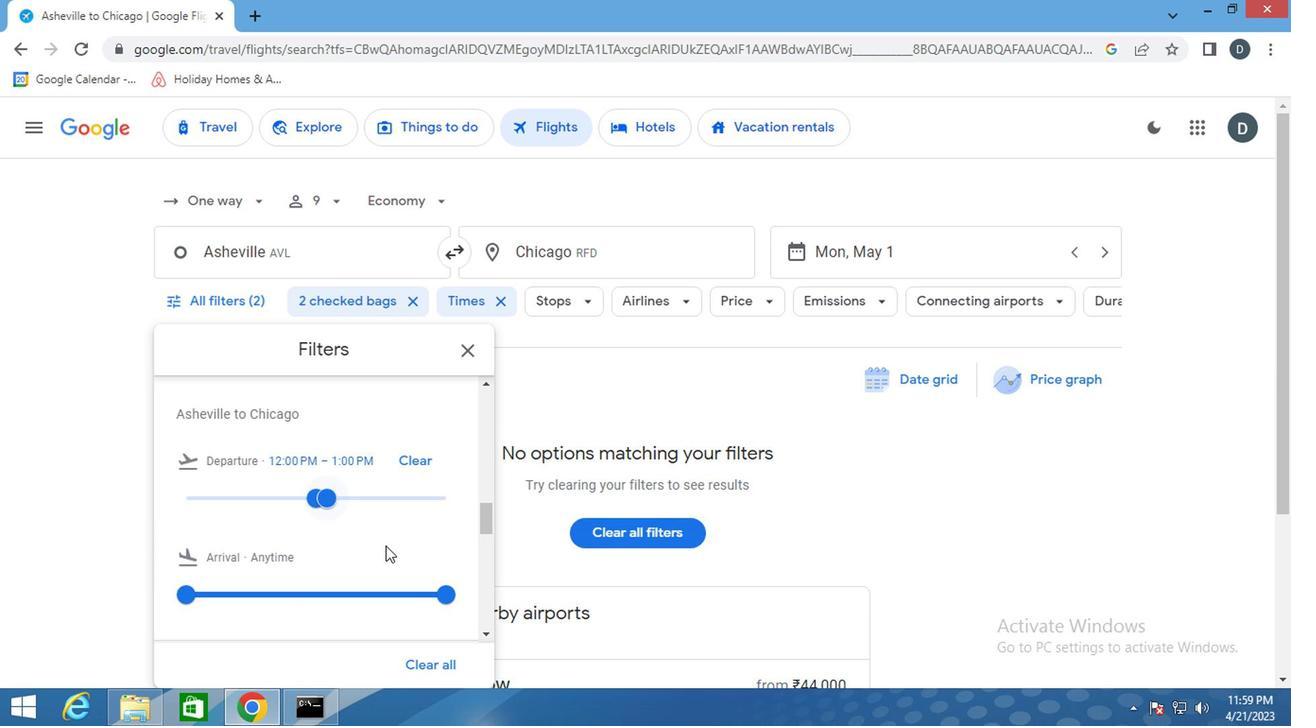 
Action: Mouse scrolled (382, 542) with delta (0, 0)
Screenshot: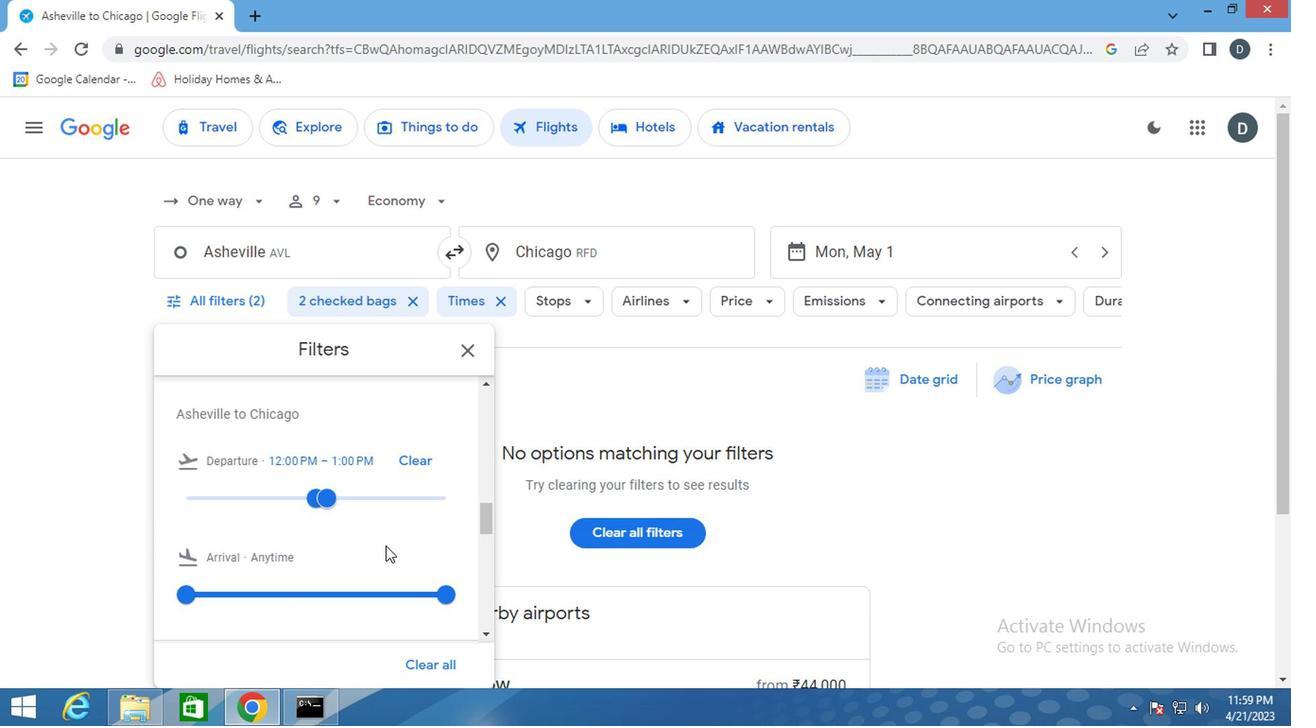 
Action: Mouse scrolled (382, 542) with delta (0, 0)
Screenshot: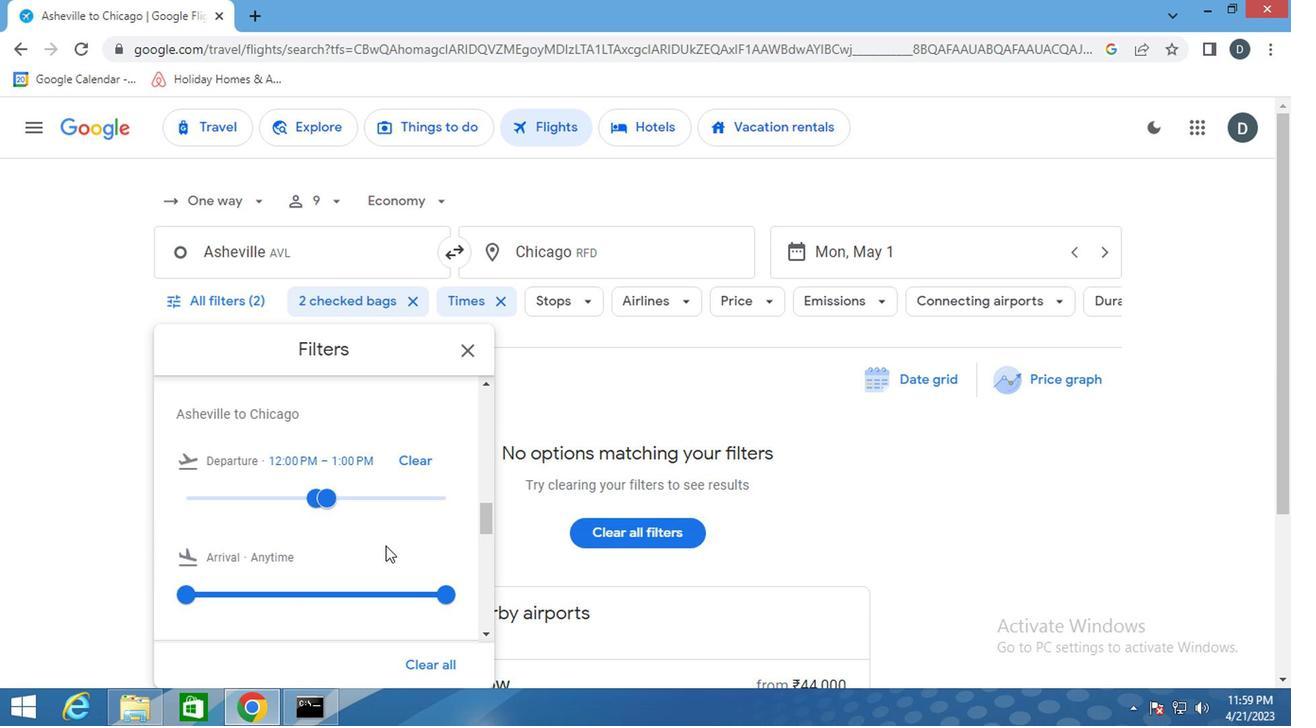
Action: Mouse scrolled (382, 542) with delta (0, 0)
Screenshot: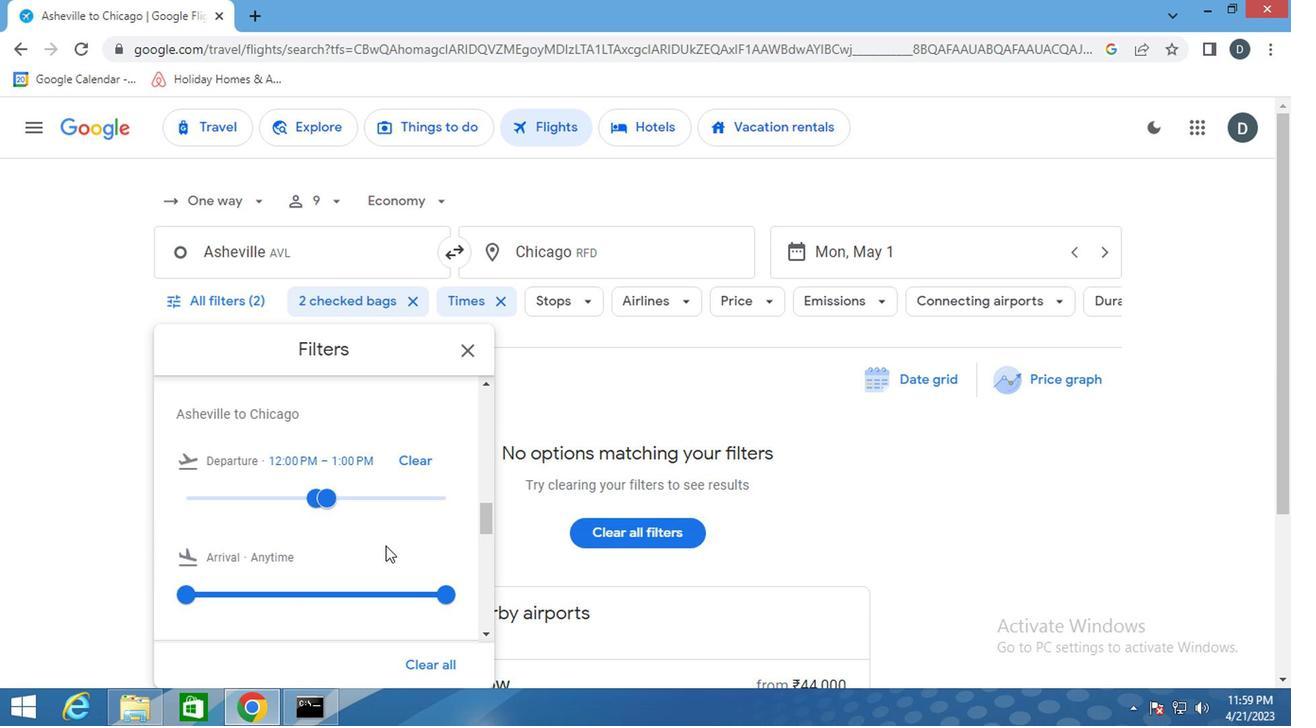 
Action: Mouse scrolled (382, 542) with delta (0, 0)
Screenshot: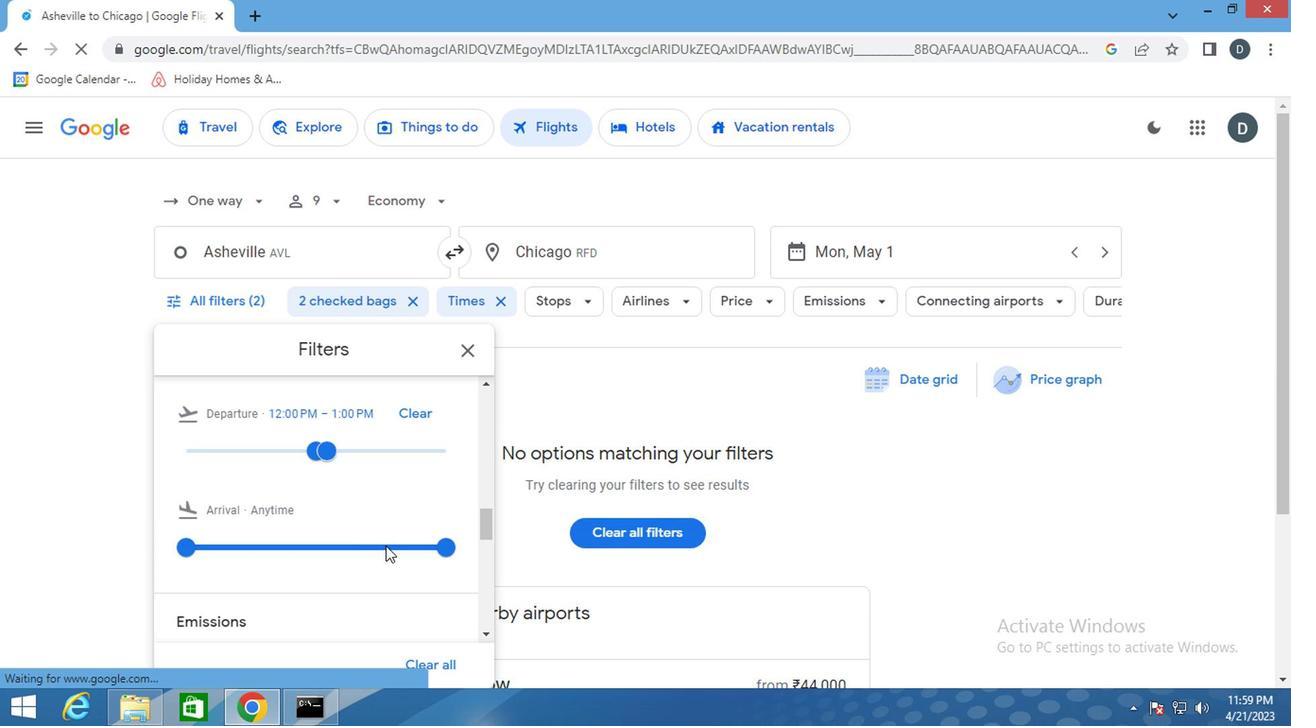 
Action: Mouse scrolled (382, 542) with delta (0, 0)
Screenshot: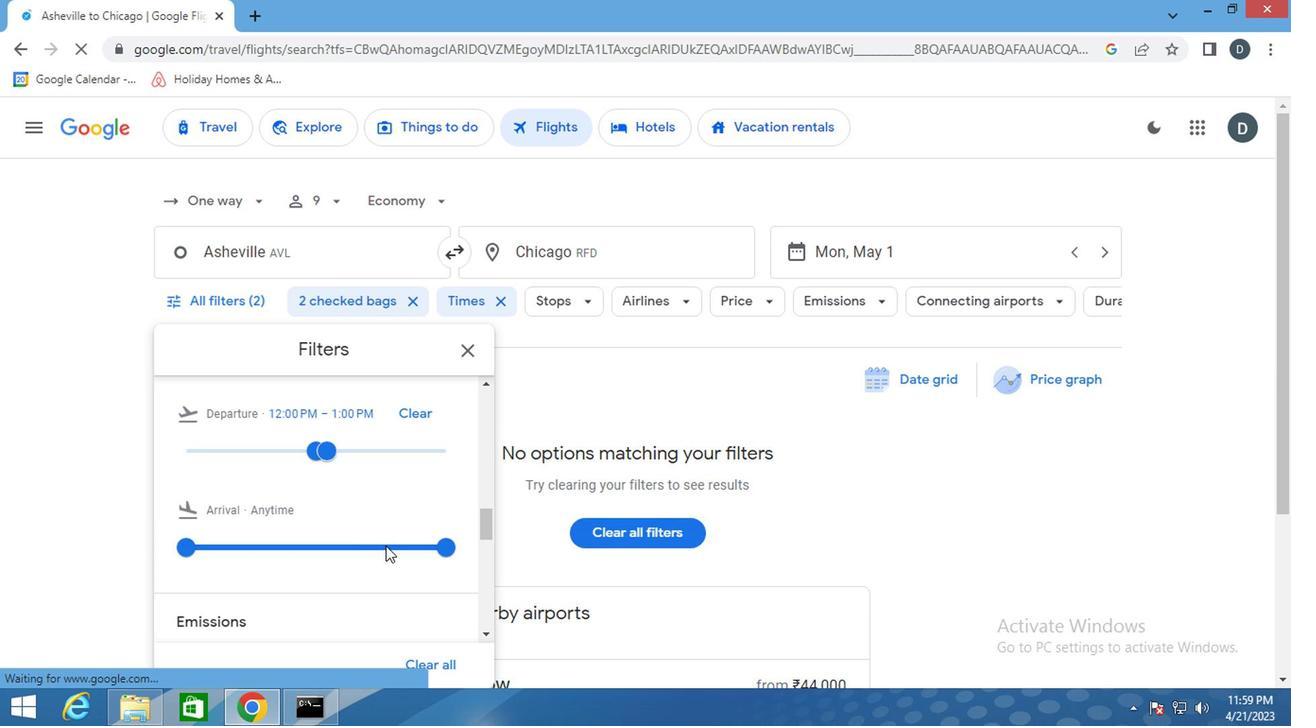 
Action: Mouse scrolled (382, 542) with delta (0, 0)
Screenshot: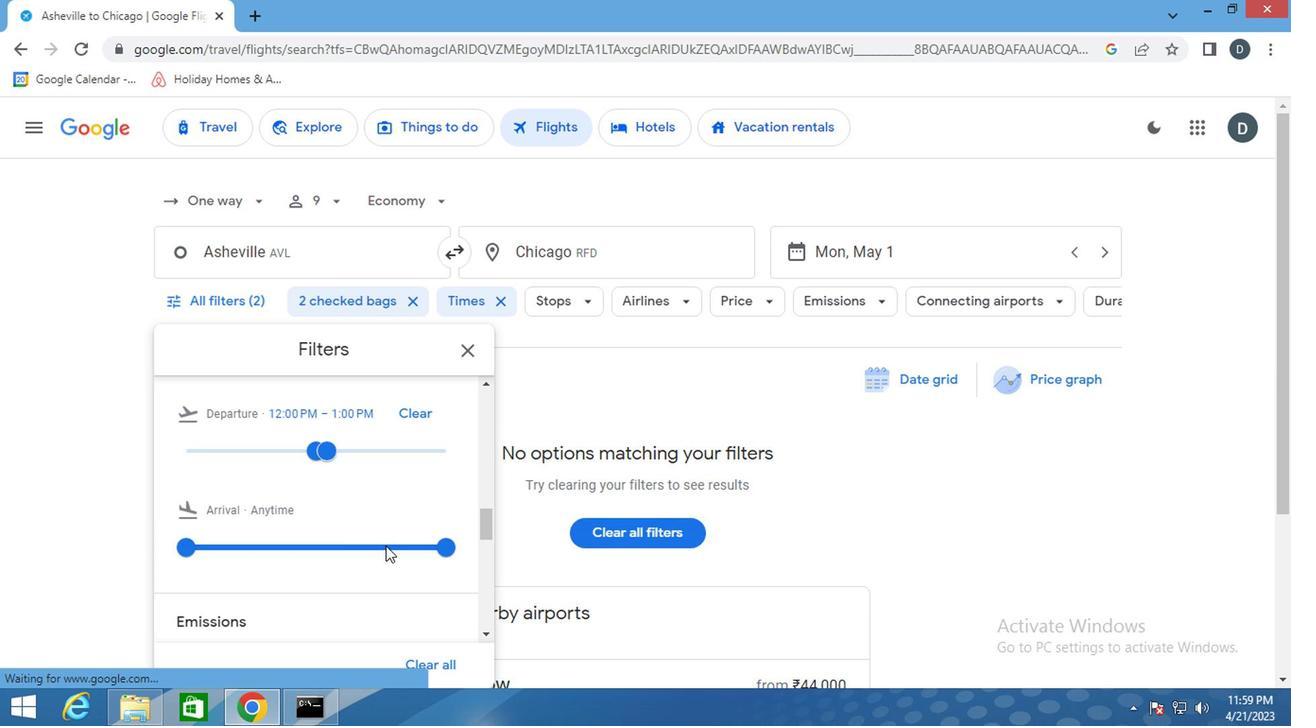 
Action: Mouse scrolled (382, 542) with delta (0, 0)
Screenshot: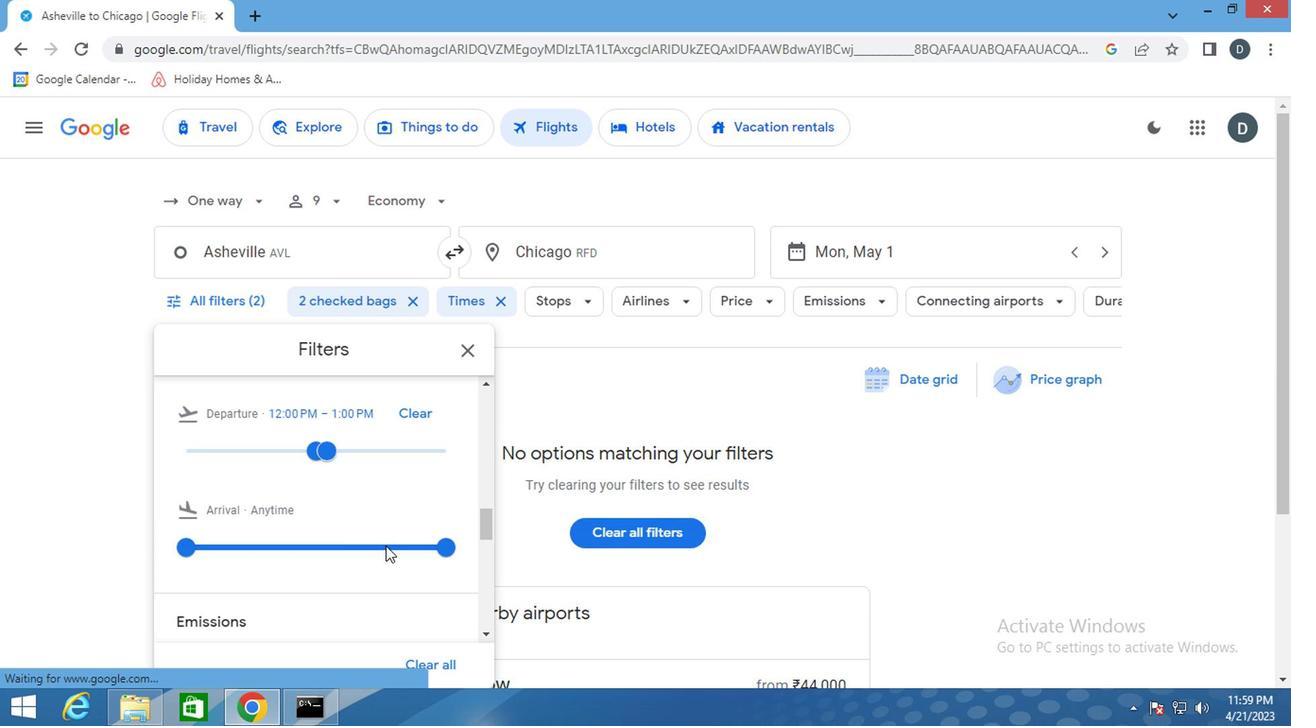 
Action: Mouse scrolled (382, 542) with delta (0, 0)
Screenshot: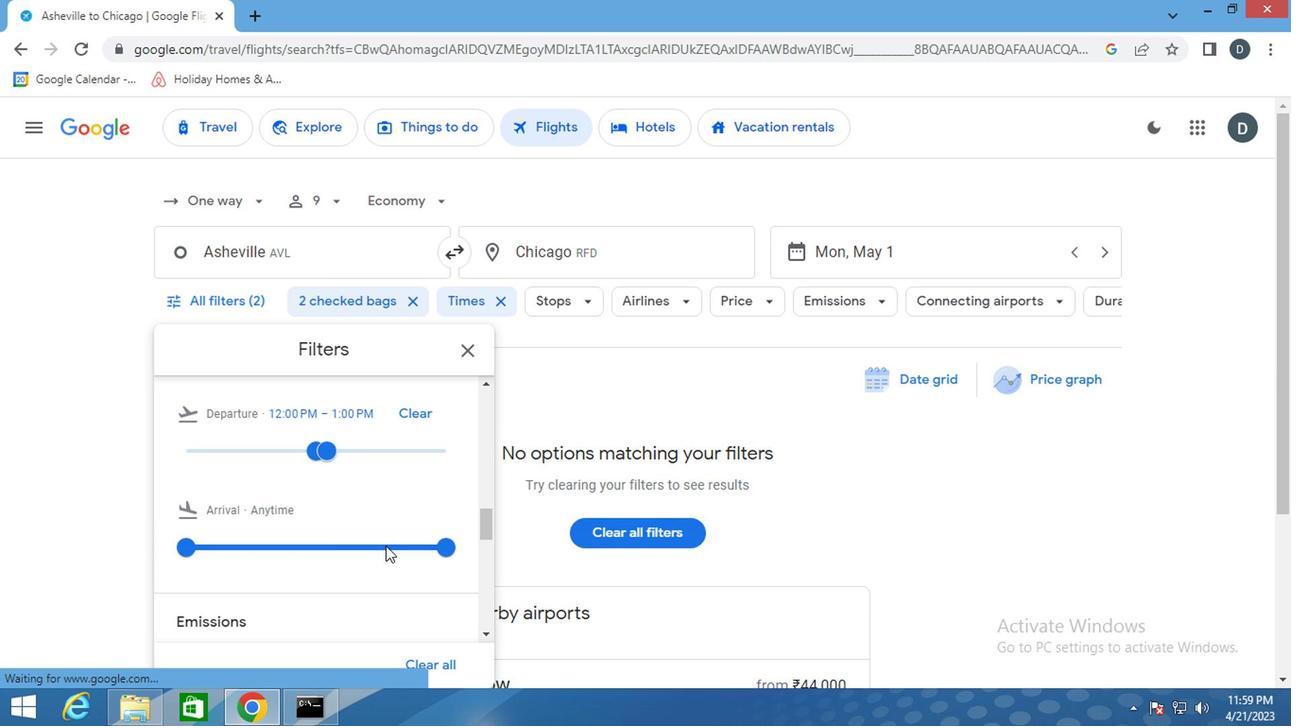 
Action: Mouse scrolled (382, 542) with delta (0, 0)
Screenshot: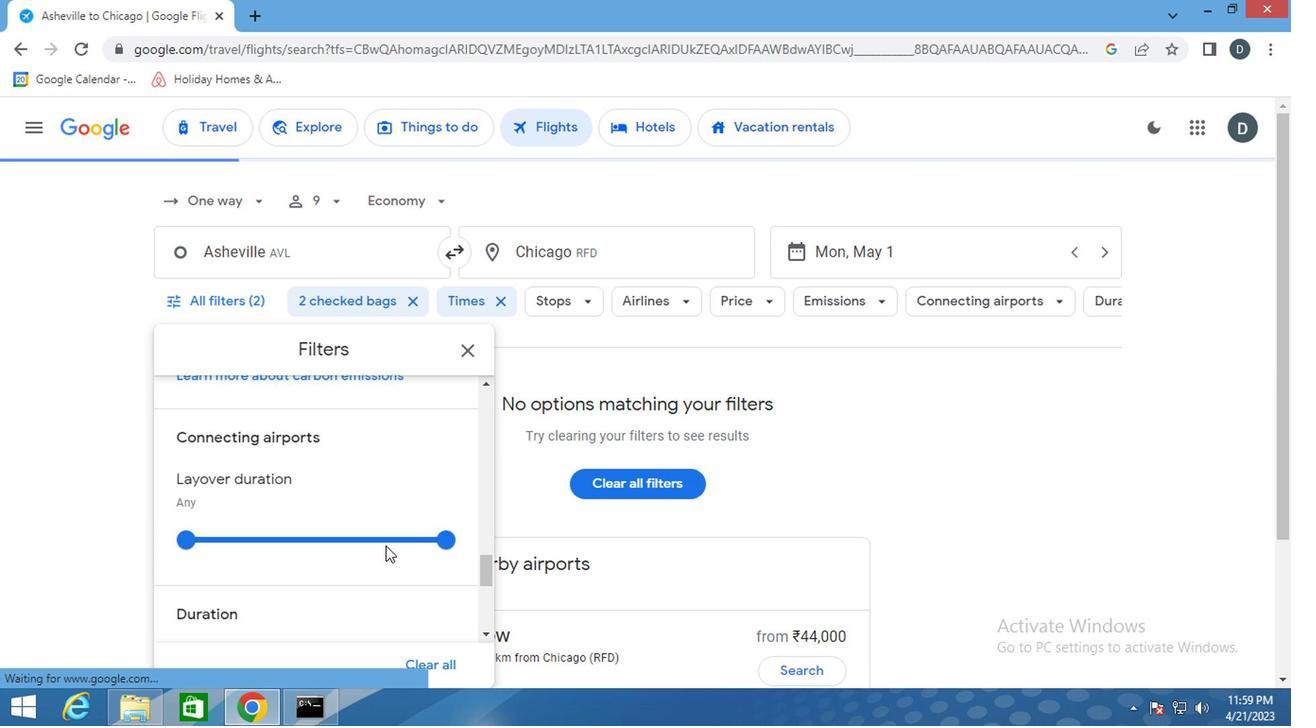 
Action: Mouse scrolled (382, 542) with delta (0, 0)
Screenshot: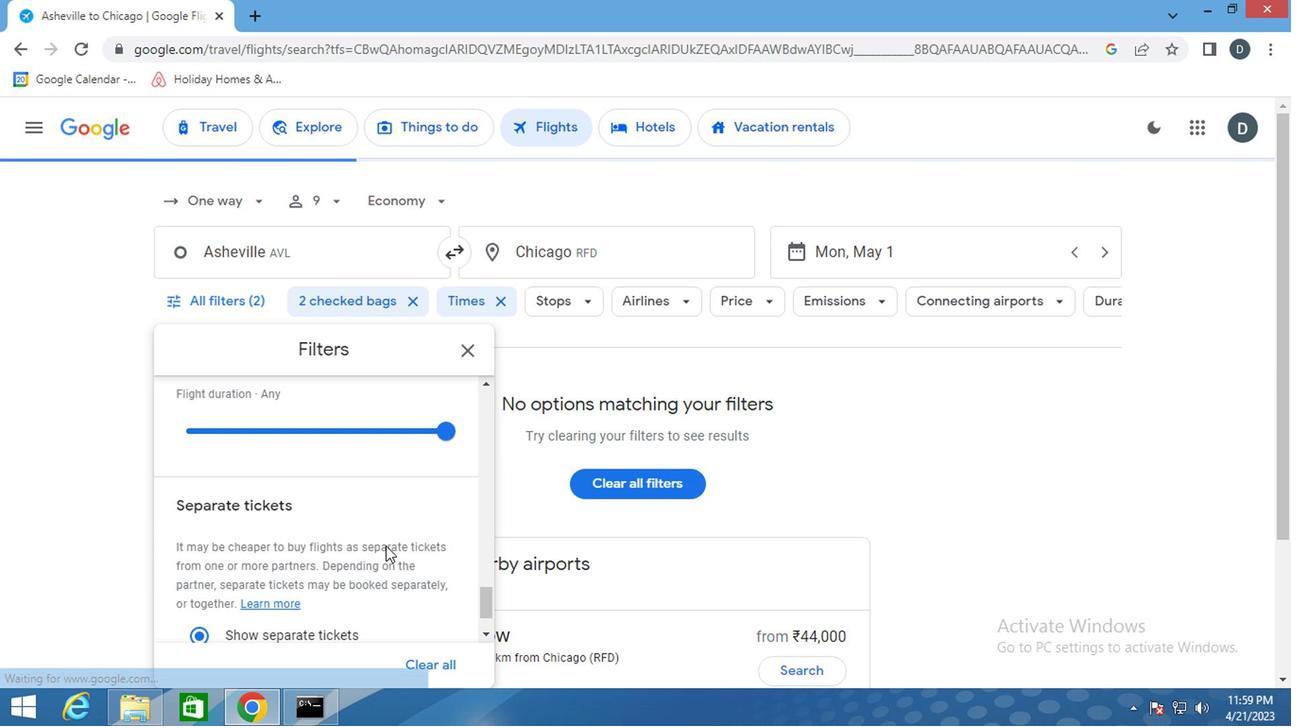 
Action: Mouse scrolled (382, 542) with delta (0, 0)
Screenshot: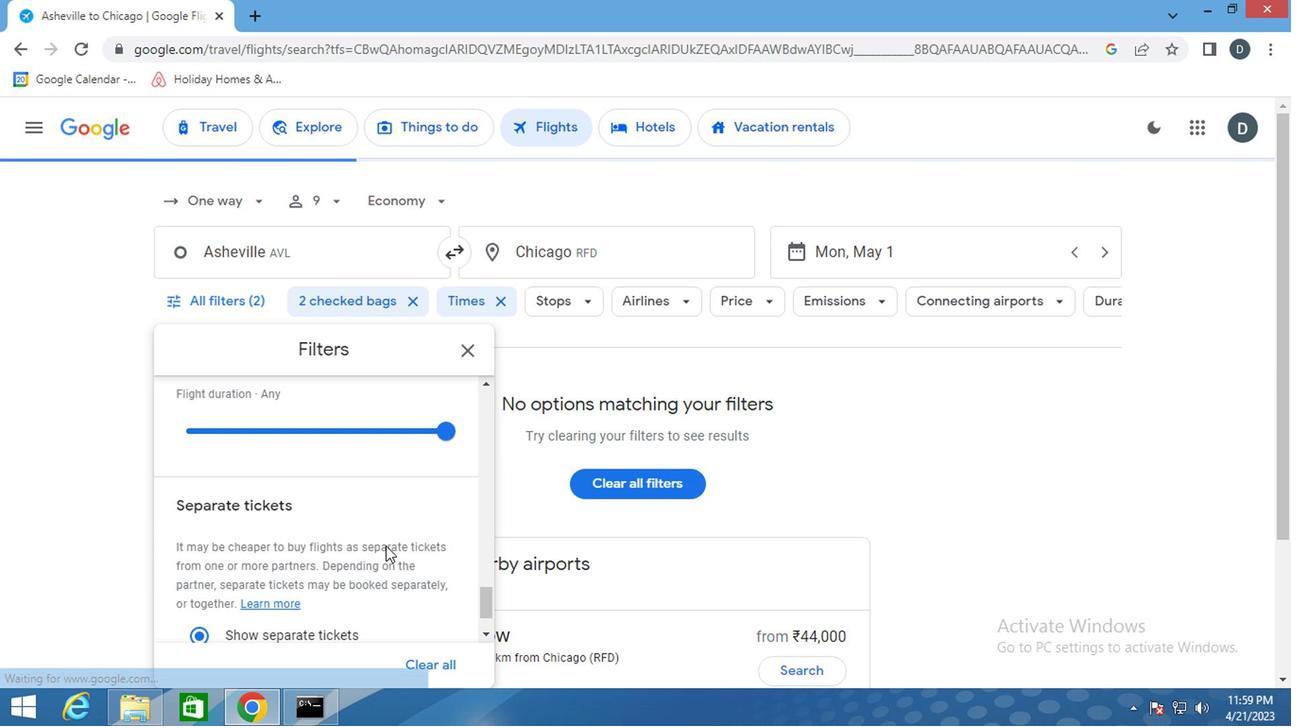 
Action: Mouse scrolled (382, 542) with delta (0, 0)
Screenshot: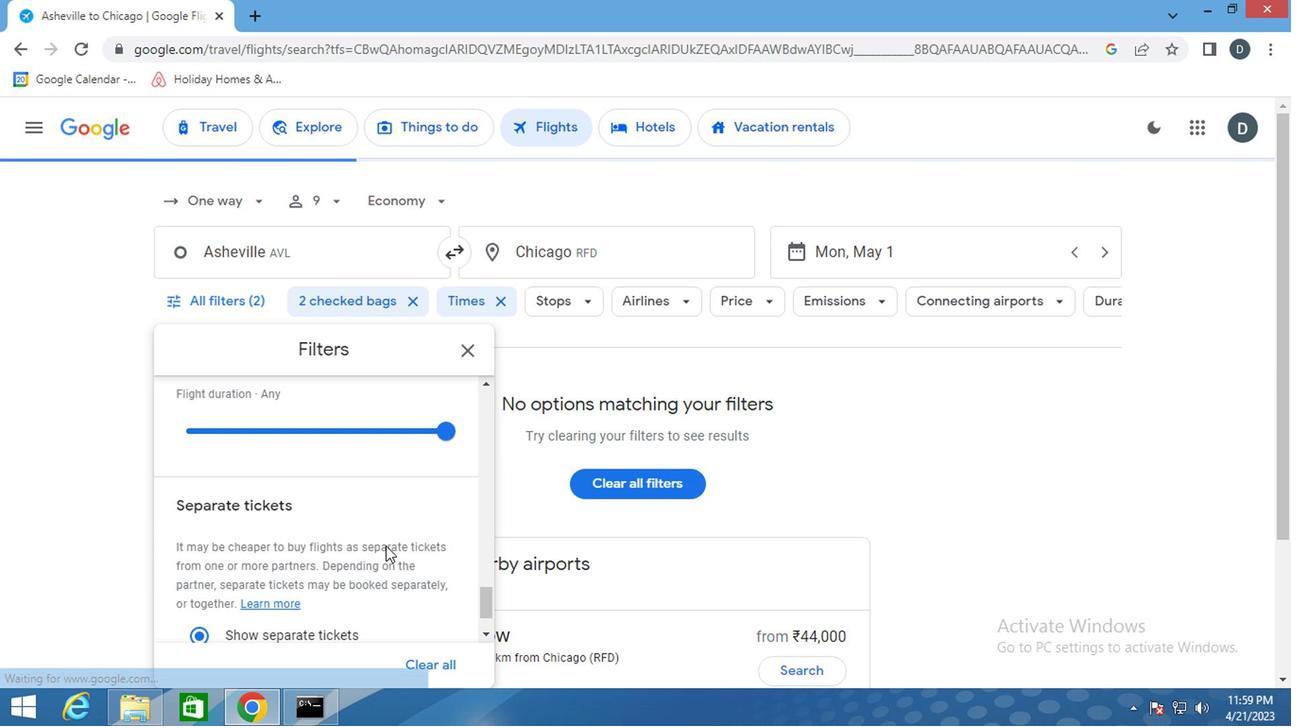 
Action: Mouse scrolled (382, 542) with delta (0, 0)
Screenshot: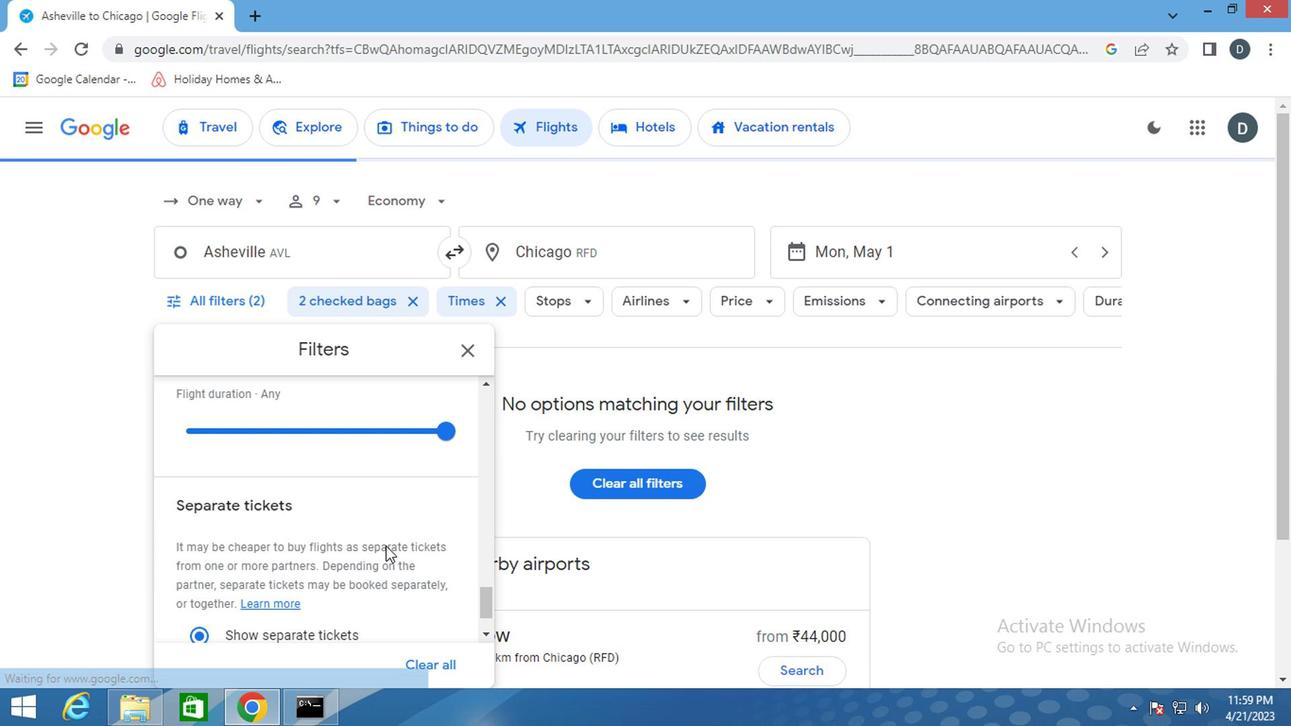 
Action: Mouse scrolled (382, 542) with delta (0, 0)
Screenshot: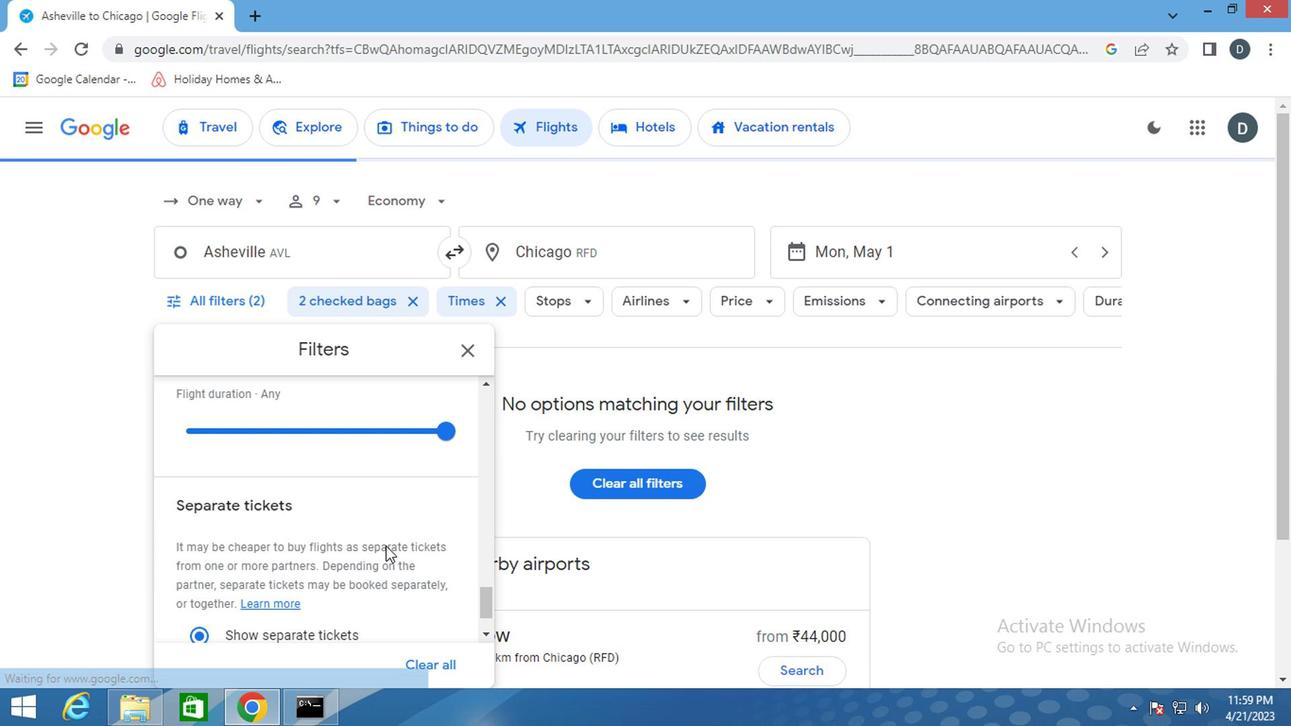 
Action: Mouse scrolled (382, 542) with delta (0, 0)
Screenshot: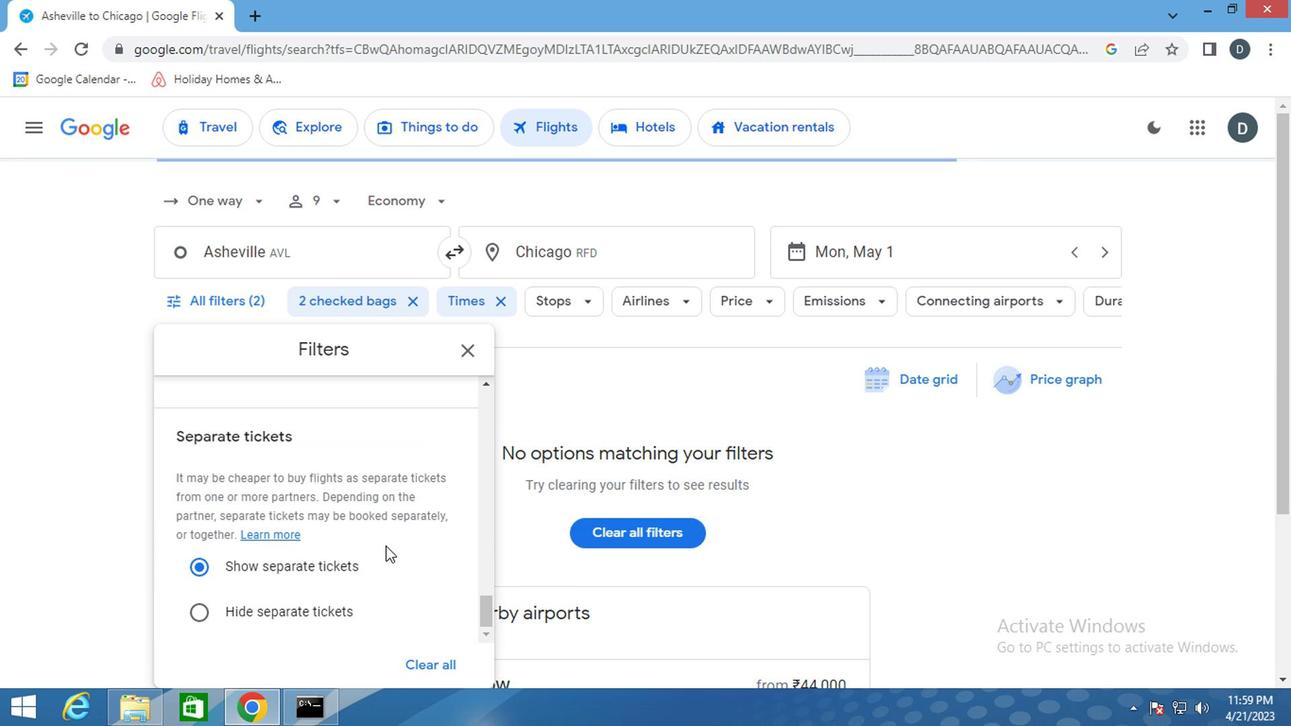 
Action: Mouse scrolled (382, 542) with delta (0, 0)
Screenshot: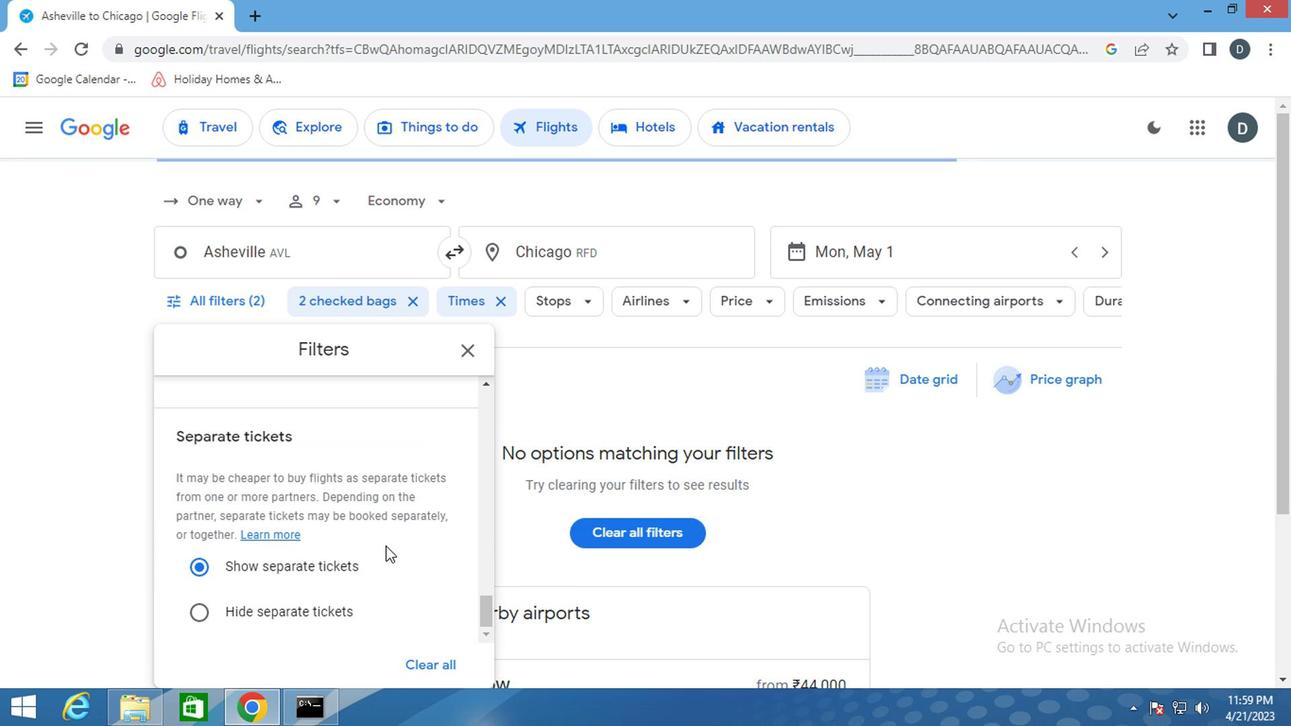 
Action: Mouse scrolled (382, 542) with delta (0, 0)
Screenshot: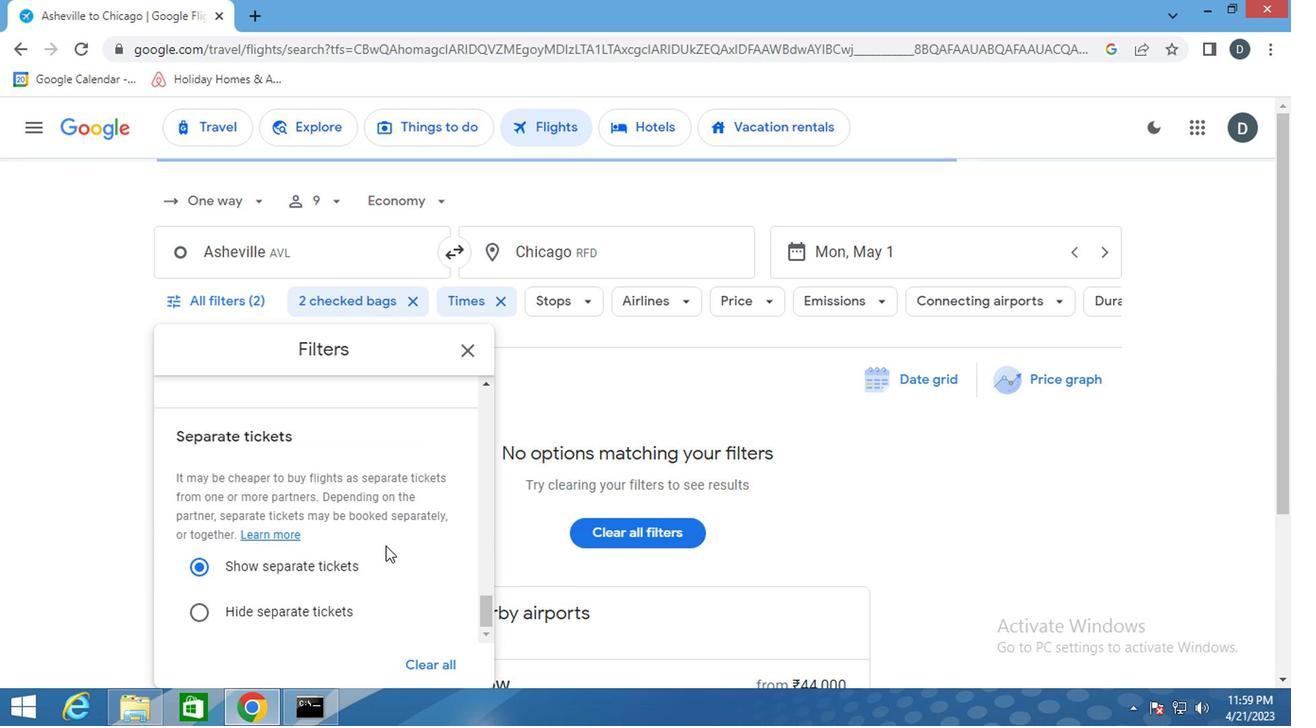 
Action: Mouse moved to (382, 543)
Screenshot: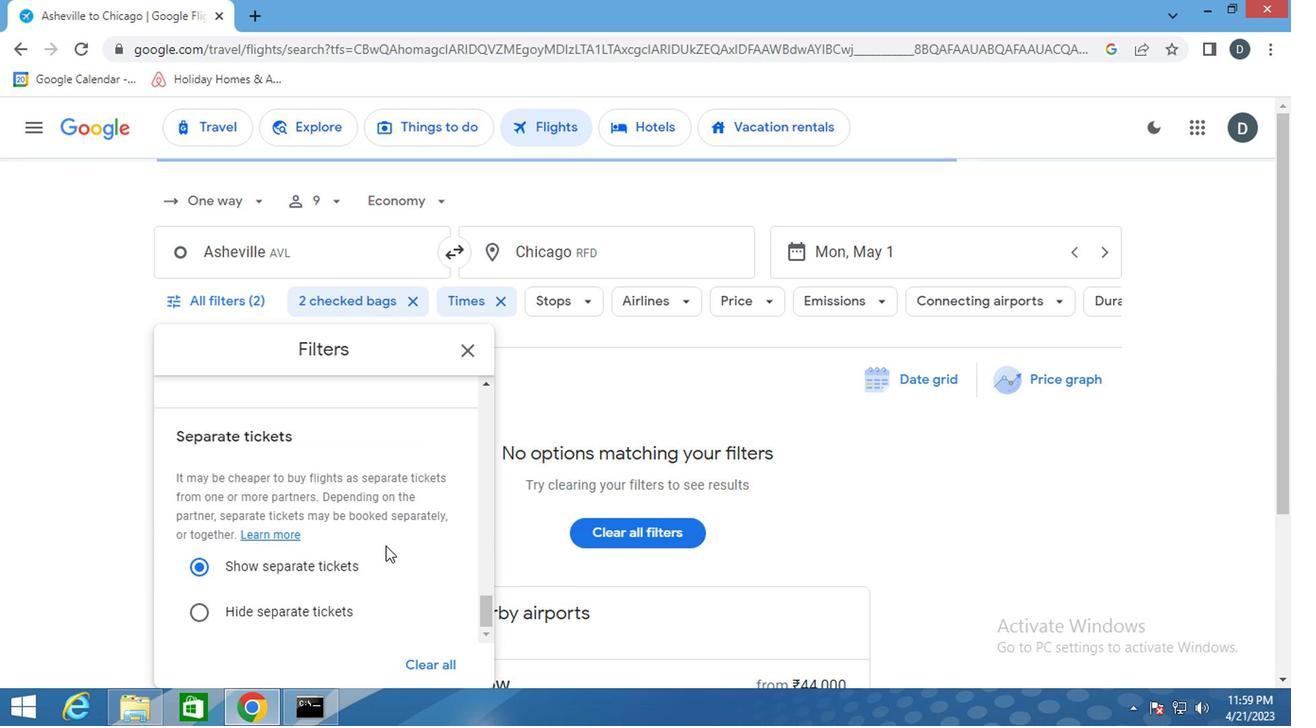 
Action: Mouse scrolled (382, 542) with delta (0, 0)
Screenshot: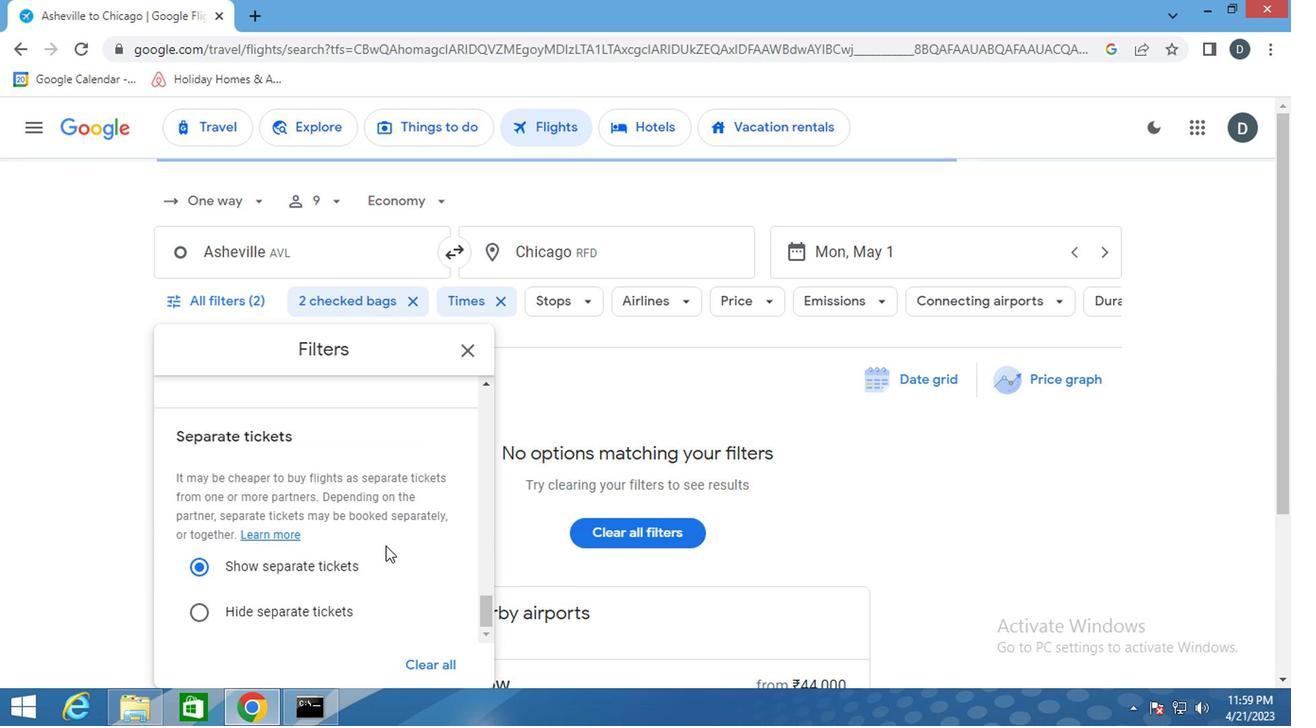 
Action: Mouse moved to (460, 343)
Screenshot: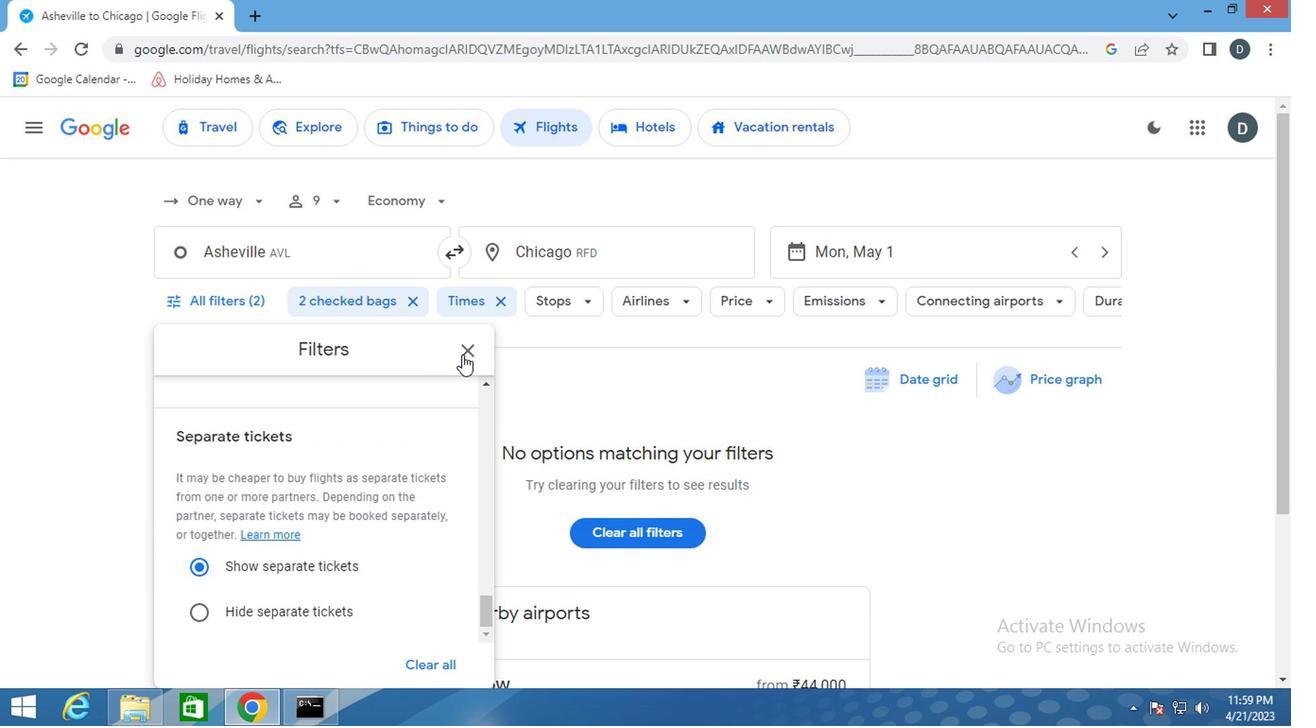 
Action: Mouse pressed left at (460, 343)
Screenshot: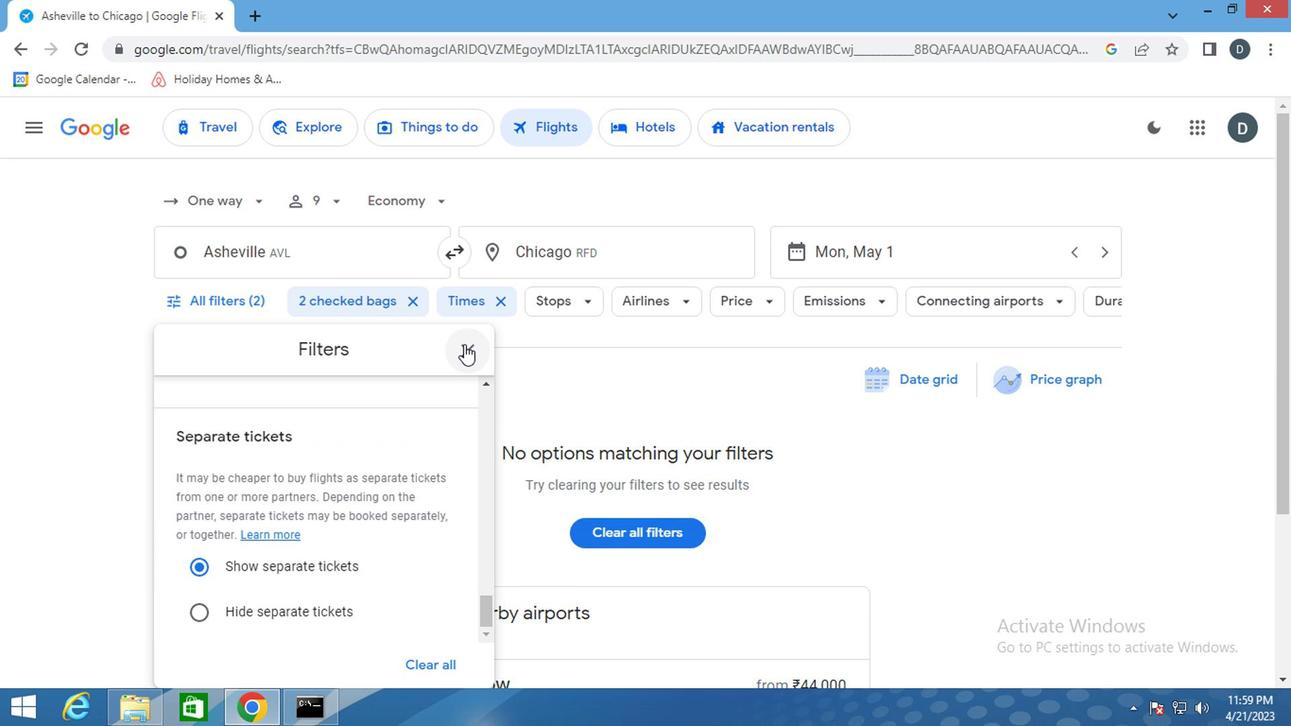 
